 Task: Reply to email with the signature Gary Collins with the subject Request for advice from softage.1@softage.net with the message I would like to request an update on the implementation of the new system. with CC to softage.4@softage.net with an attached document Report.docx
Action: Mouse moved to (464, 586)
Screenshot: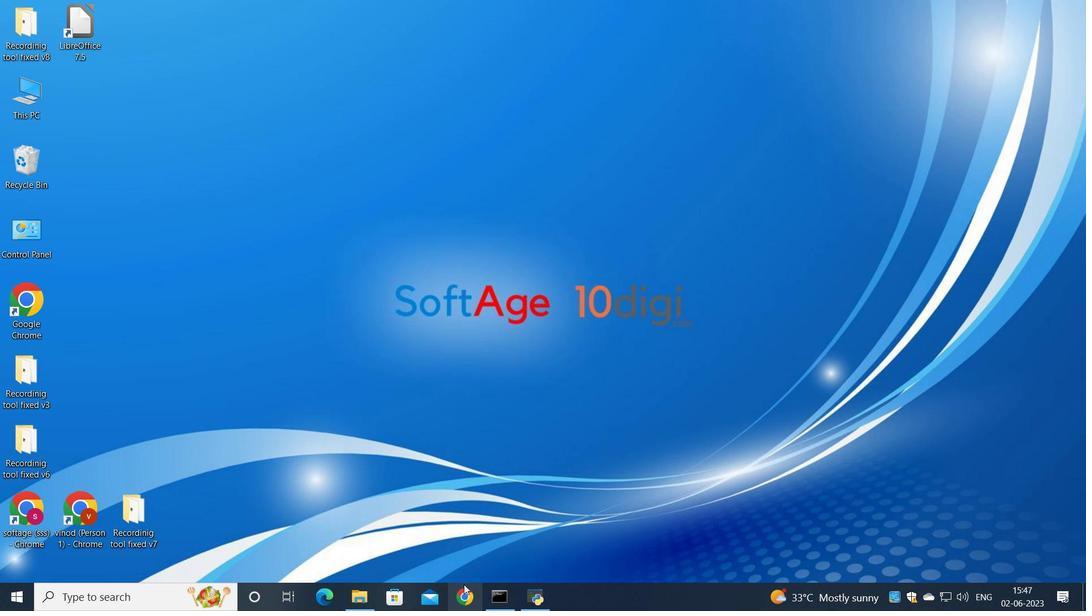 
Action: Mouse pressed left at (464, 586)
Screenshot: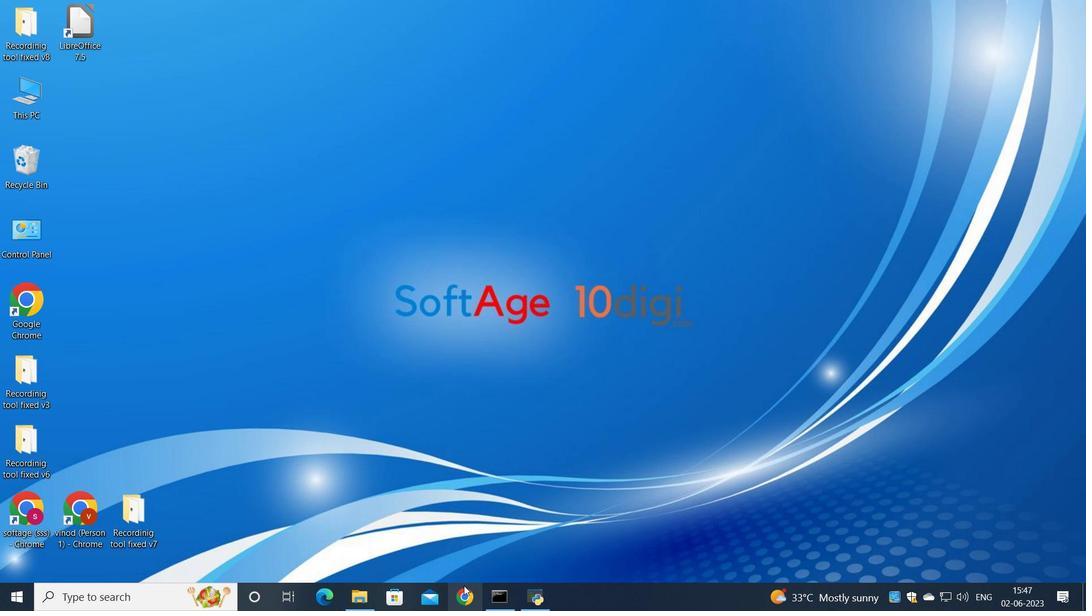 
Action: Mouse moved to (453, 380)
Screenshot: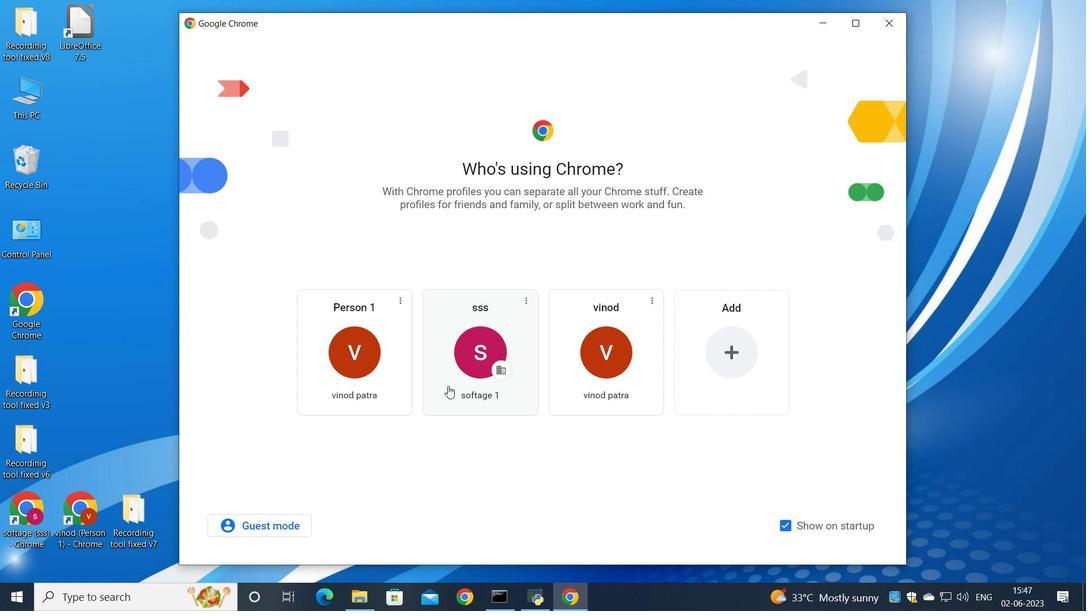 
Action: Mouse pressed left at (453, 380)
Screenshot: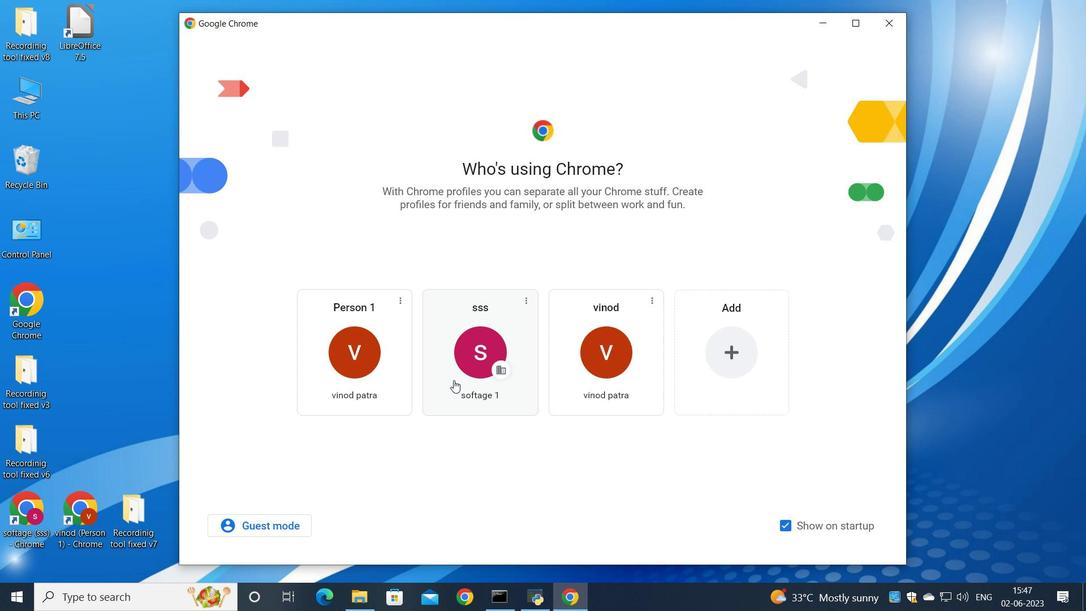 
Action: Mouse moved to (948, 93)
Screenshot: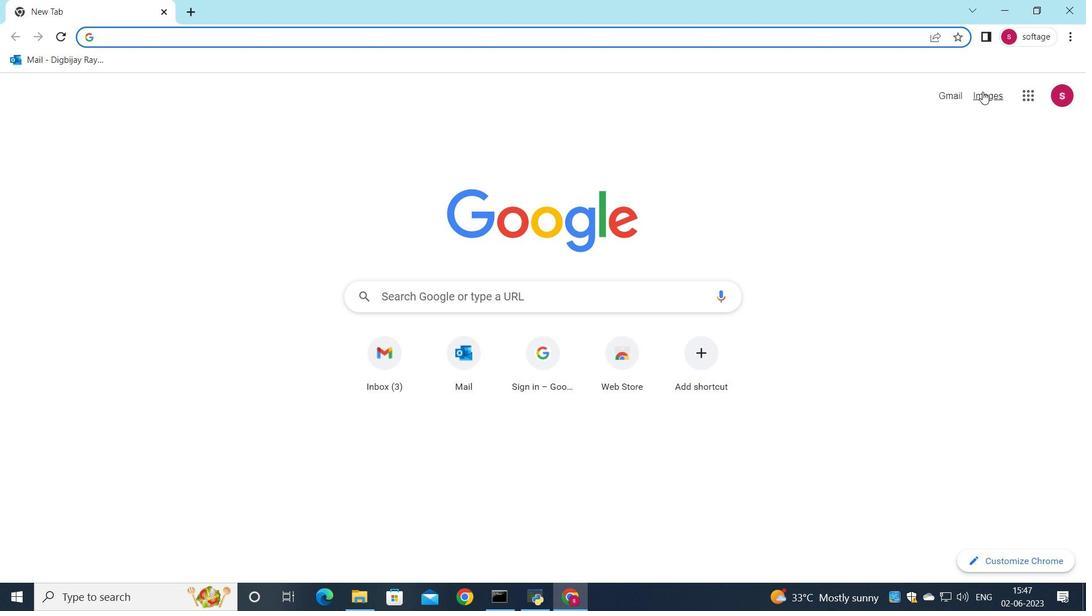 
Action: Mouse pressed left at (948, 93)
Screenshot: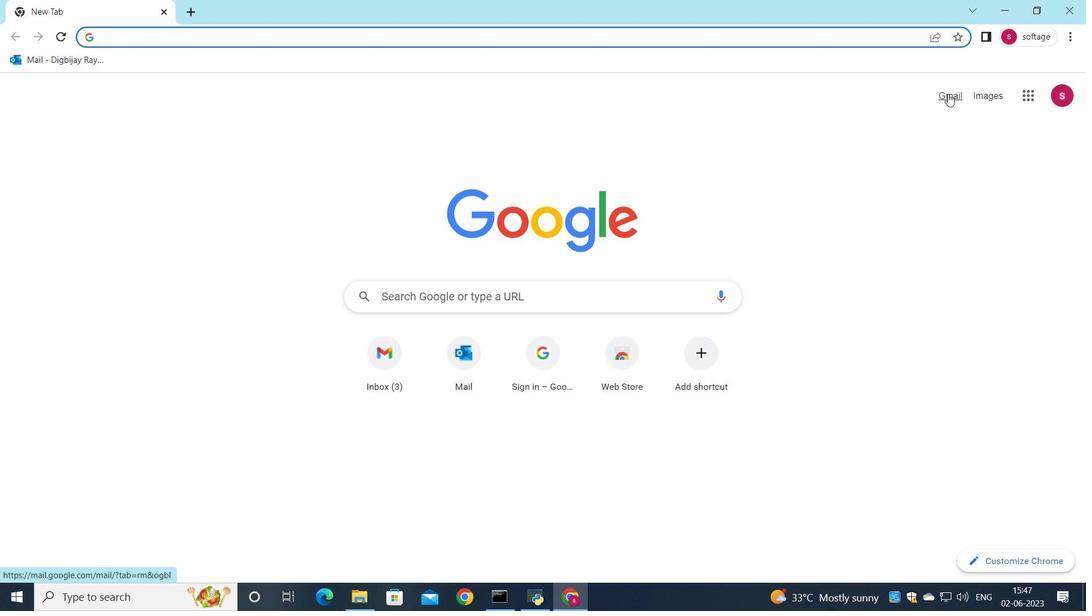 
Action: Mouse moved to (937, 95)
Screenshot: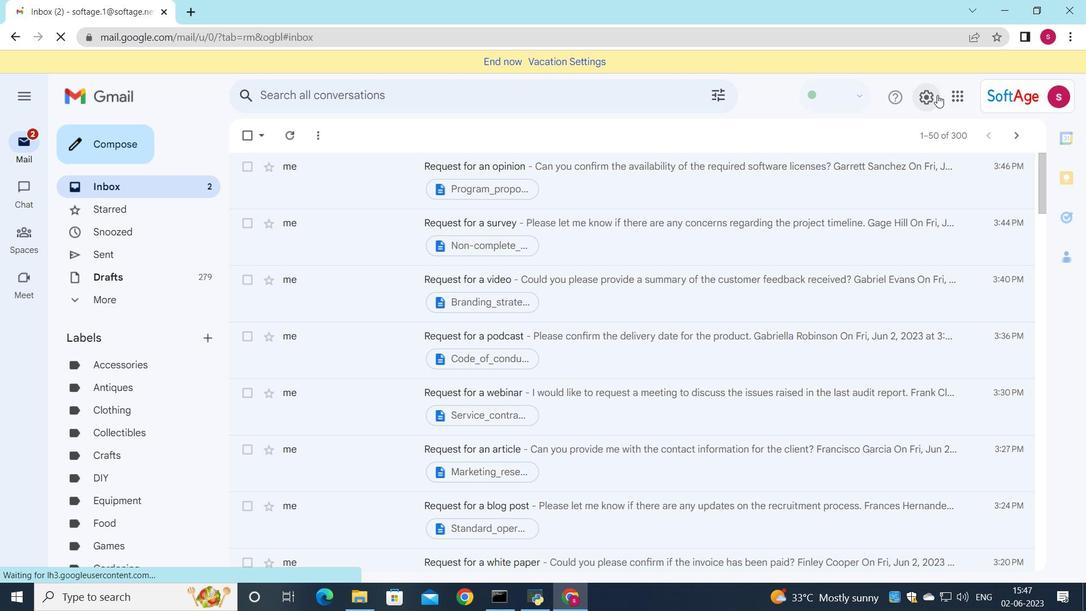 
Action: Mouse pressed left at (937, 95)
Screenshot: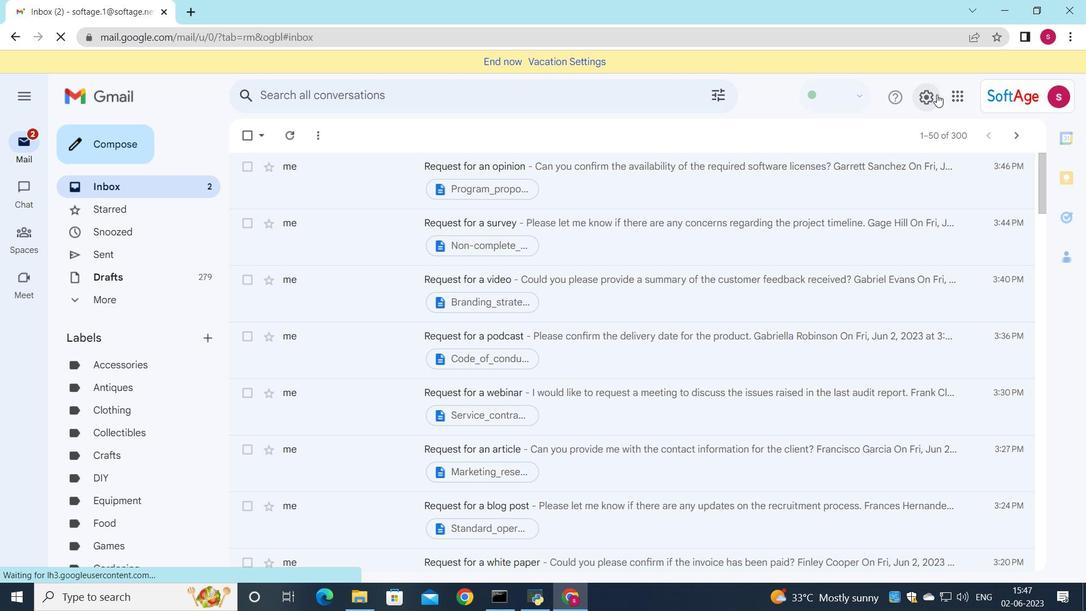 
Action: Mouse moved to (929, 162)
Screenshot: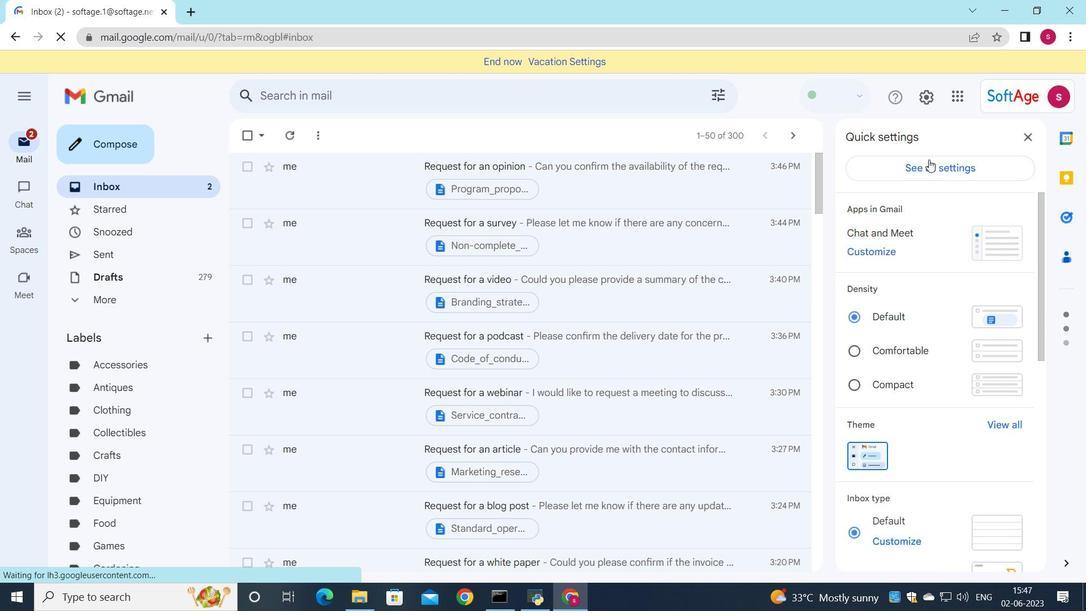 
Action: Mouse pressed left at (929, 162)
Screenshot: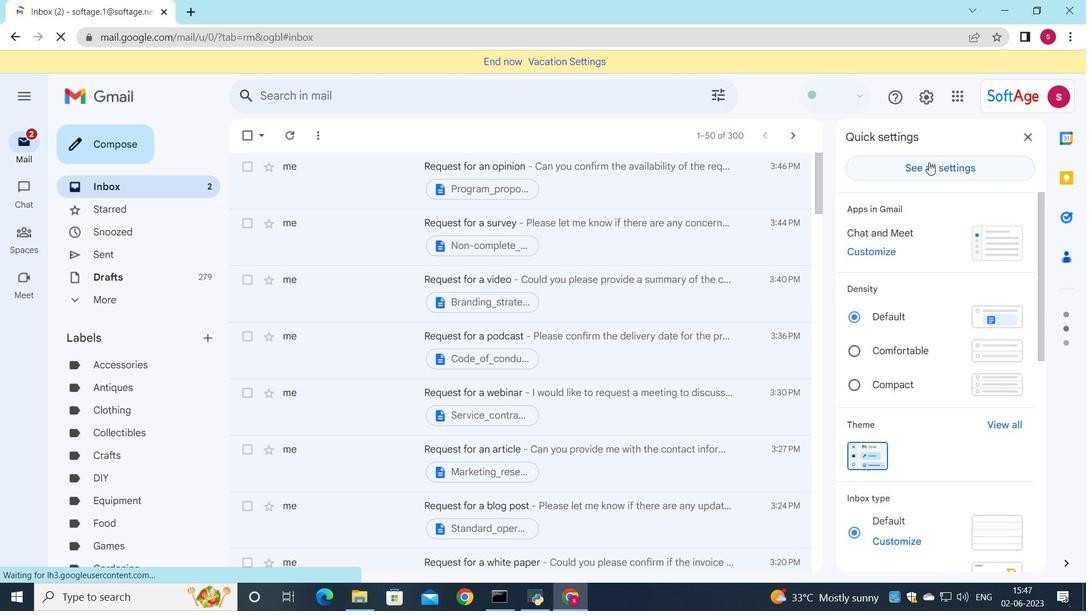 
Action: Mouse moved to (523, 253)
Screenshot: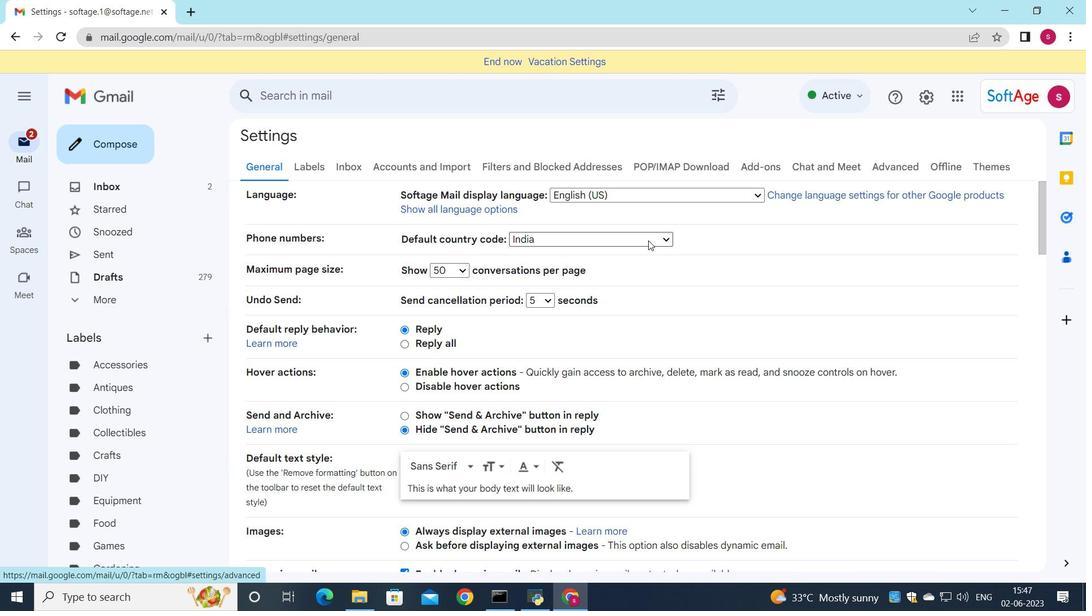 
Action: Mouse scrolled (523, 252) with delta (0, 0)
Screenshot: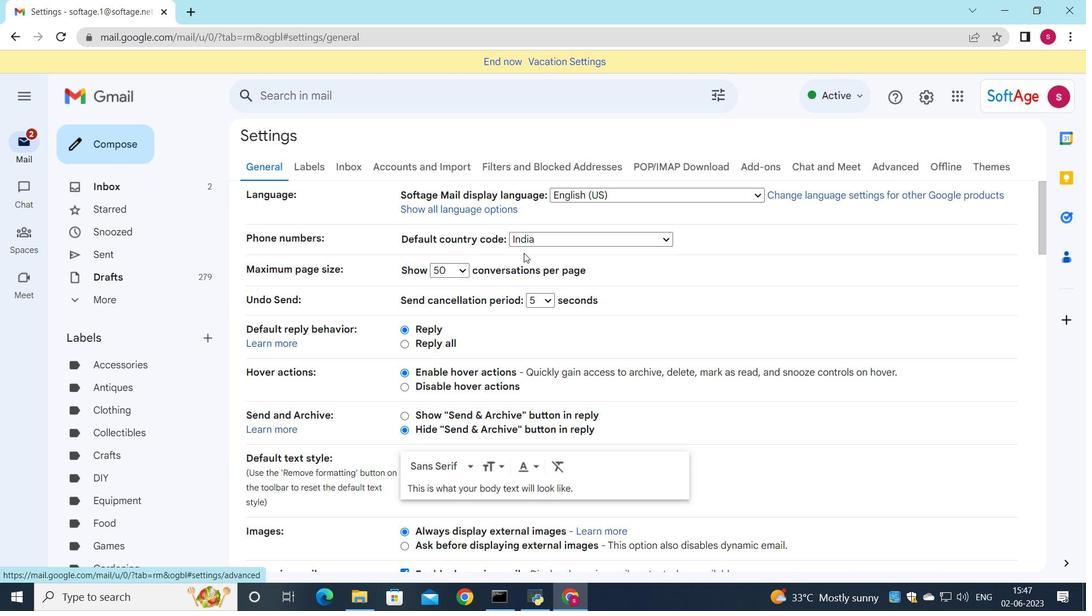 
Action: Mouse scrolled (523, 252) with delta (0, 0)
Screenshot: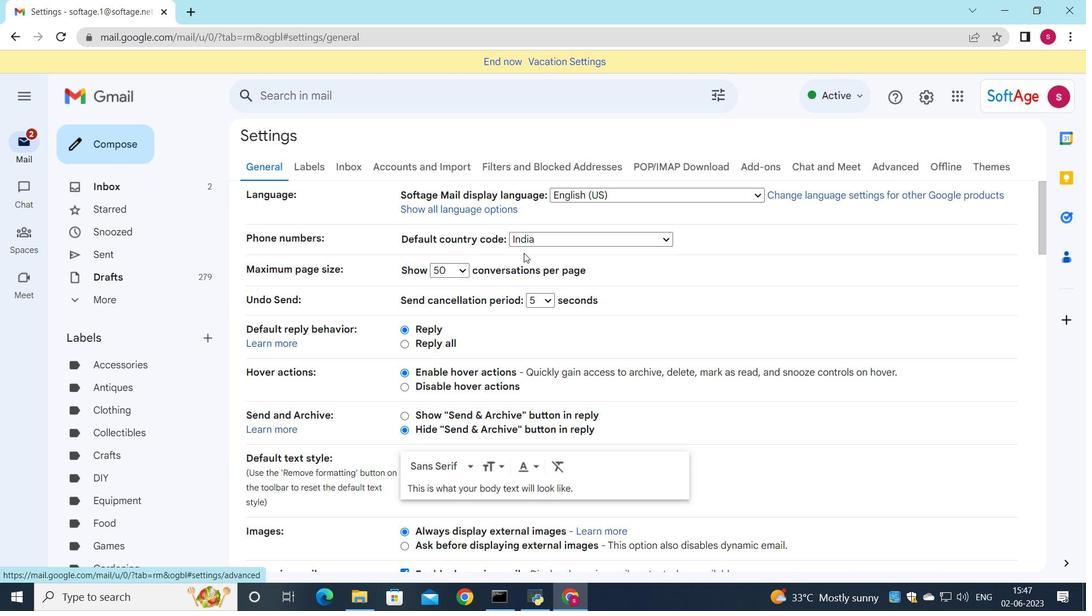 
Action: Mouse scrolled (523, 252) with delta (0, 0)
Screenshot: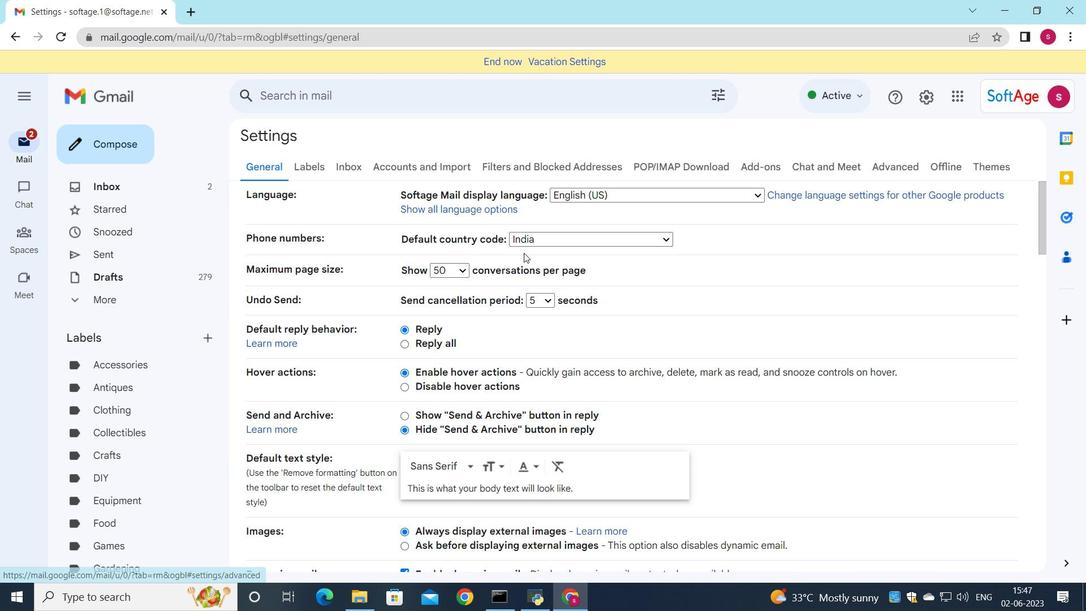 
Action: Mouse scrolled (523, 252) with delta (0, 0)
Screenshot: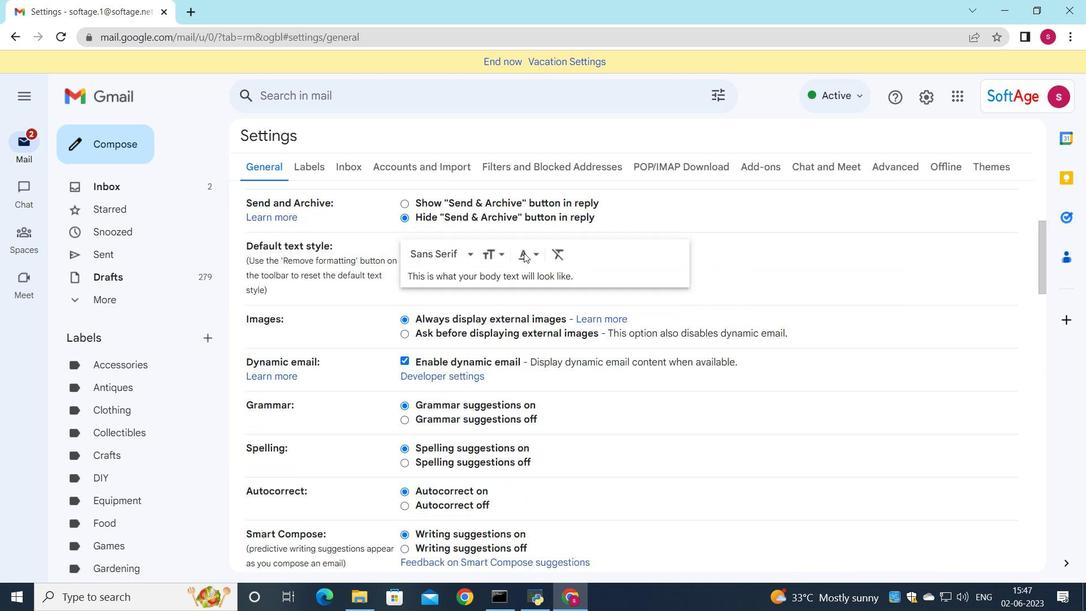 
Action: Mouse scrolled (523, 252) with delta (0, 0)
Screenshot: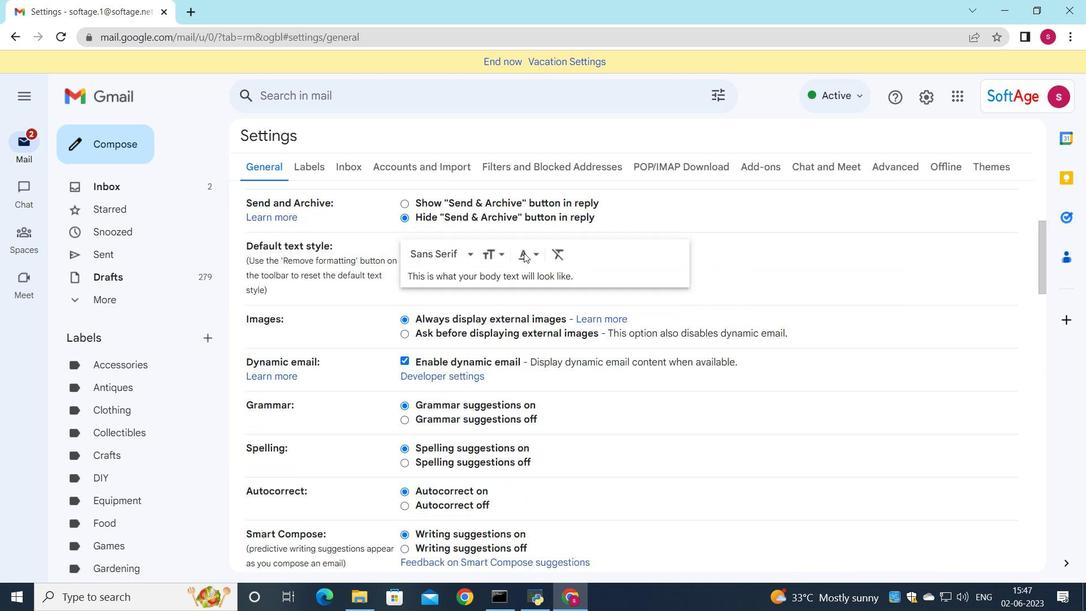 
Action: Mouse scrolled (523, 252) with delta (0, 0)
Screenshot: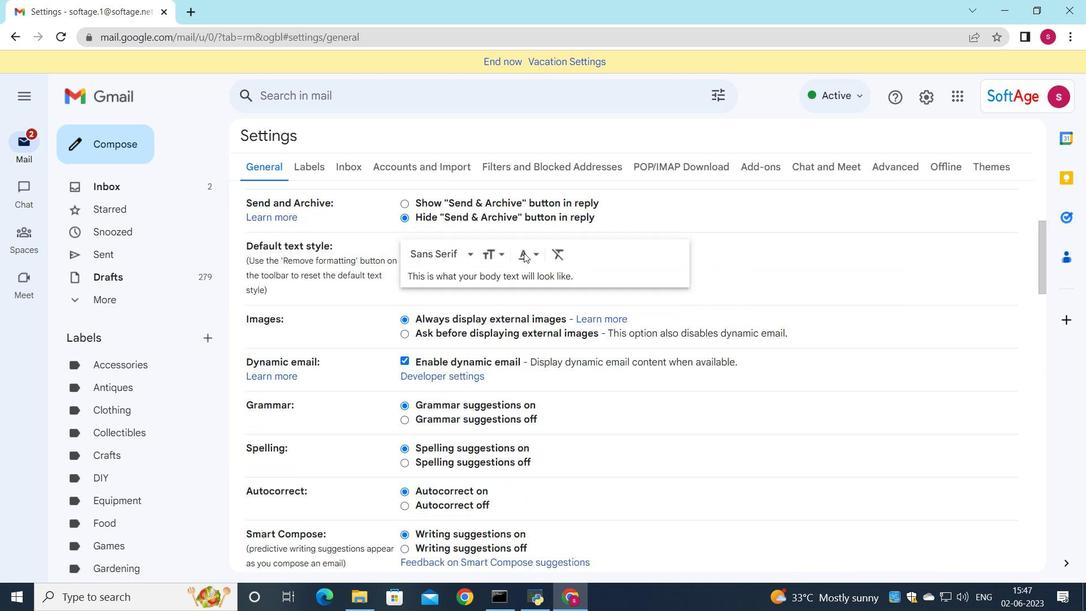 
Action: Mouse scrolled (523, 252) with delta (0, 0)
Screenshot: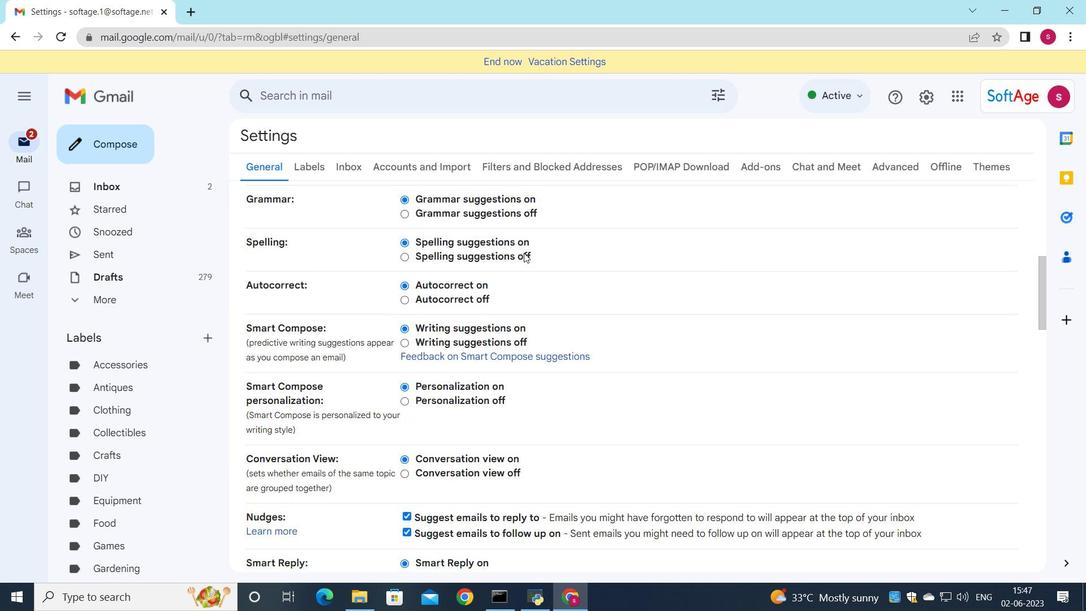
Action: Mouse scrolled (523, 252) with delta (0, 0)
Screenshot: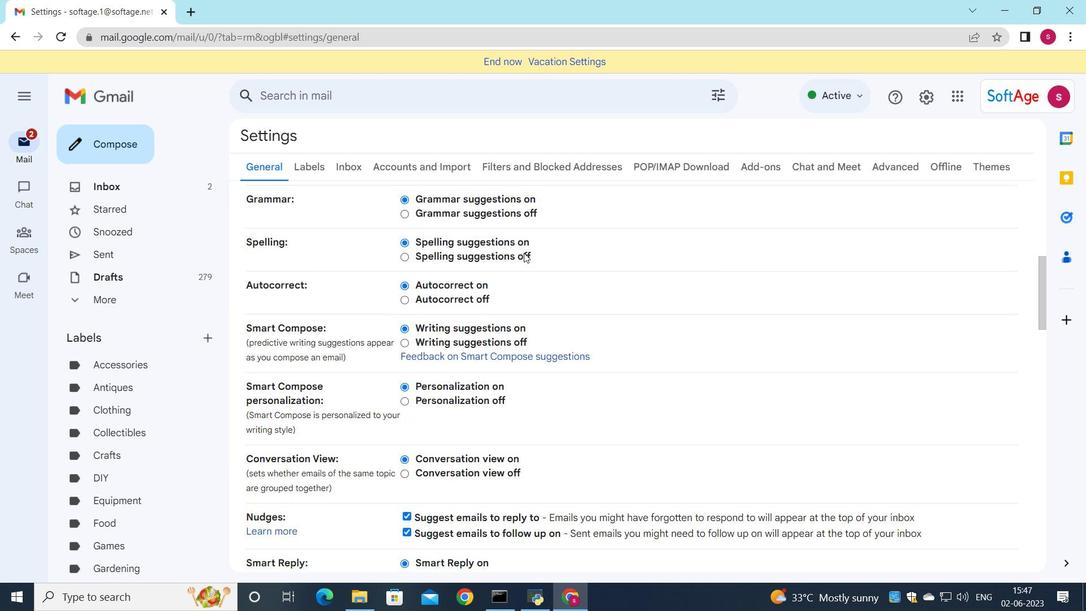 
Action: Mouse scrolled (523, 252) with delta (0, 0)
Screenshot: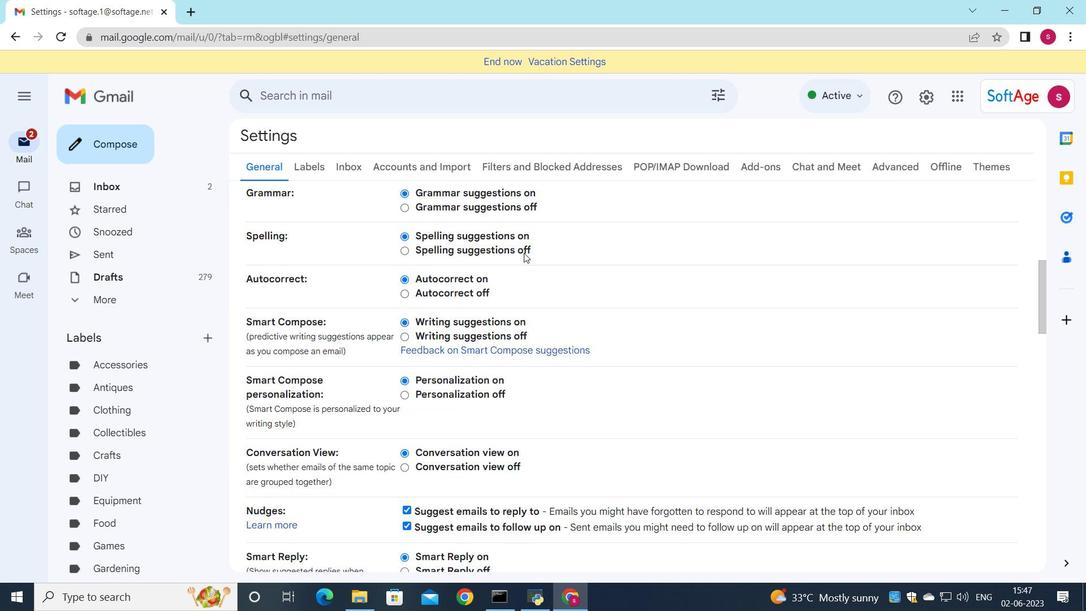 
Action: Mouse scrolled (523, 252) with delta (0, 0)
Screenshot: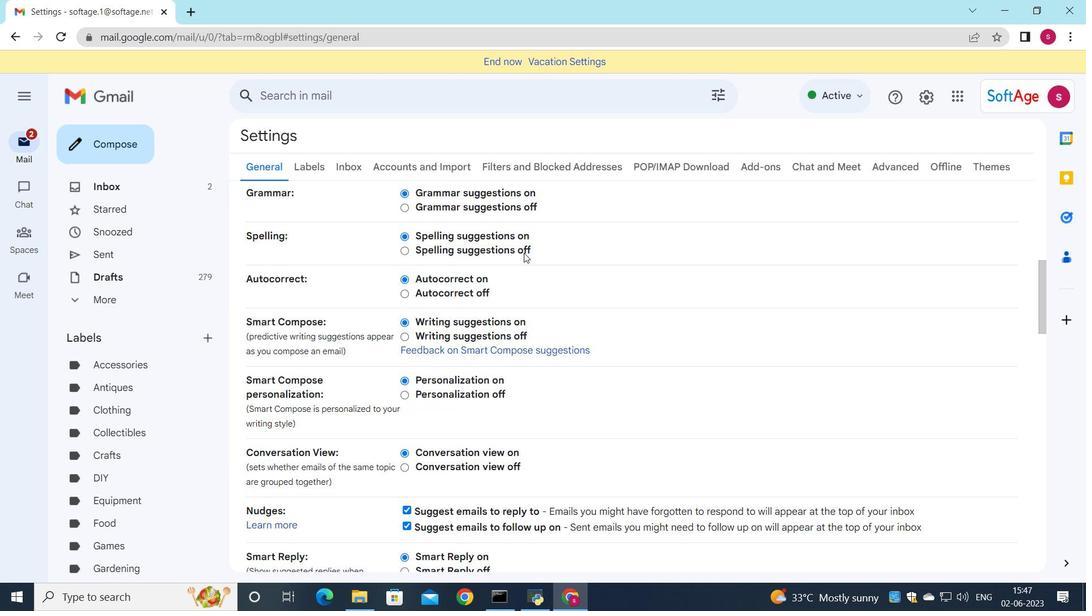 
Action: Mouse scrolled (523, 252) with delta (0, 0)
Screenshot: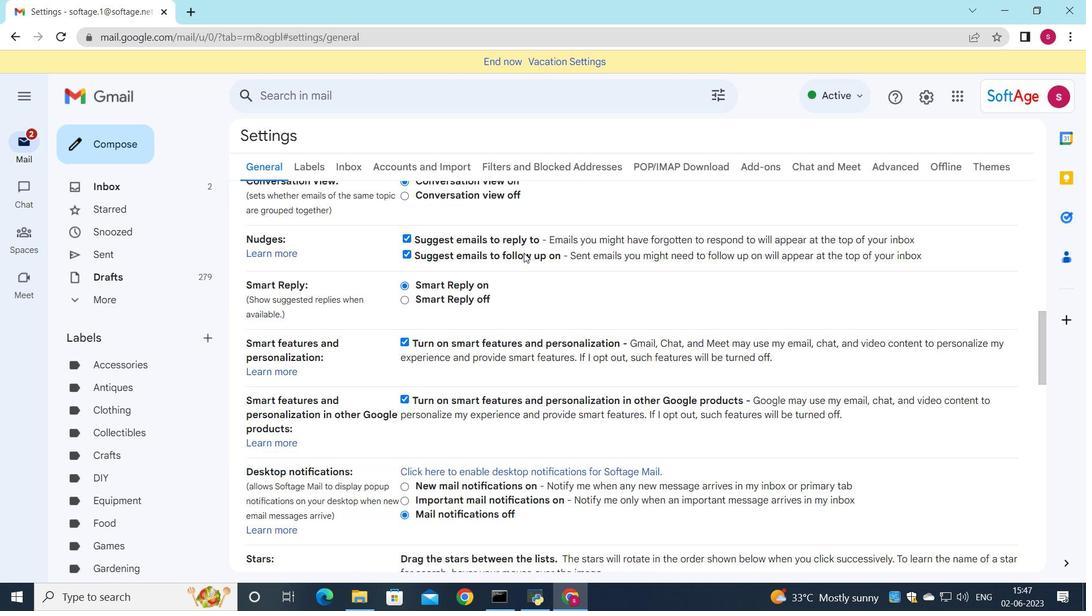 
Action: Mouse scrolled (523, 252) with delta (0, 0)
Screenshot: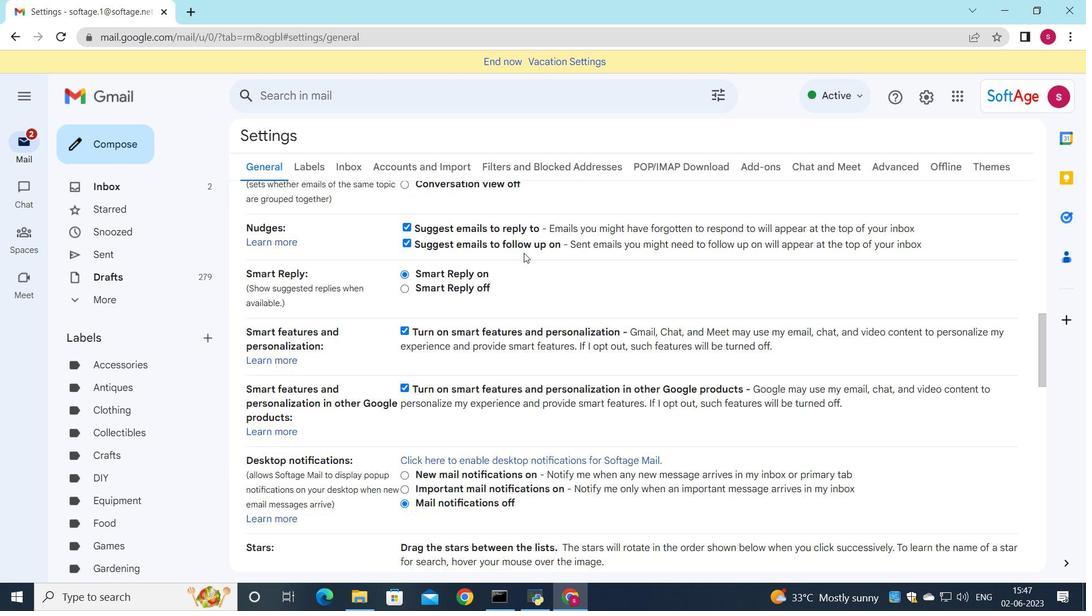 
Action: Mouse scrolled (523, 252) with delta (0, 0)
Screenshot: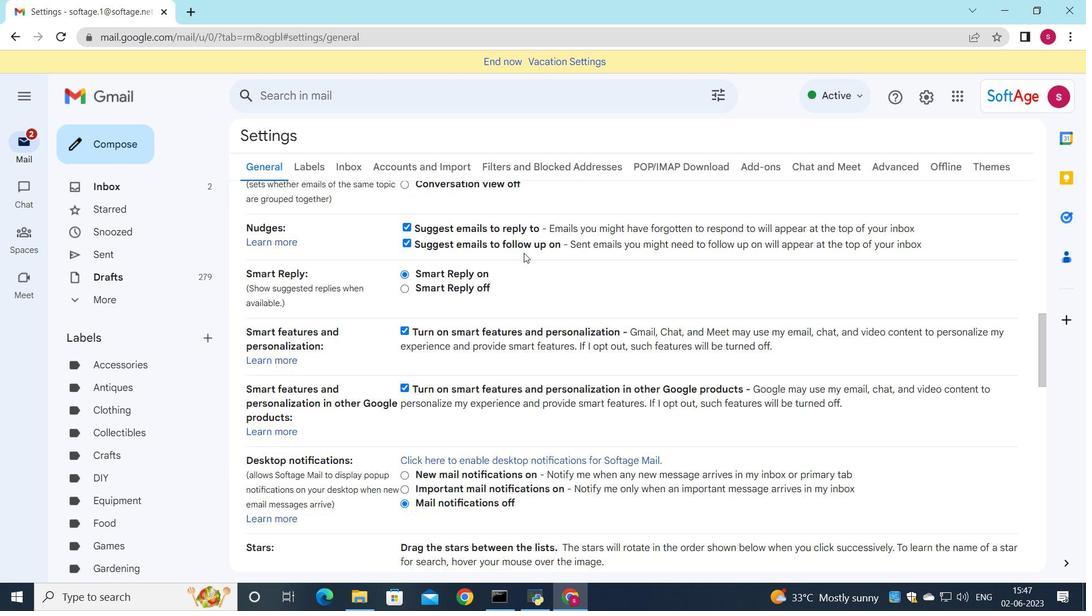 
Action: Mouse scrolled (523, 252) with delta (0, 0)
Screenshot: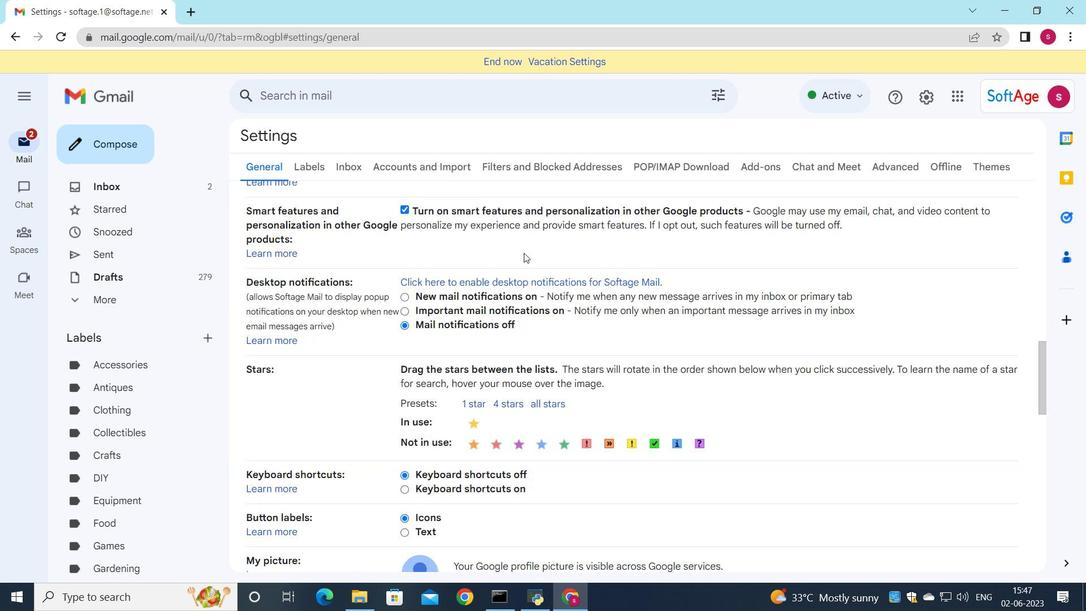 
Action: Mouse scrolled (523, 252) with delta (0, 0)
Screenshot: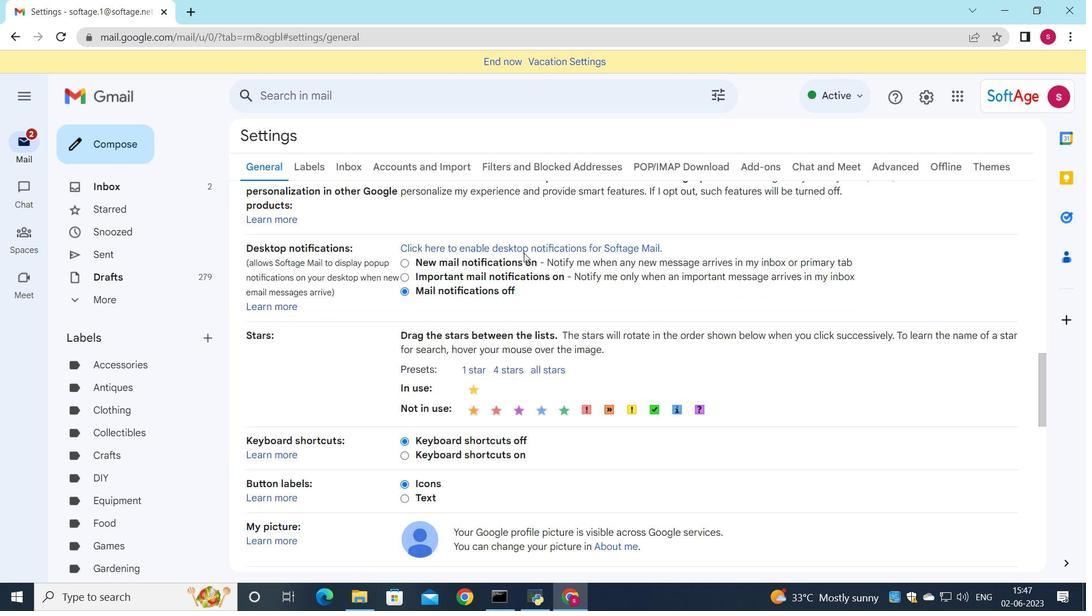
Action: Mouse scrolled (523, 252) with delta (0, 0)
Screenshot: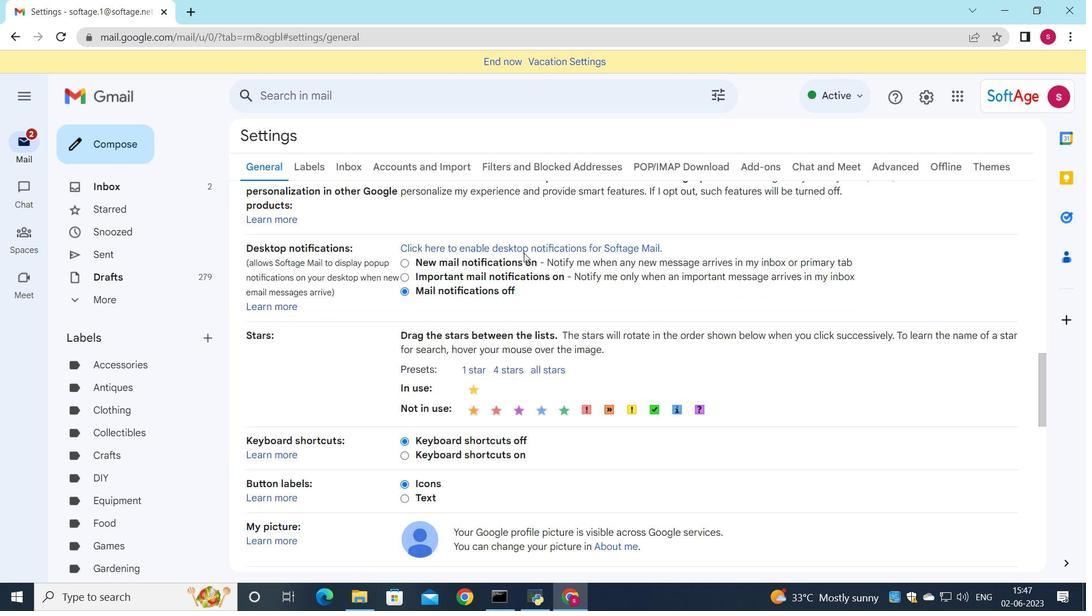 
Action: Mouse scrolled (523, 252) with delta (0, 0)
Screenshot: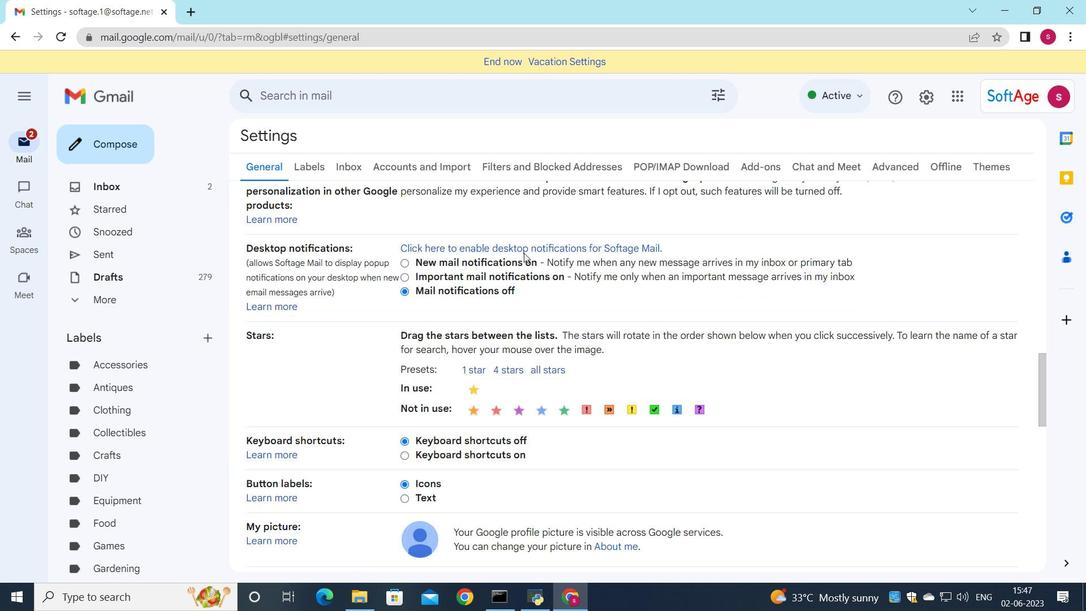 
Action: Mouse scrolled (523, 252) with delta (0, 0)
Screenshot: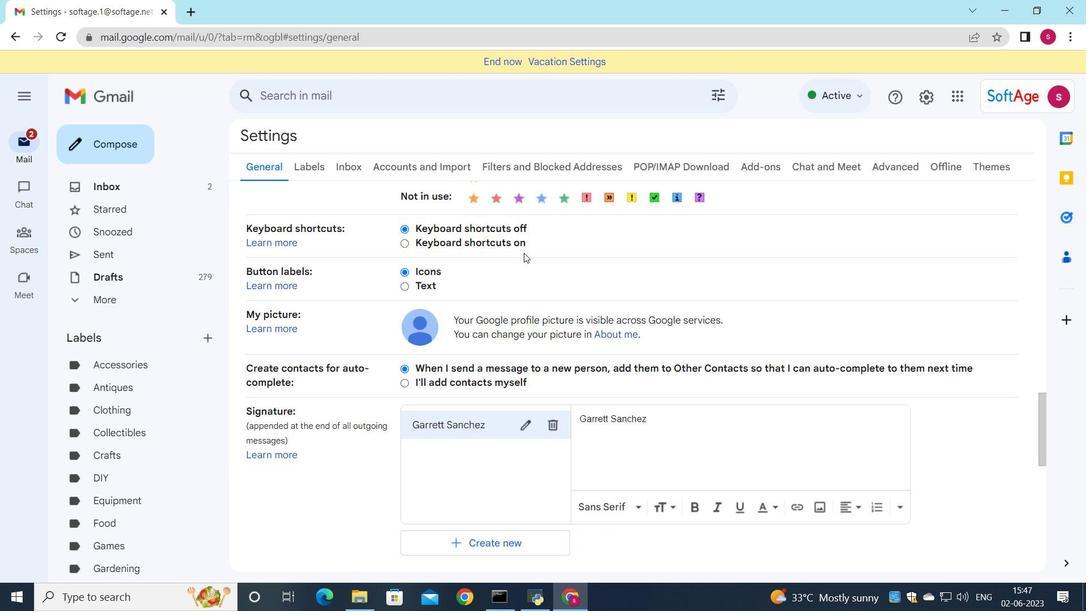 
Action: Mouse scrolled (523, 252) with delta (0, 0)
Screenshot: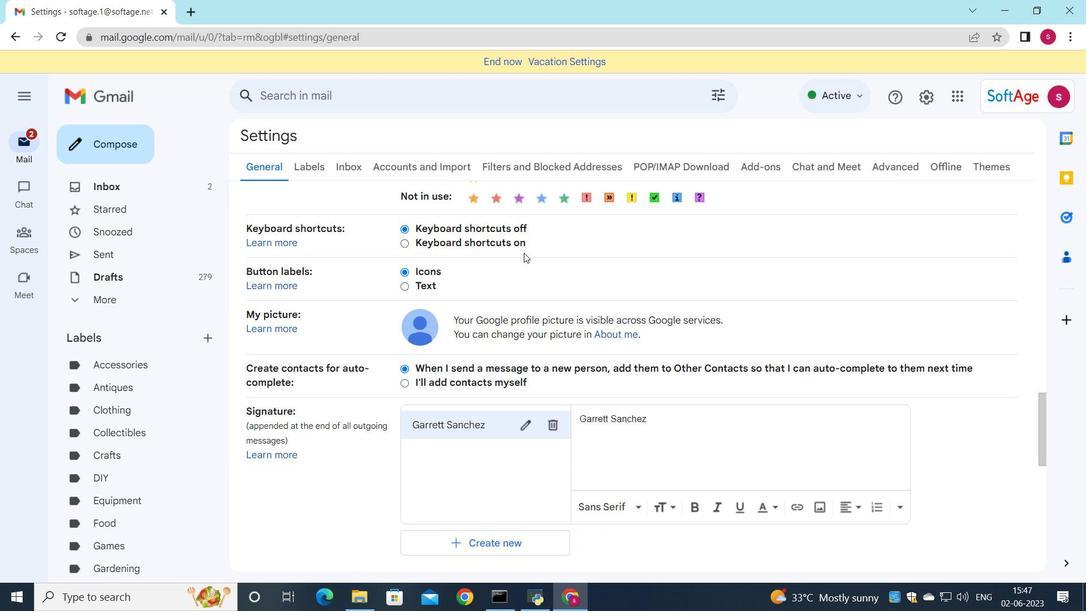 
Action: Mouse moved to (560, 215)
Screenshot: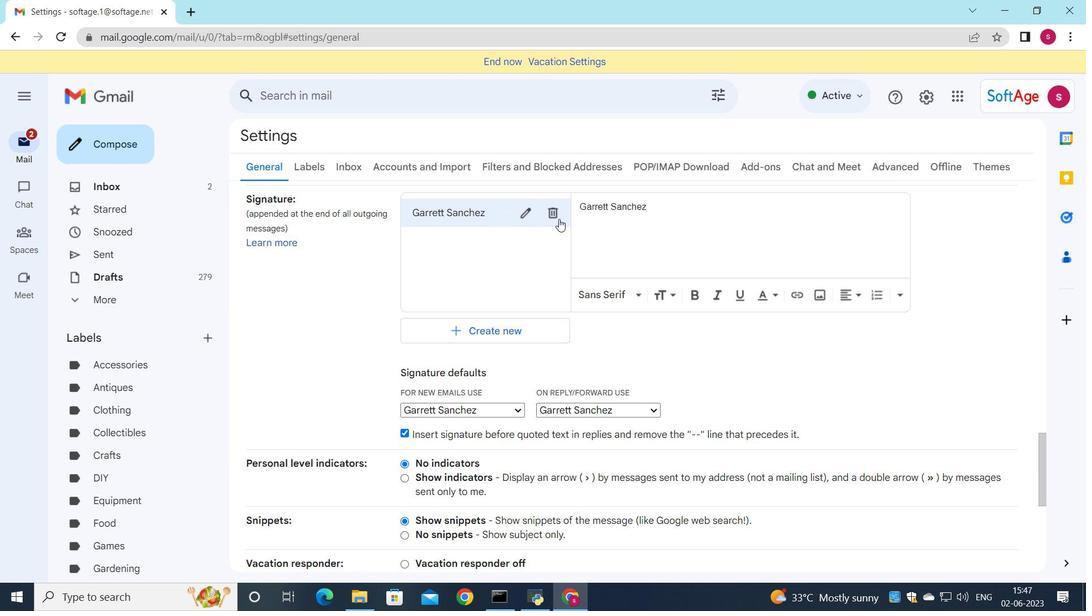 
Action: Mouse pressed left at (560, 215)
Screenshot: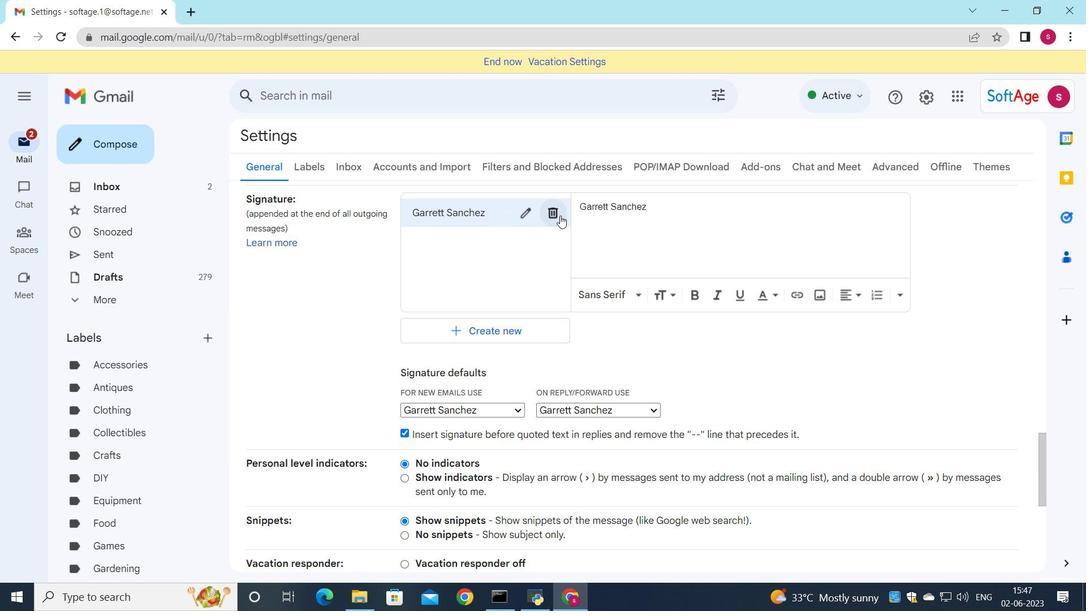 
Action: Mouse moved to (686, 345)
Screenshot: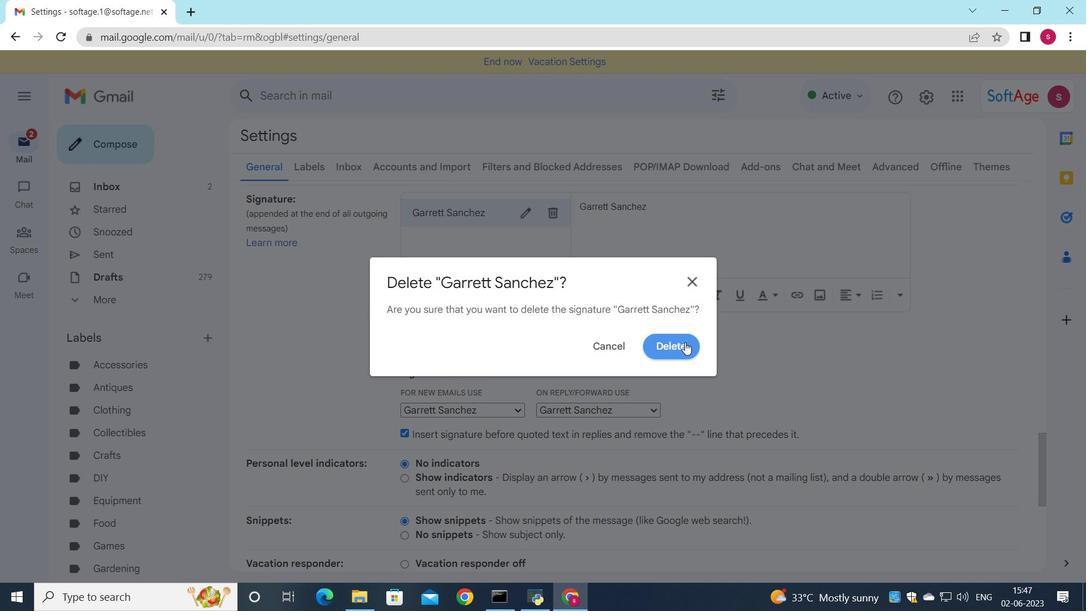 
Action: Mouse pressed left at (686, 345)
Screenshot: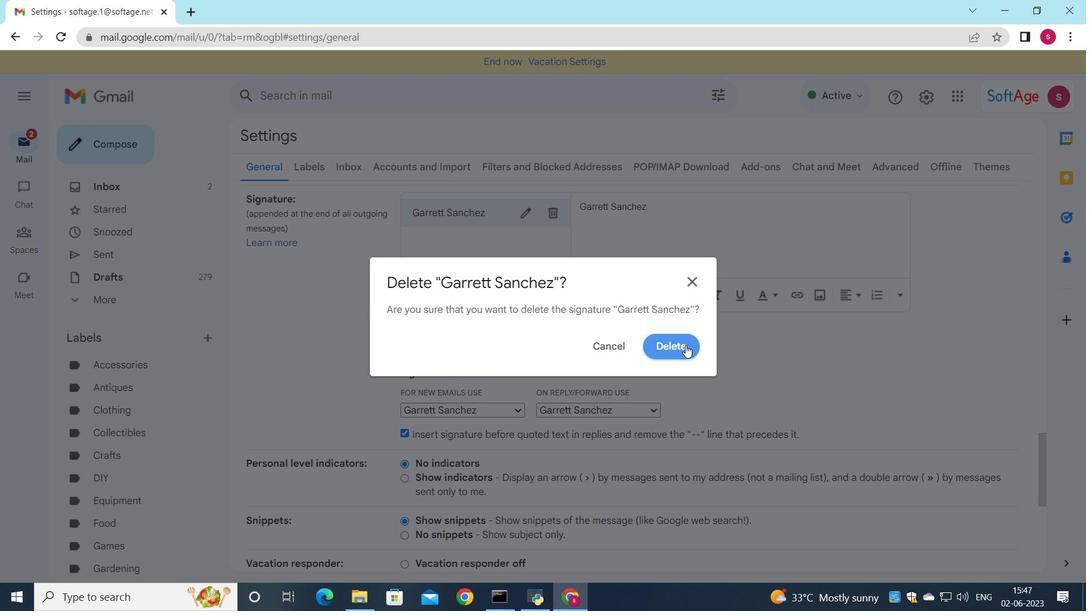 
Action: Mouse moved to (482, 225)
Screenshot: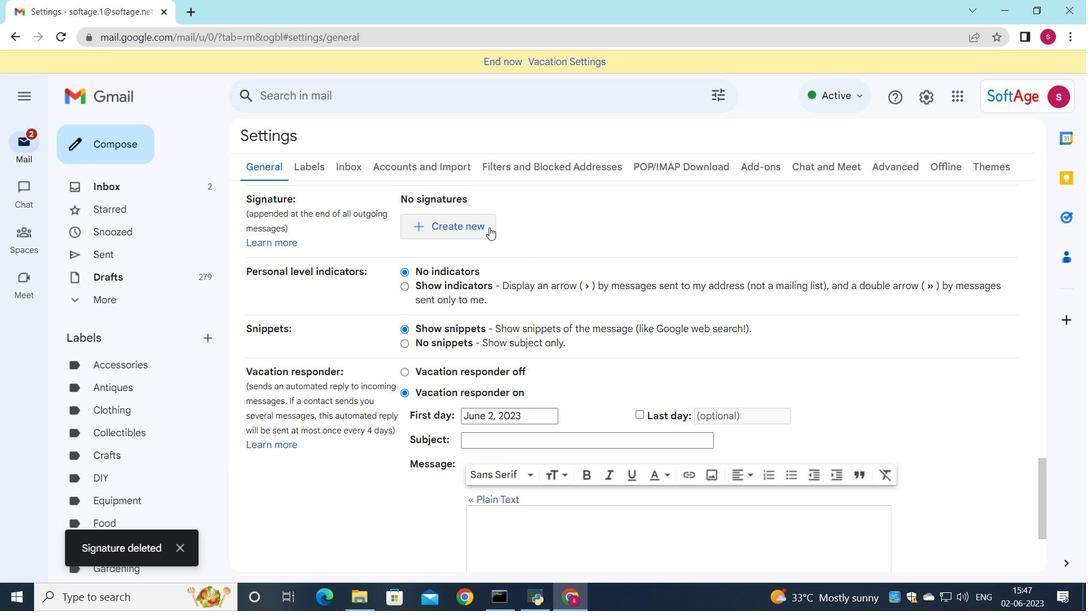 
Action: Mouse pressed left at (482, 225)
Screenshot: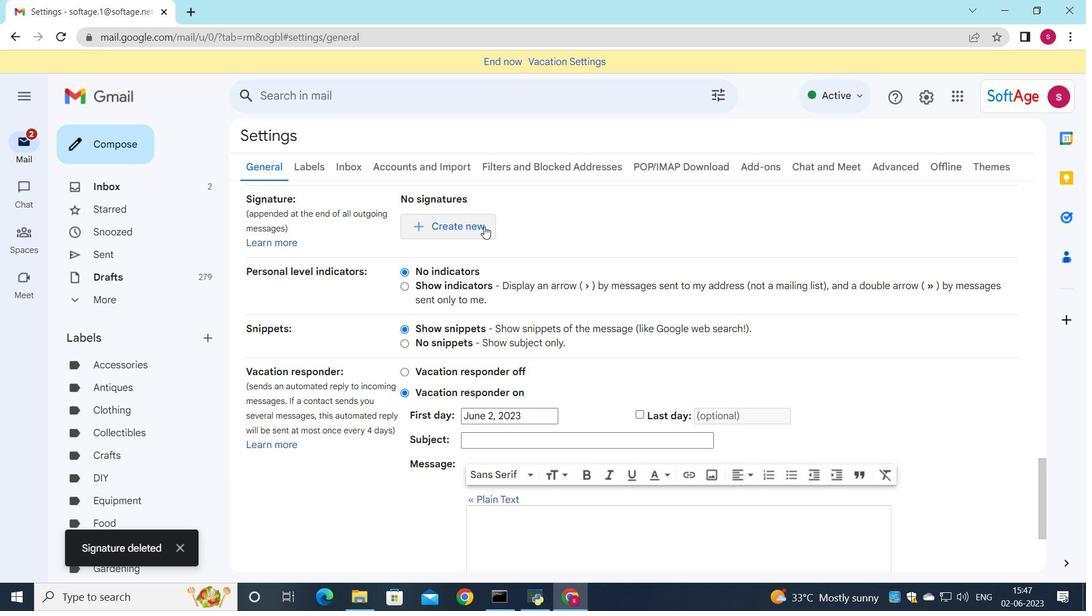 
Action: Mouse moved to (654, 237)
Screenshot: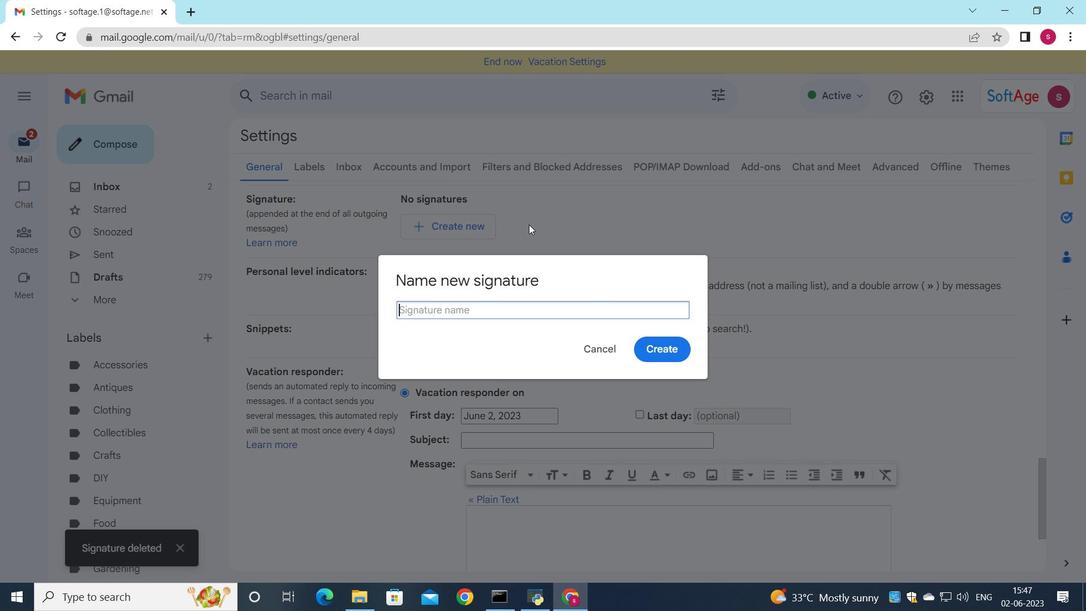 
Action: Key pressed <Key.shift>garu<Key.backspace>y<Key.backspace><Key.backspace><Key.backspace><Key.backspace><Key.backspace><Key.backspace><Key.backspace><Key.backspace><Key.backspace><Key.backspace><Key.shift><Key.shift>Gary<Key.space><Key.shift>Collins
Screenshot: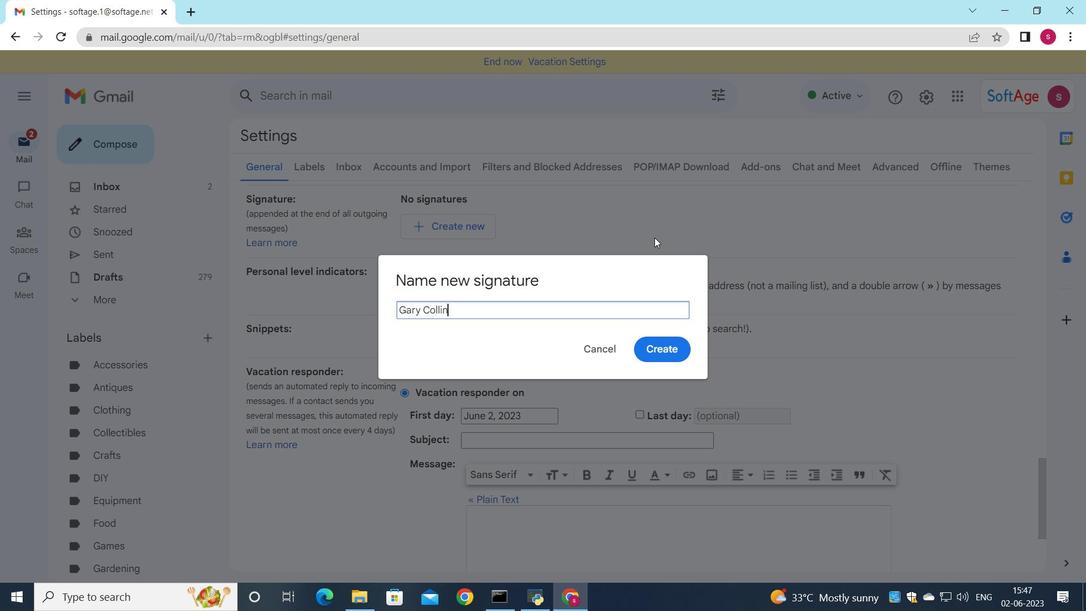 
Action: Mouse moved to (656, 347)
Screenshot: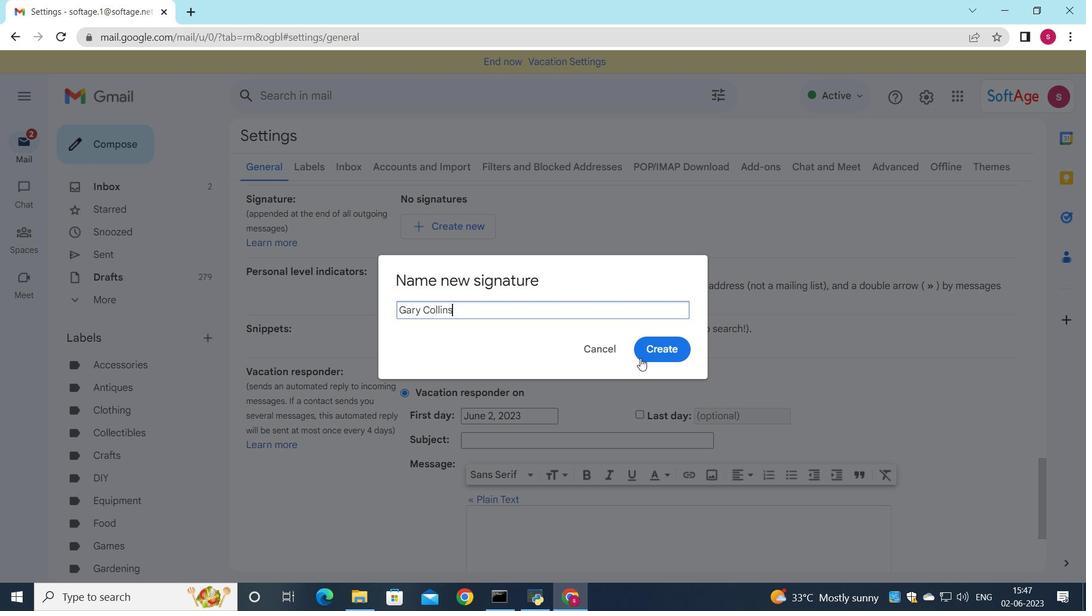 
Action: Mouse pressed left at (656, 347)
Screenshot: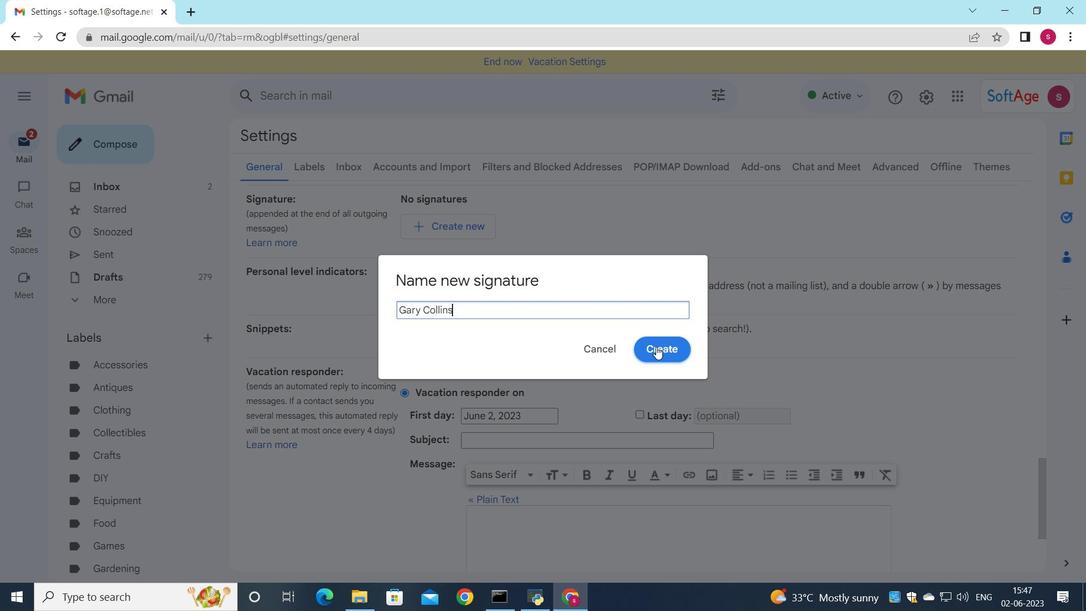 
Action: Mouse moved to (669, 229)
Screenshot: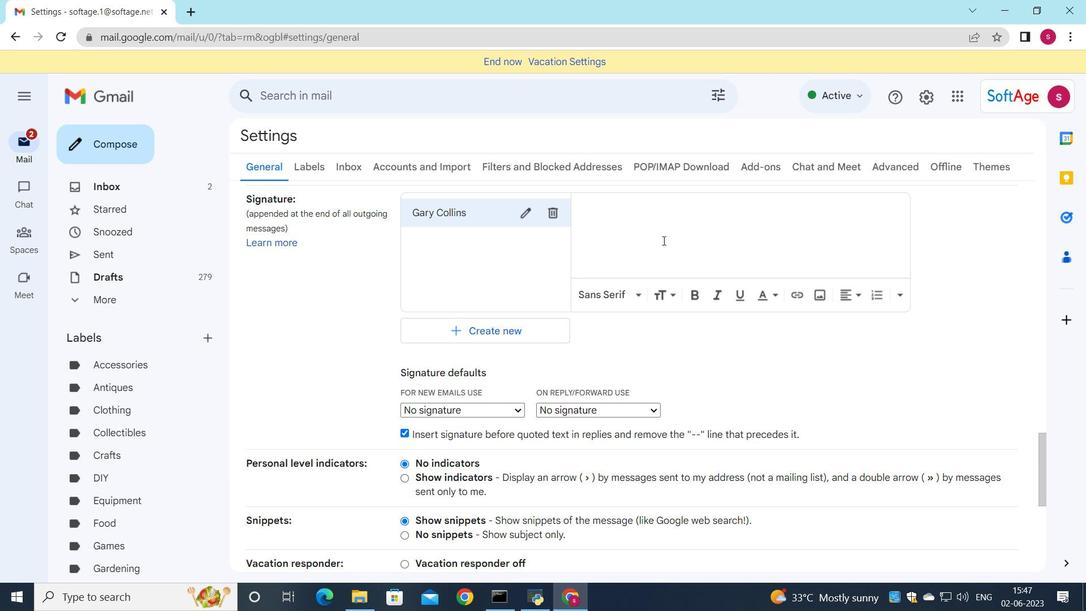 
Action: Mouse pressed left at (669, 229)
Screenshot: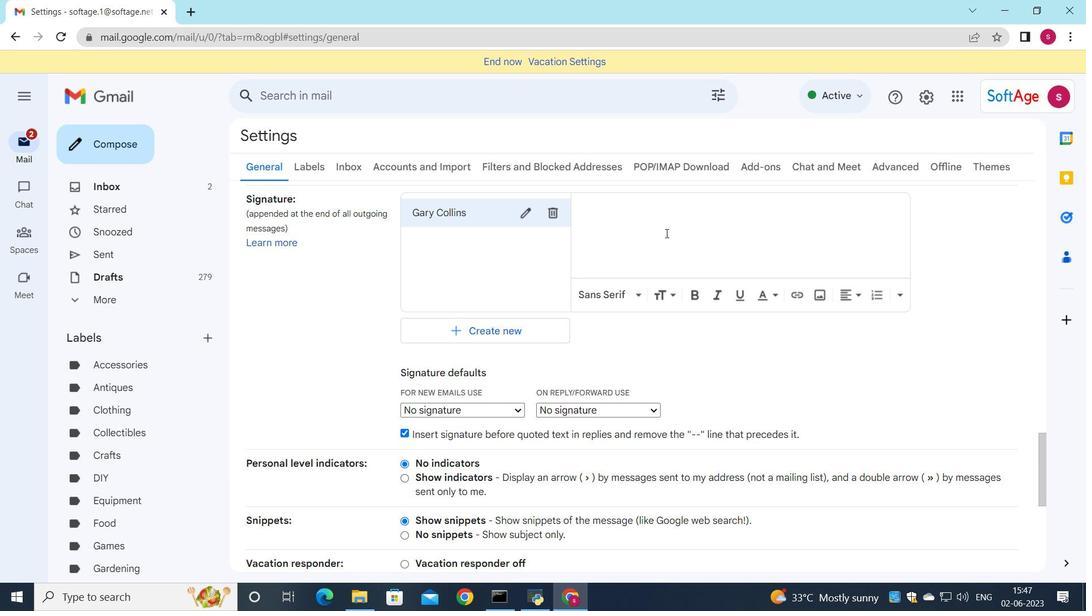 
Action: Key pressed <Key.shift><Key.shift><Key.shift><Key.shift><Key.shift><Key.shift>gary<Key.space><Key.backspace><Key.backspace><Key.backspace><Key.backspace><Key.backspace><Key.backspace><Key.backspace><Key.backspace><Key.backspace><Key.backspace><Key.shift>Gary<Key.space><Key.shift>Collins
Screenshot: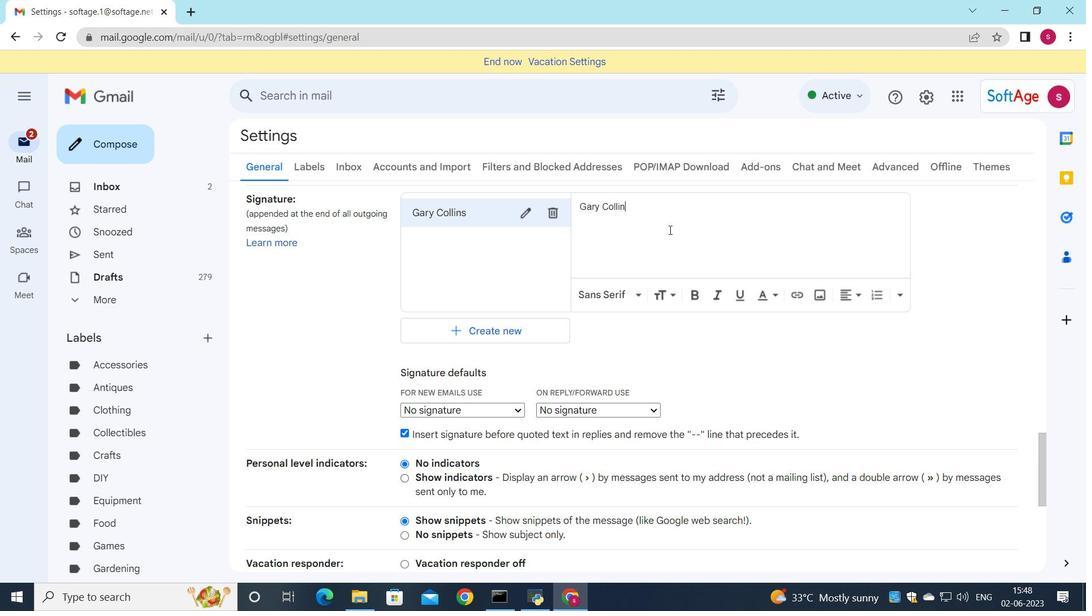 
Action: Mouse scrolled (669, 229) with delta (0, 0)
Screenshot: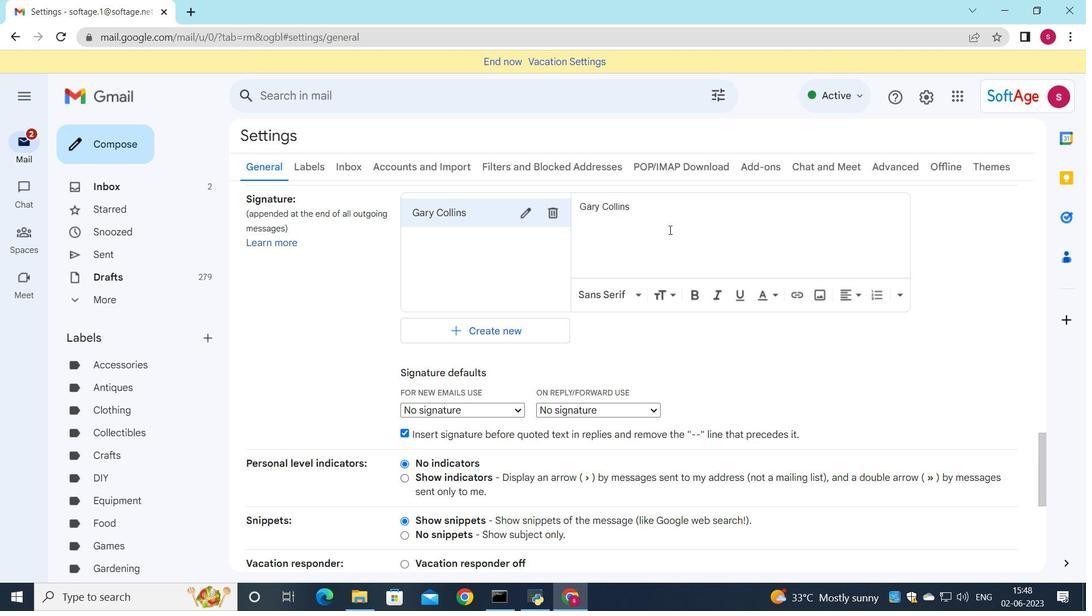 
Action: Mouse moved to (647, 260)
Screenshot: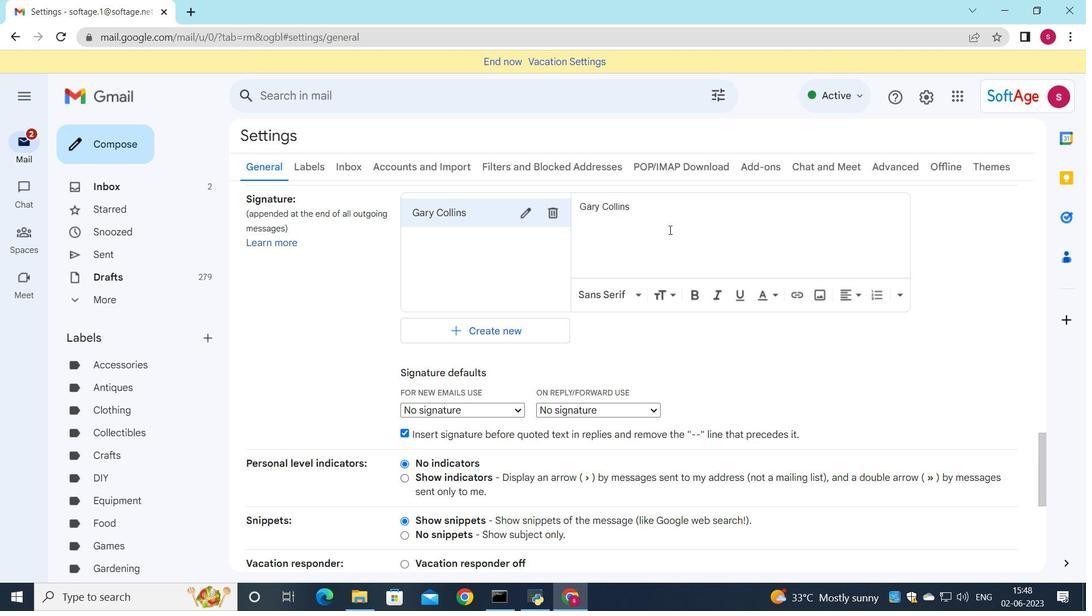 
Action: Mouse scrolled (647, 259) with delta (0, 0)
Screenshot: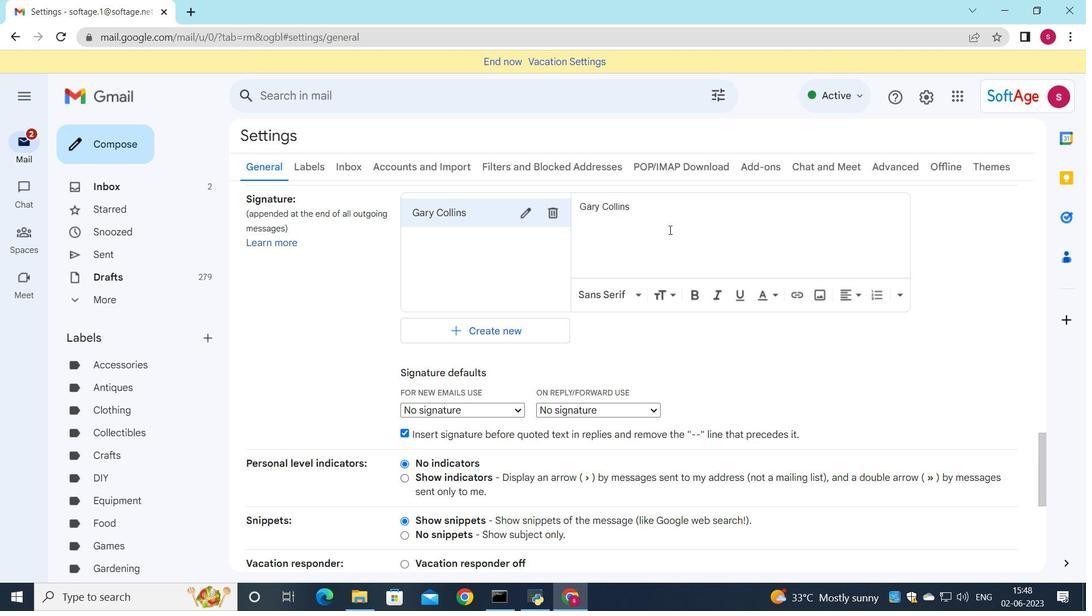 
Action: Mouse moved to (639, 269)
Screenshot: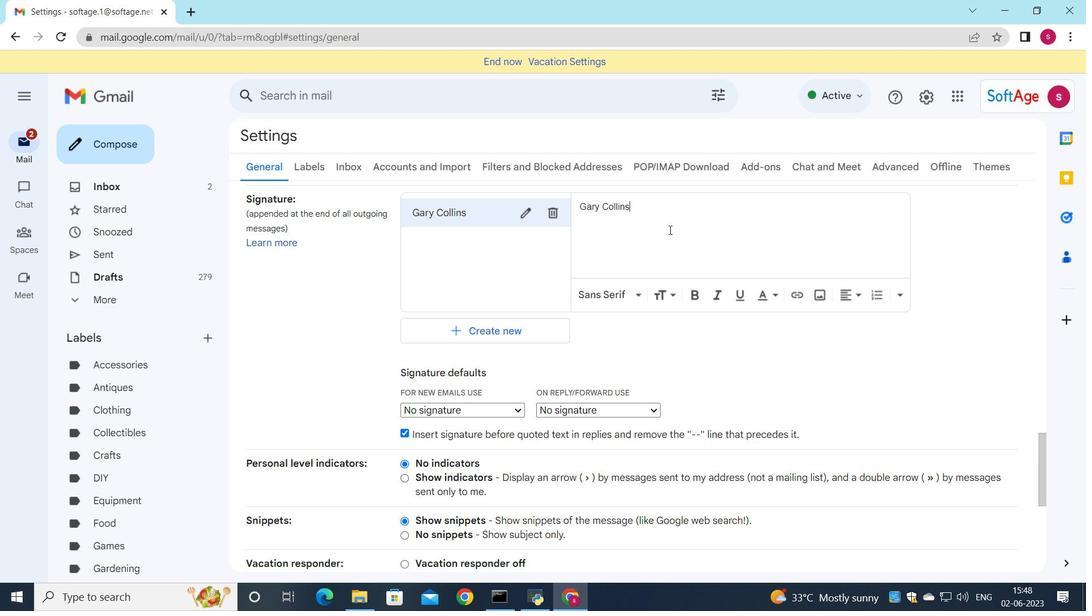 
Action: Mouse scrolled (639, 269) with delta (0, 0)
Screenshot: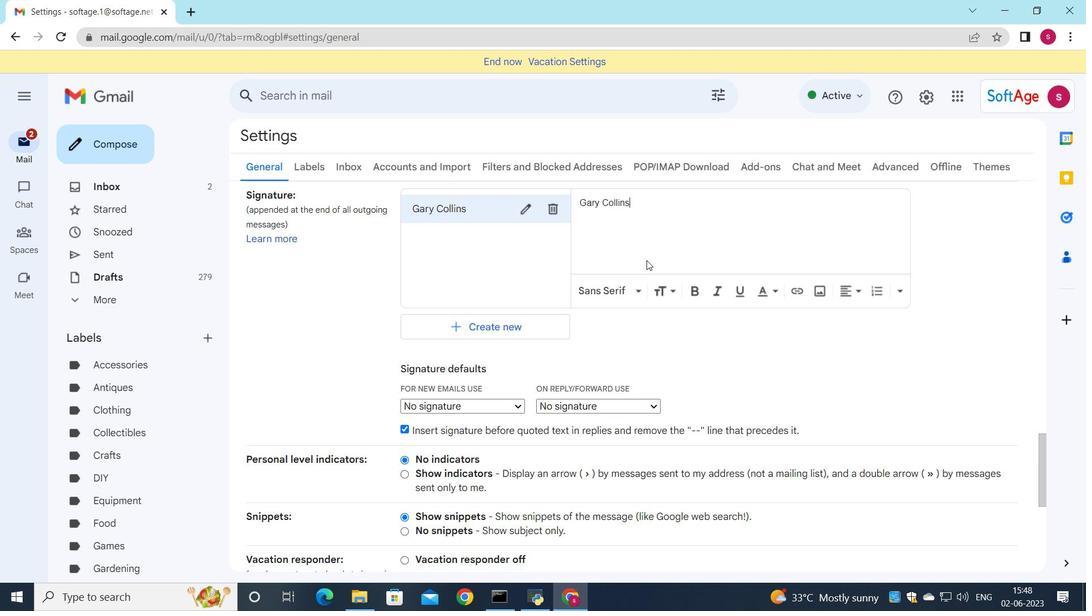 
Action: Mouse moved to (441, 194)
Screenshot: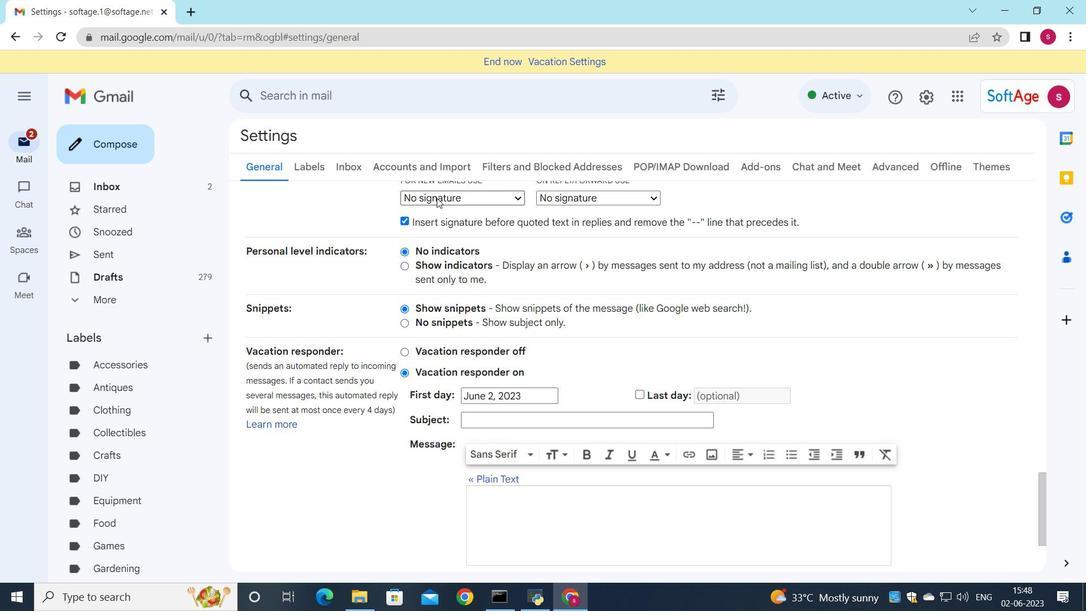 
Action: Mouse pressed left at (441, 194)
Screenshot: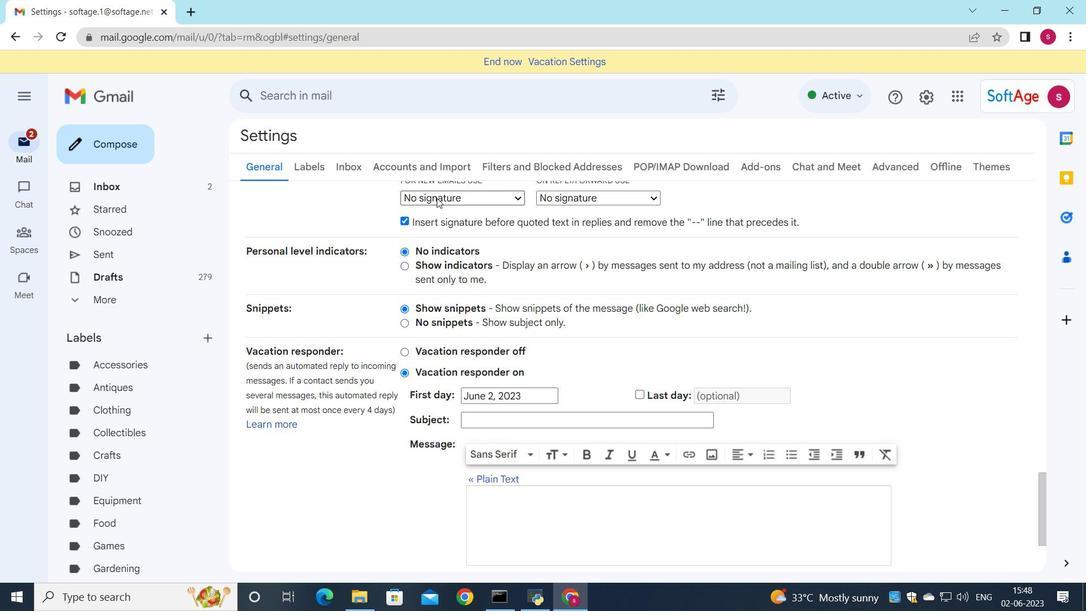 
Action: Mouse moved to (463, 226)
Screenshot: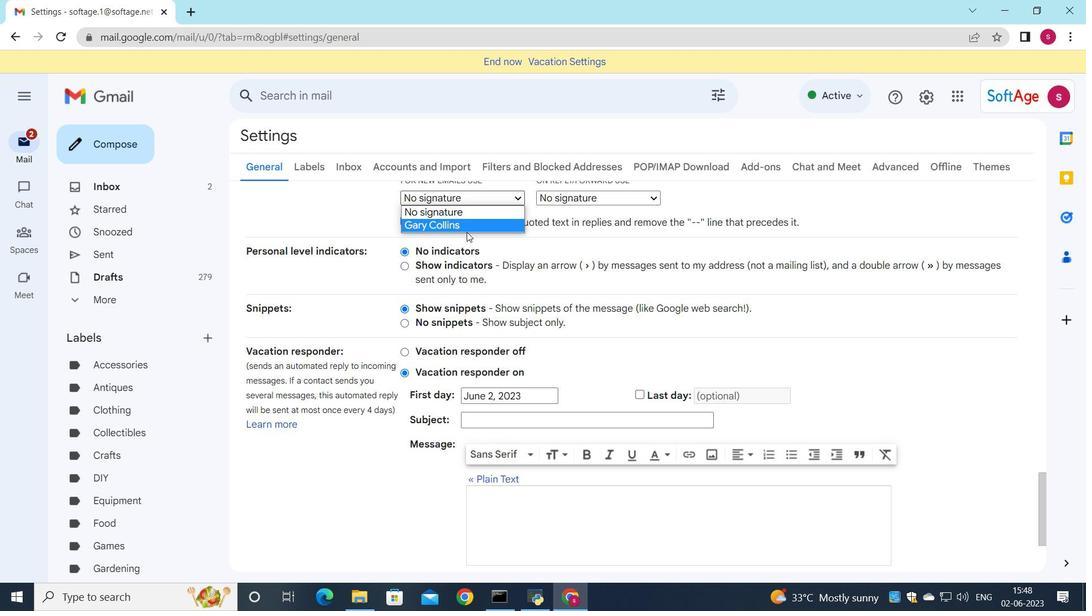 
Action: Mouse pressed left at (463, 226)
Screenshot: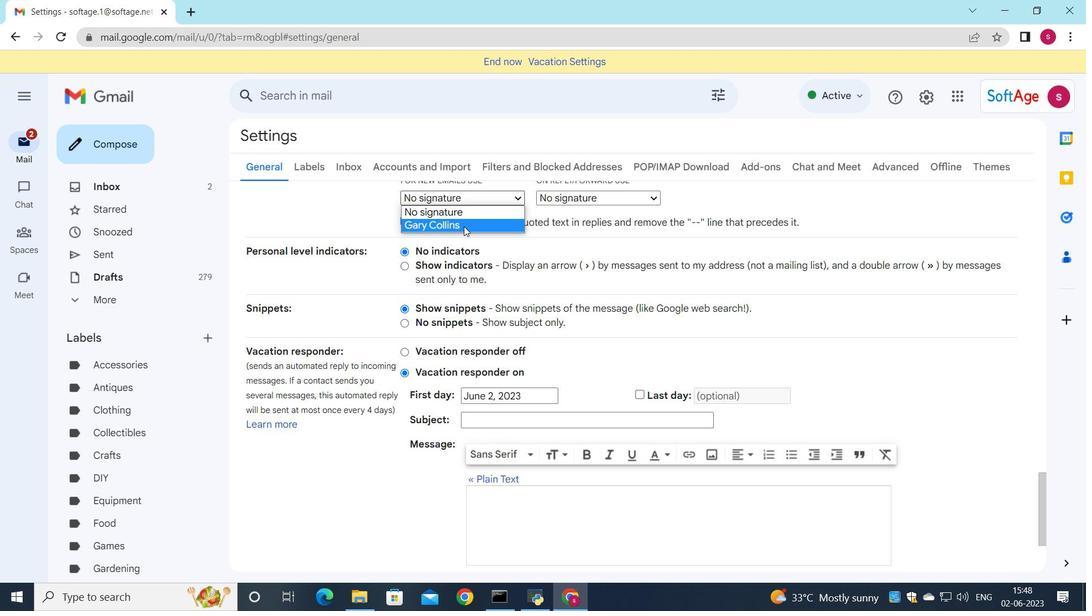 
Action: Mouse moved to (574, 199)
Screenshot: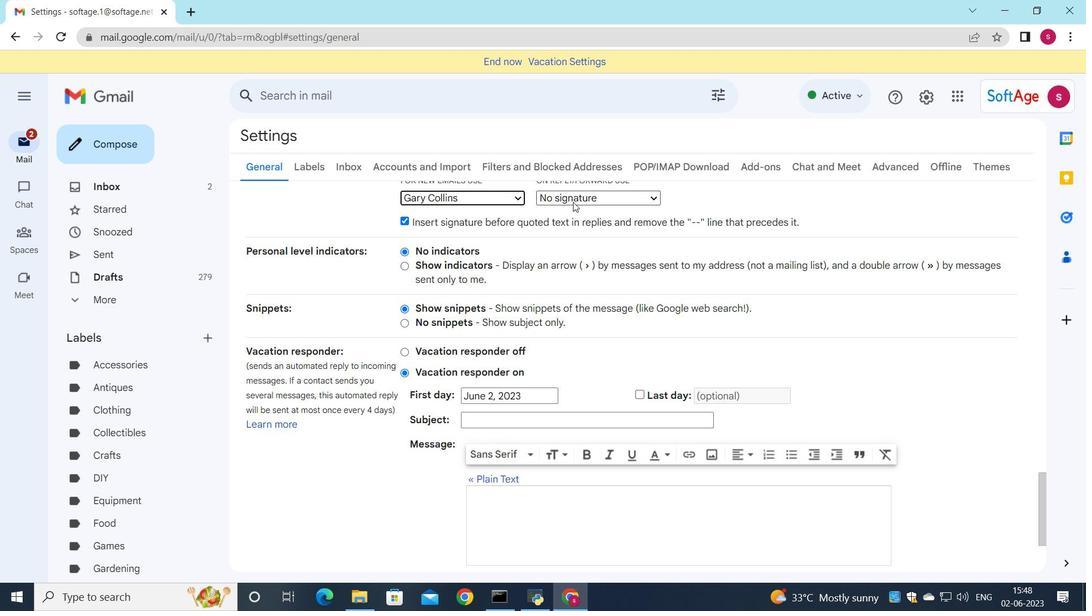 
Action: Mouse pressed left at (574, 199)
Screenshot: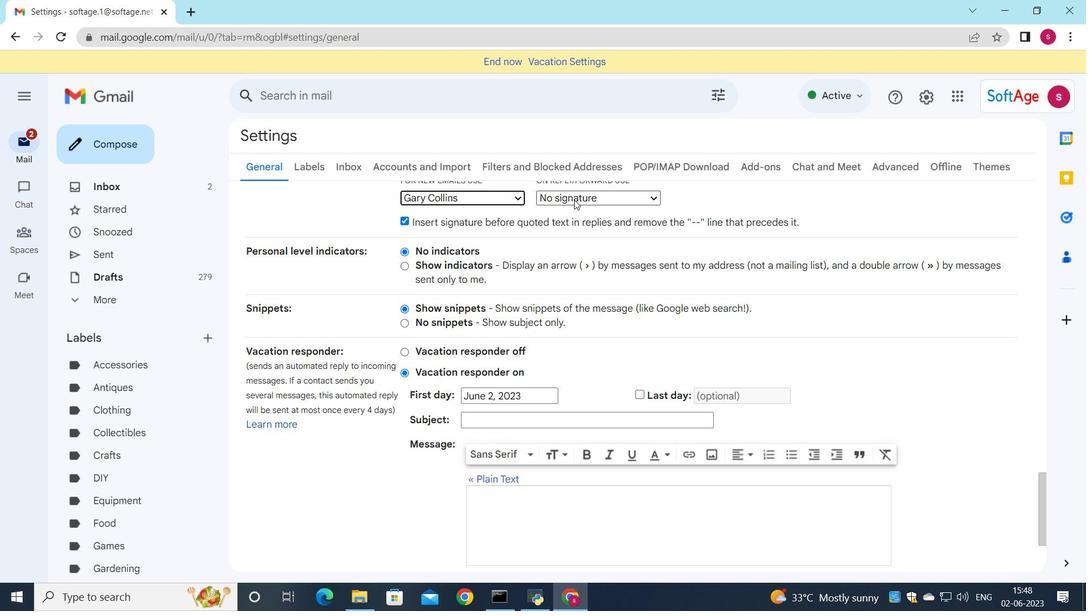 
Action: Mouse moved to (577, 222)
Screenshot: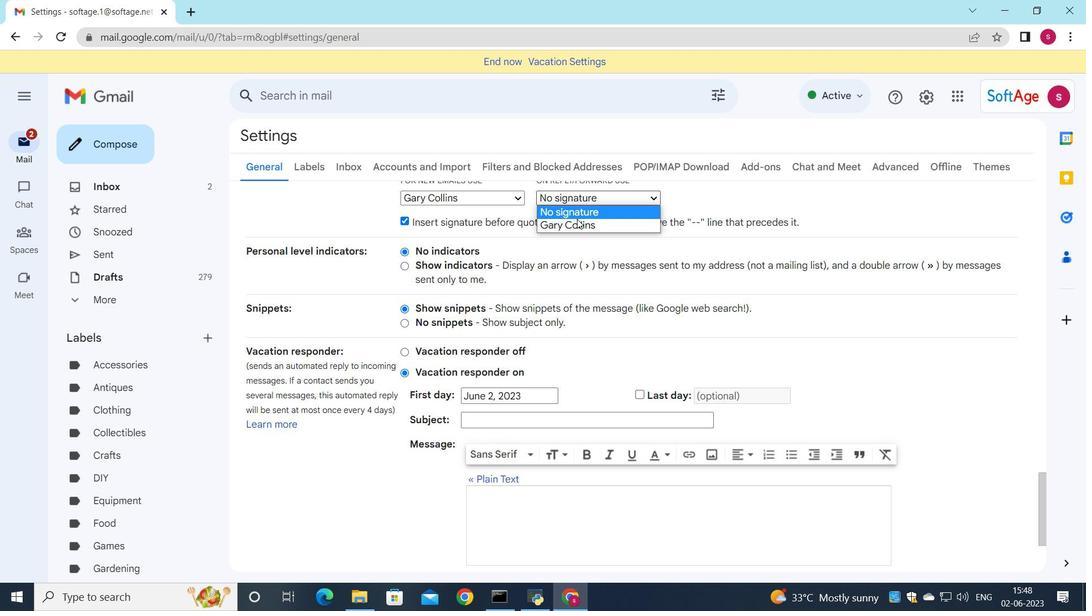 
Action: Mouse pressed left at (577, 222)
Screenshot: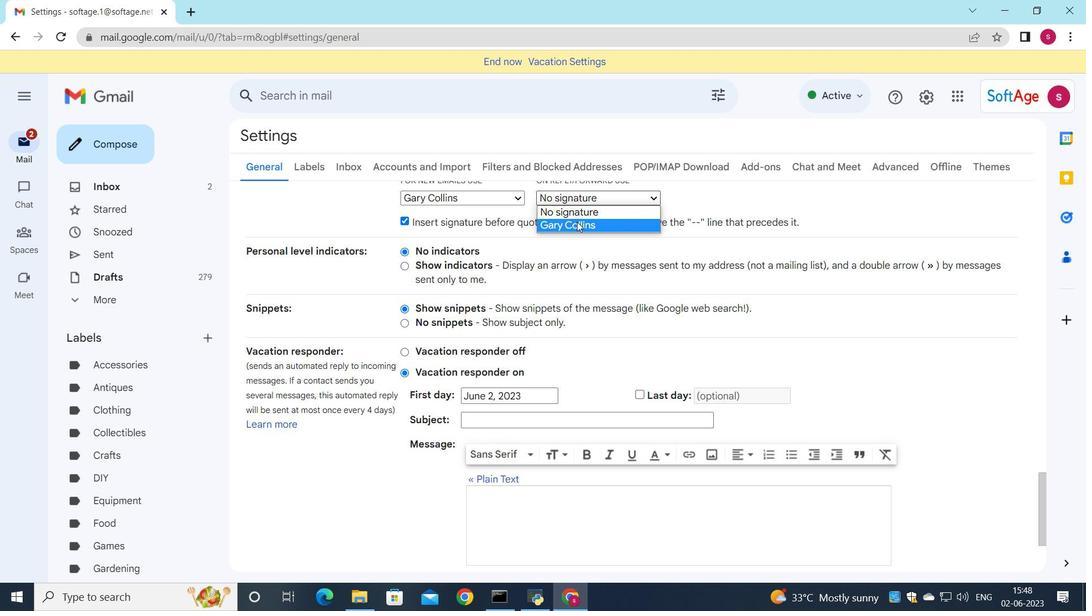 
Action: Mouse scrolled (577, 222) with delta (0, 0)
Screenshot: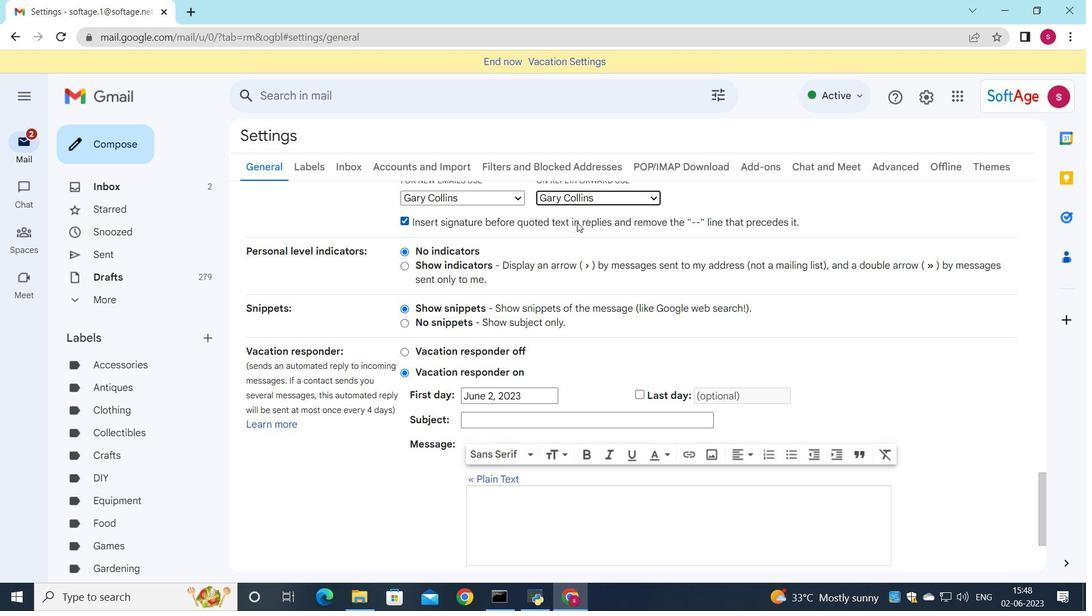 
Action: Mouse scrolled (577, 222) with delta (0, 0)
Screenshot: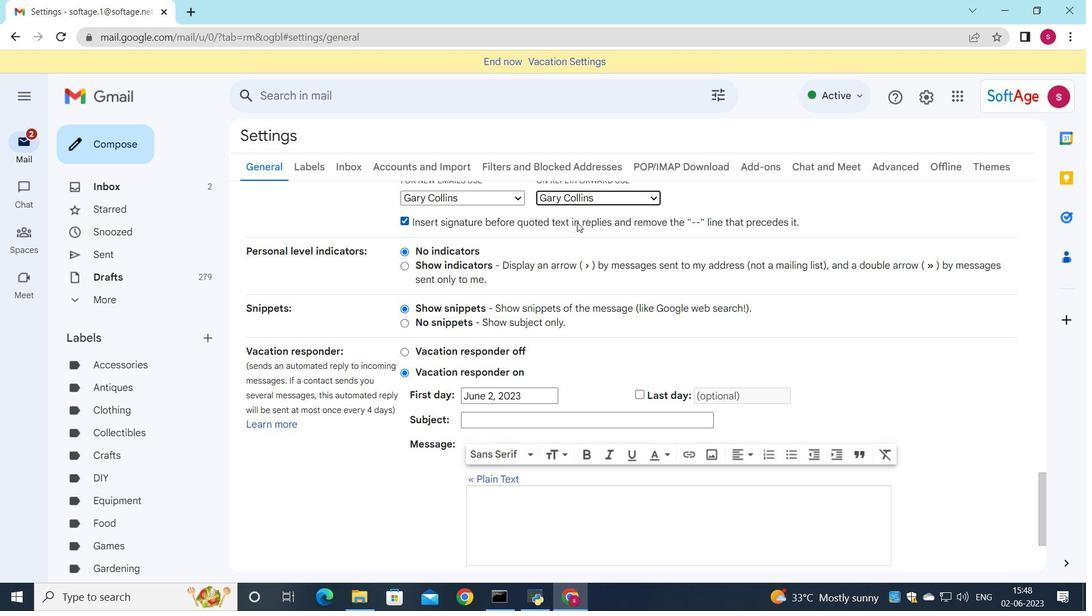 
Action: Mouse scrolled (577, 222) with delta (0, 0)
Screenshot: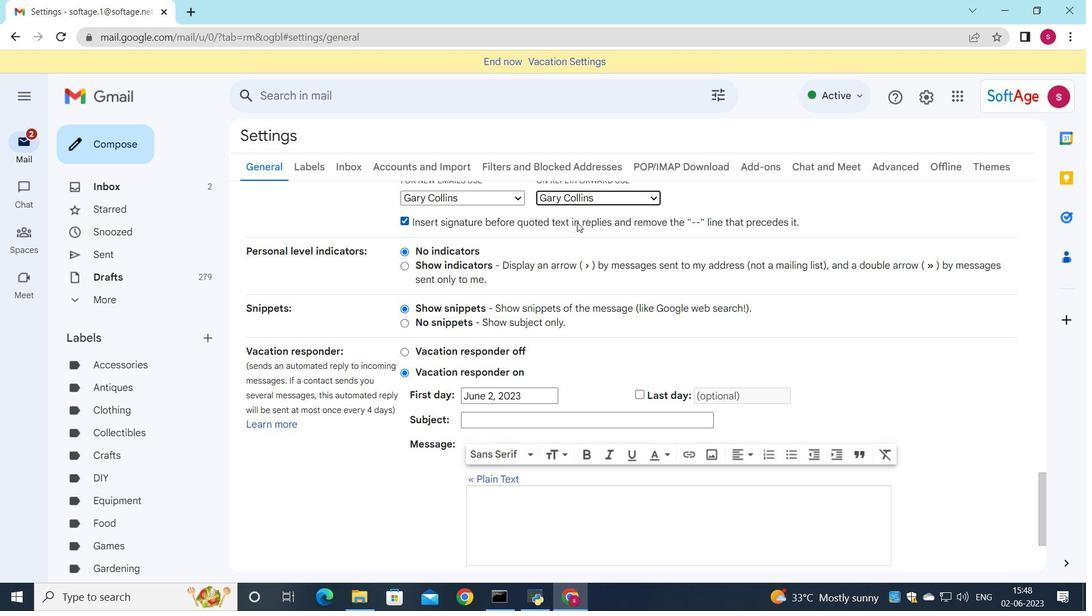 
Action: Mouse scrolled (577, 222) with delta (0, 0)
Screenshot: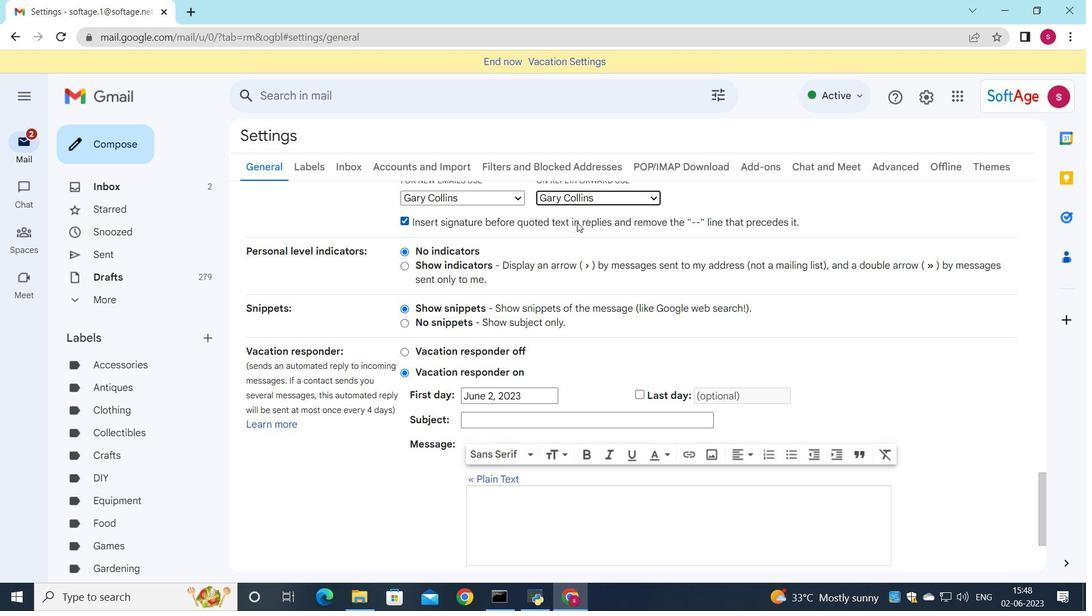 
Action: Mouse scrolled (577, 222) with delta (0, 0)
Screenshot: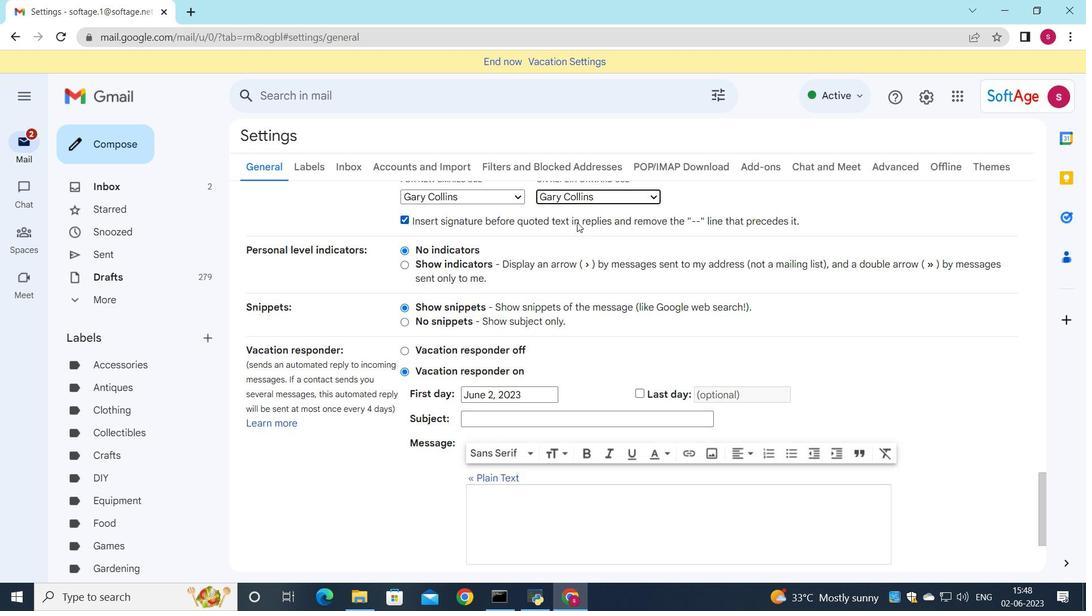 
Action: Mouse moved to (596, 488)
Screenshot: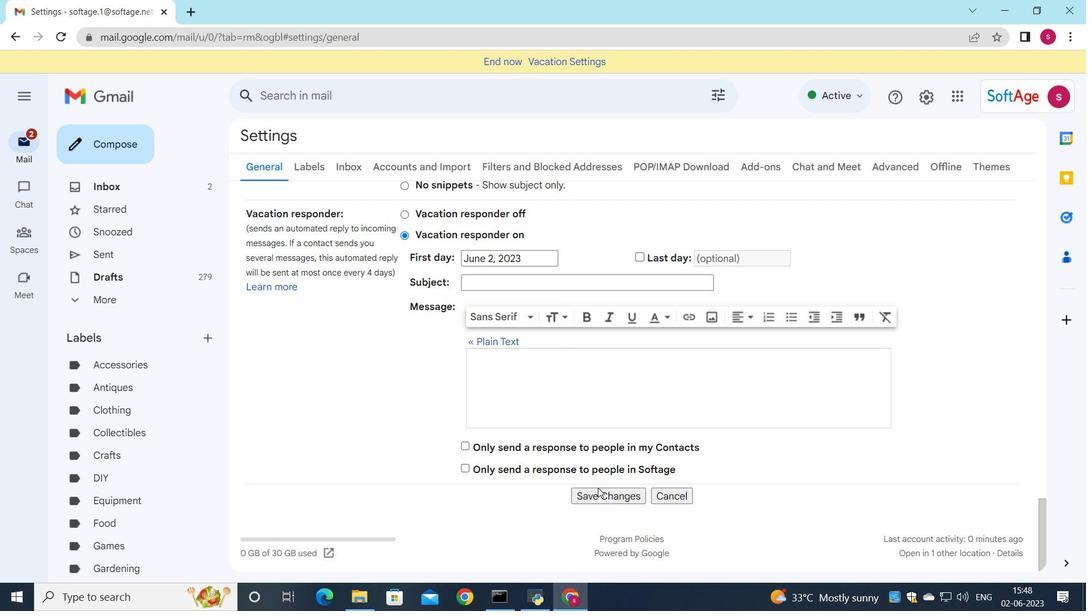 
Action: Mouse pressed left at (596, 488)
Screenshot: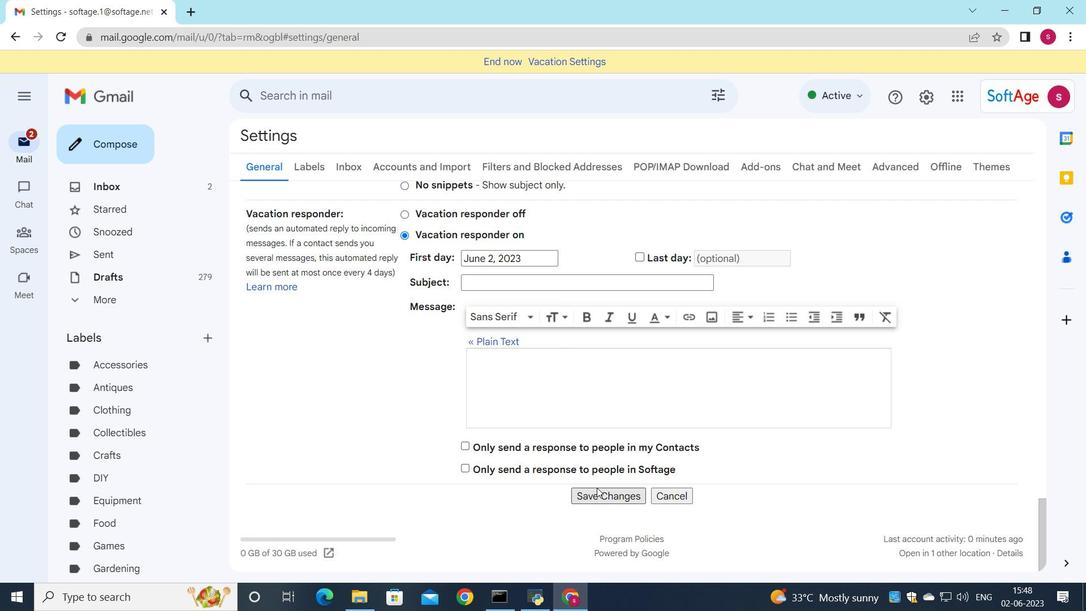 
Action: Mouse moved to (602, 372)
Screenshot: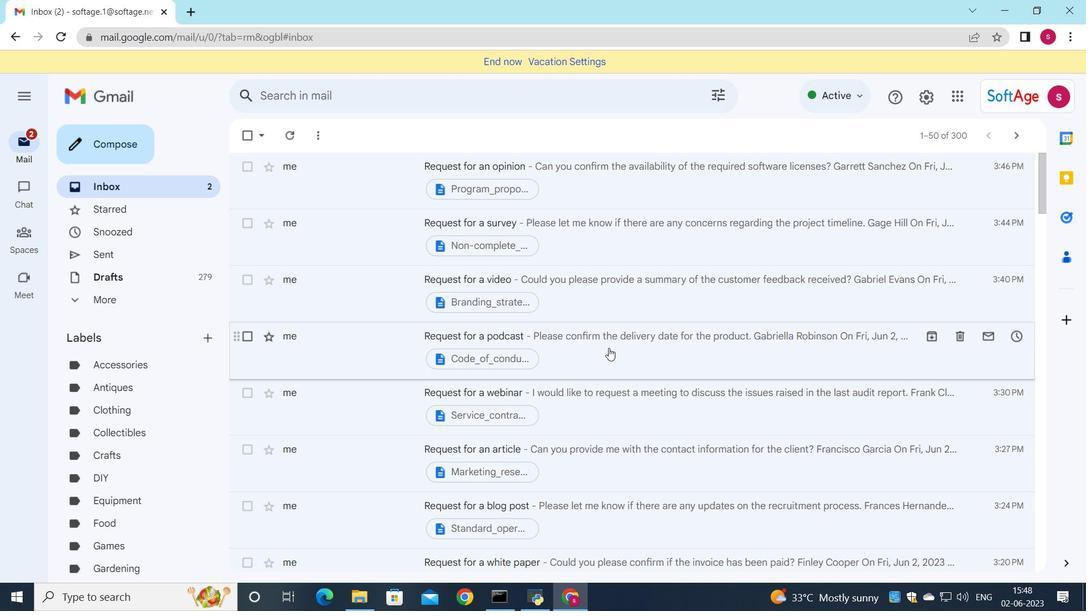 
Action: Mouse pressed left at (602, 372)
Screenshot: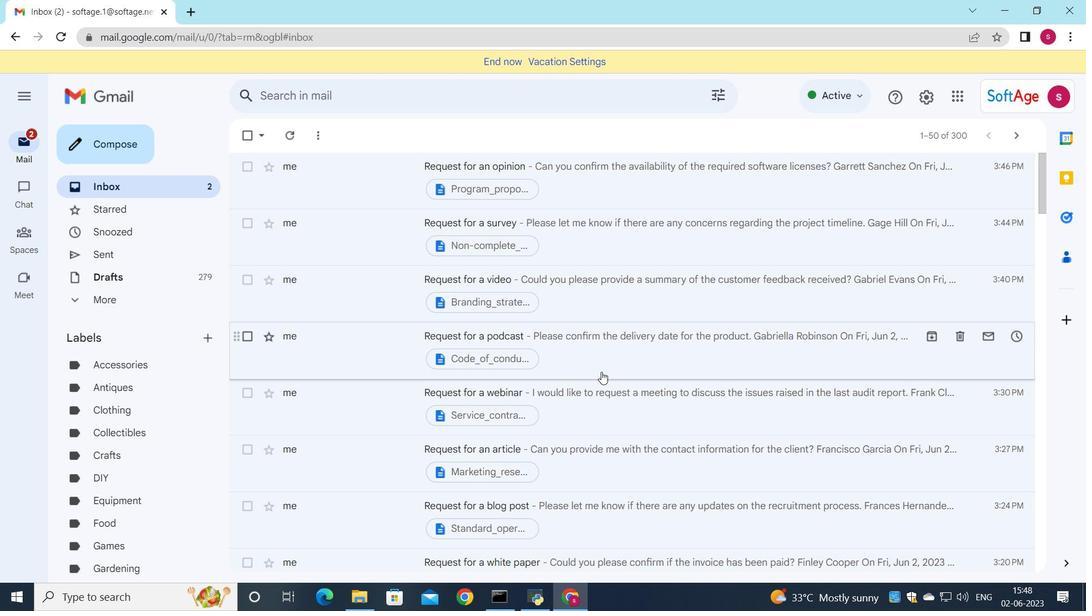 
Action: Mouse moved to (567, 357)
Screenshot: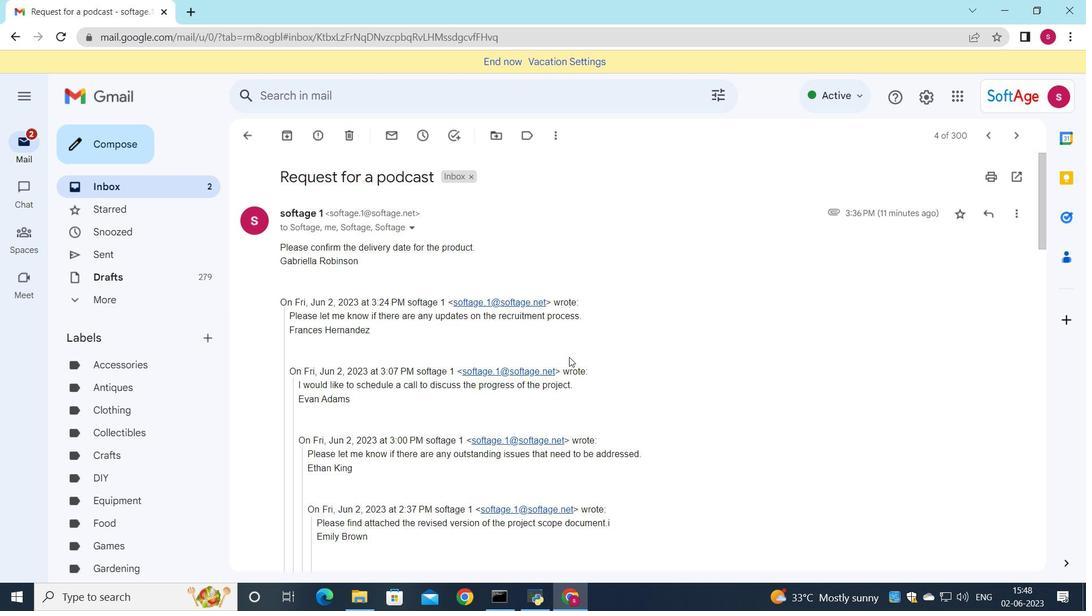 
Action: Mouse scrolled (567, 356) with delta (0, 0)
Screenshot: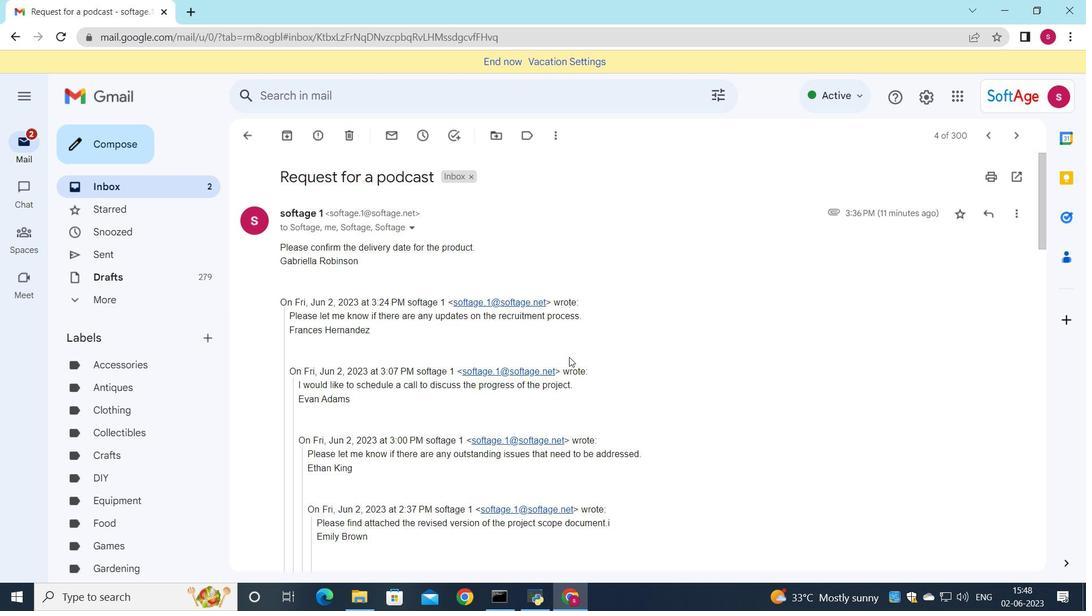
Action: Mouse moved to (566, 357)
Screenshot: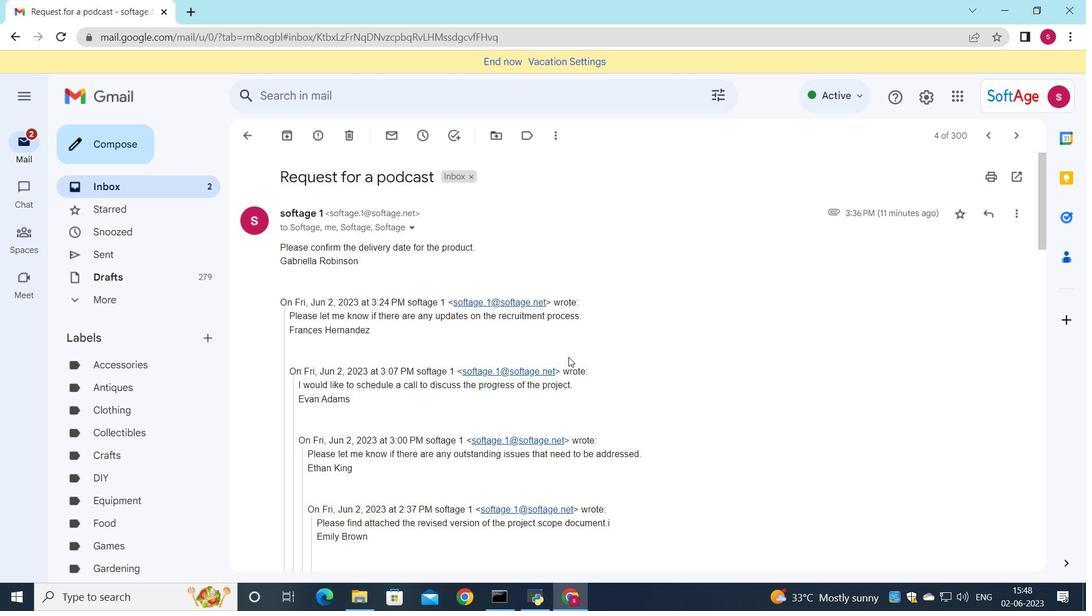 
Action: Mouse scrolled (566, 357) with delta (0, 0)
Screenshot: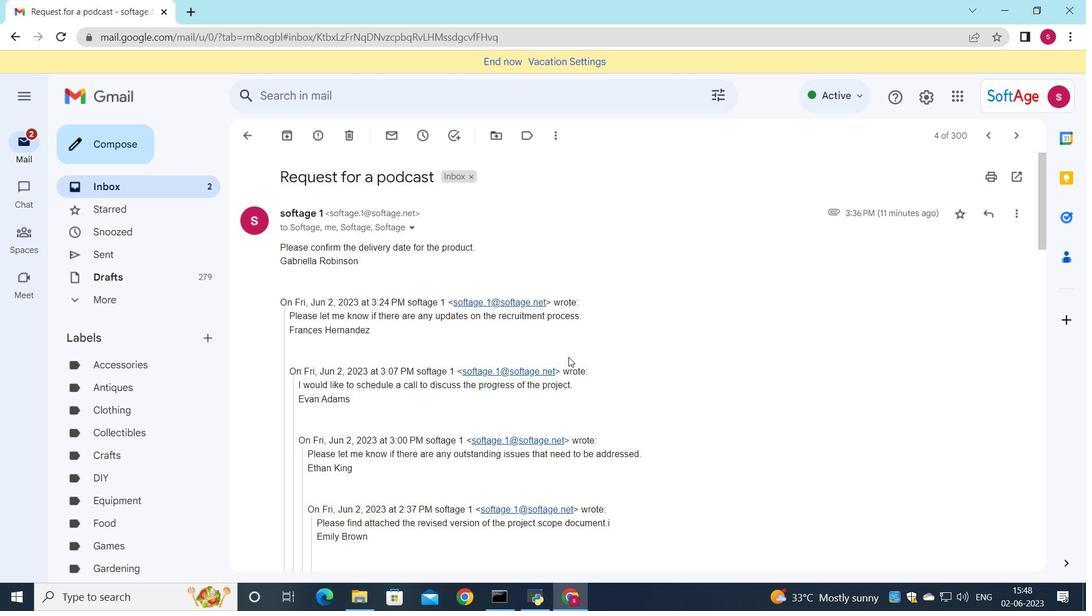 
Action: Mouse moved to (565, 358)
Screenshot: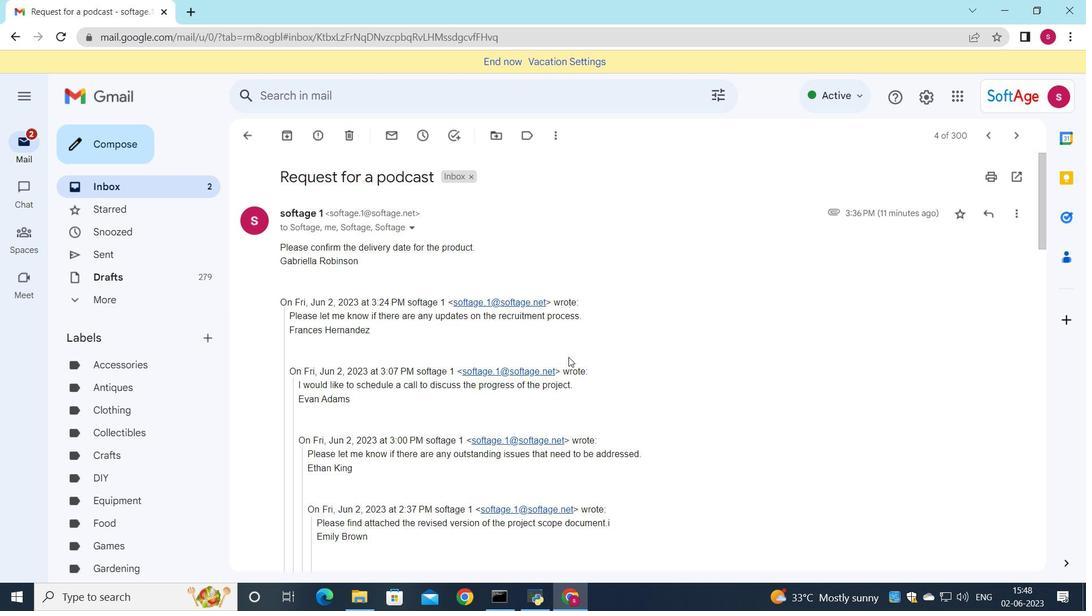 
Action: Mouse scrolled (565, 357) with delta (0, 0)
Screenshot: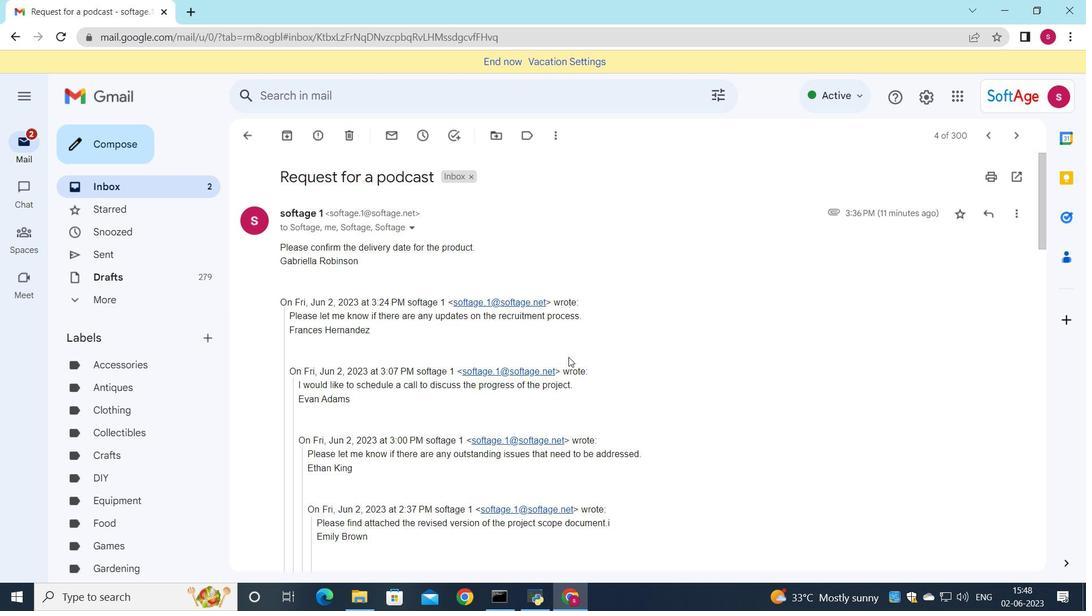 
Action: Mouse moved to (564, 358)
Screenshot: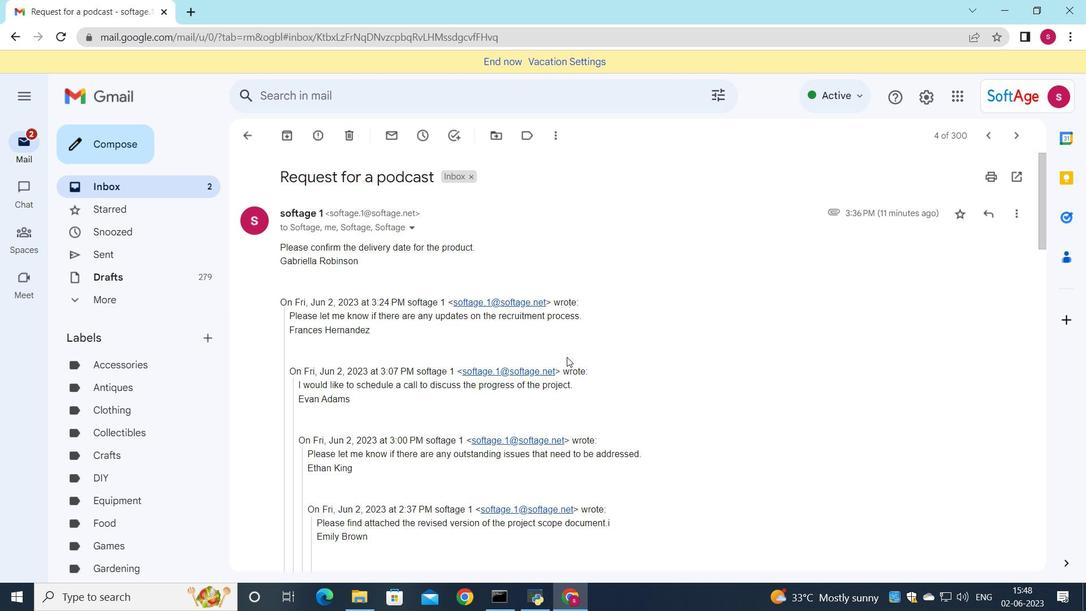 
Action: Mouse scrolled (564, 358) with delta (0, 0)
Screenshot: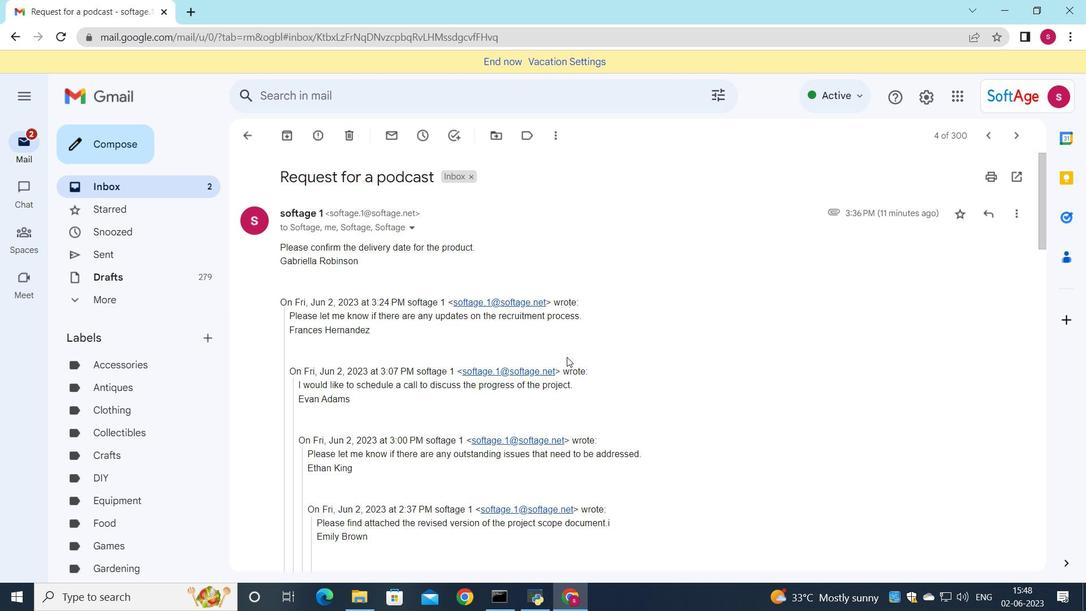 
Action: Mouse moved to (532, 367)
Screenshot: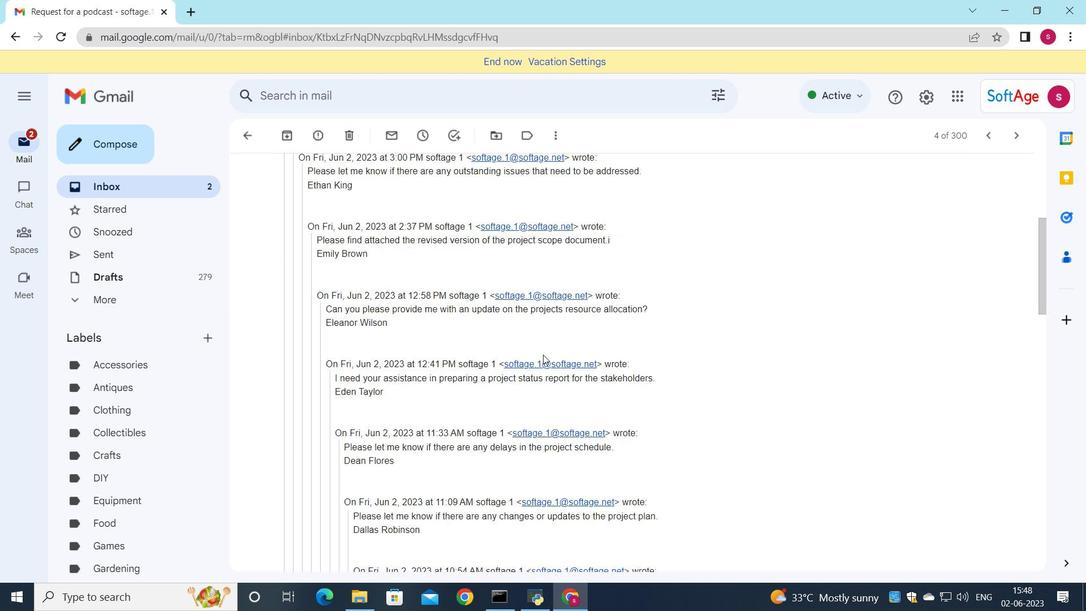 
Action: Mouse scrolled (532, 366) with delta (0, 0)
Screenshot: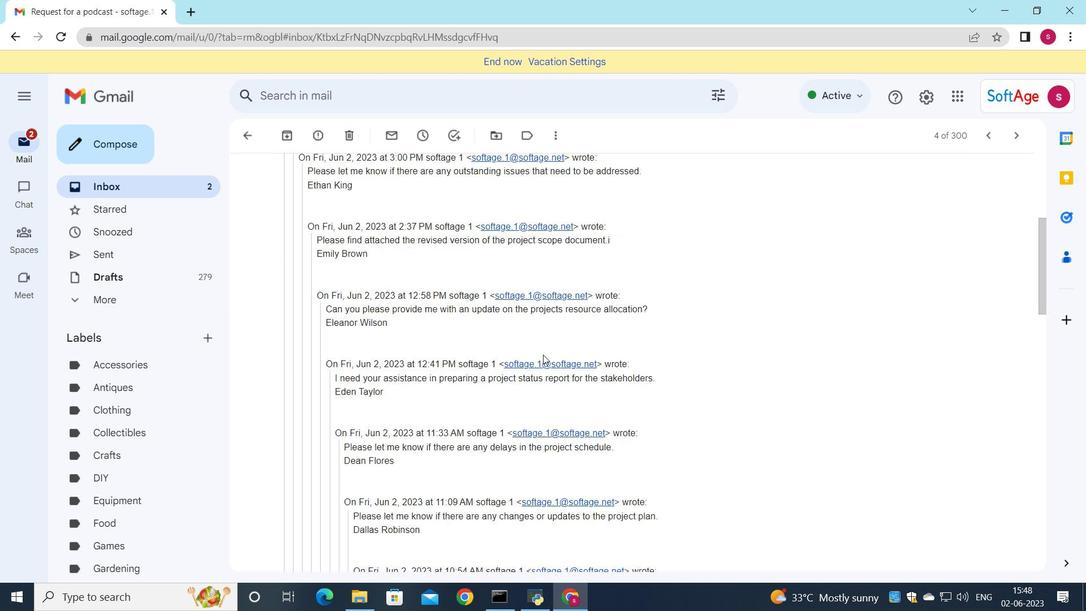 
Action: Mouse moved to (531, 369)
Screenshot: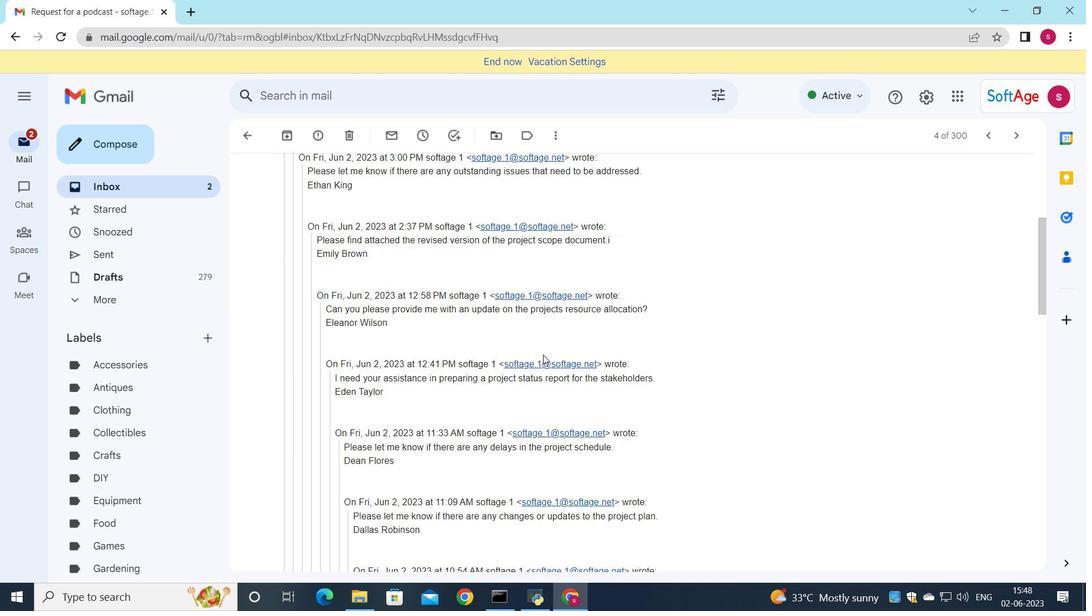 
Action: Mouse scrolled (531, 368) with delta (0, 0)
Screenshot: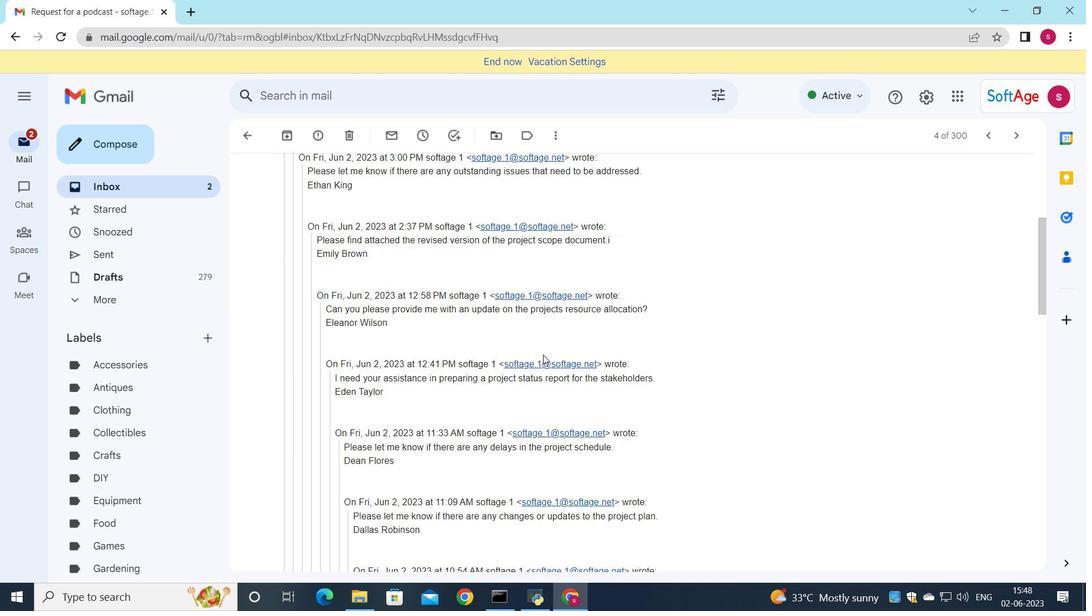 
Action: Mouse moved to (531, 370)
Screenshot: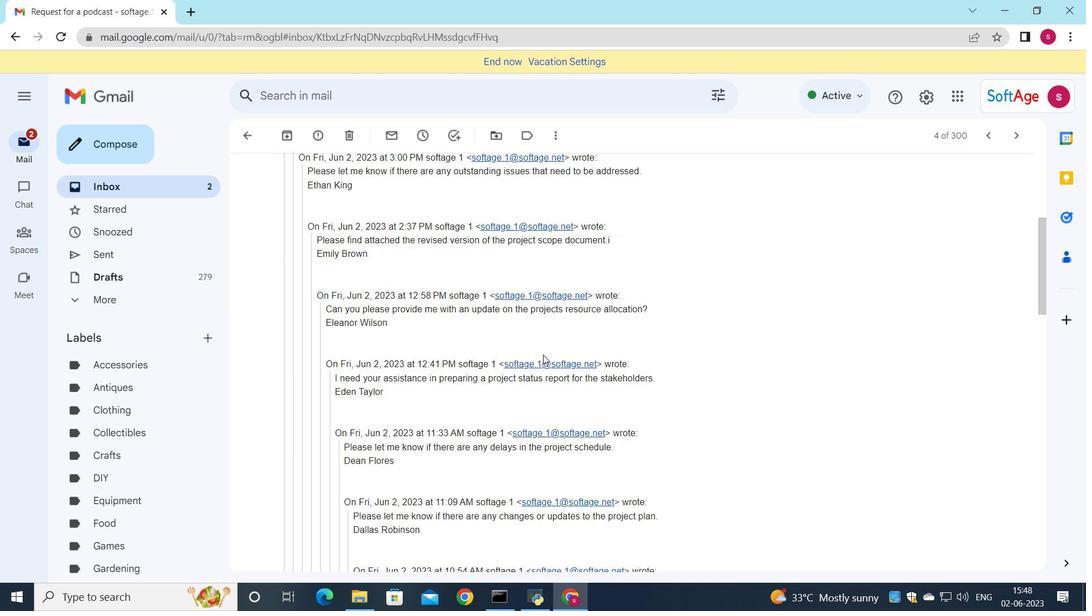 
Action: Mouse scrolled (531, 369) with delta (0, 0)
Screenshot: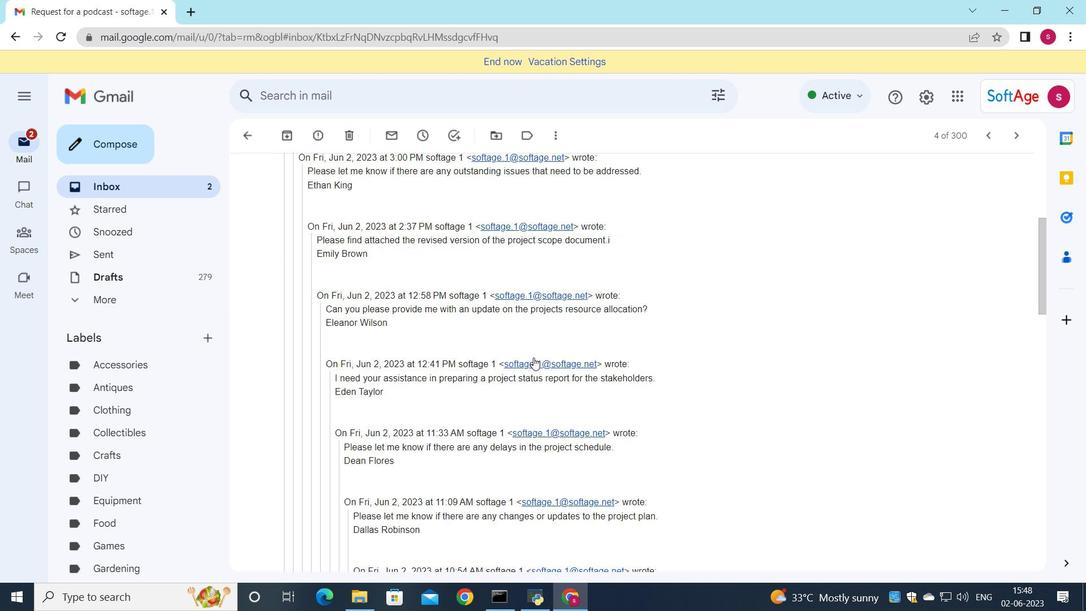 
Action: Mouse moved to (530, 372)
Screenshot: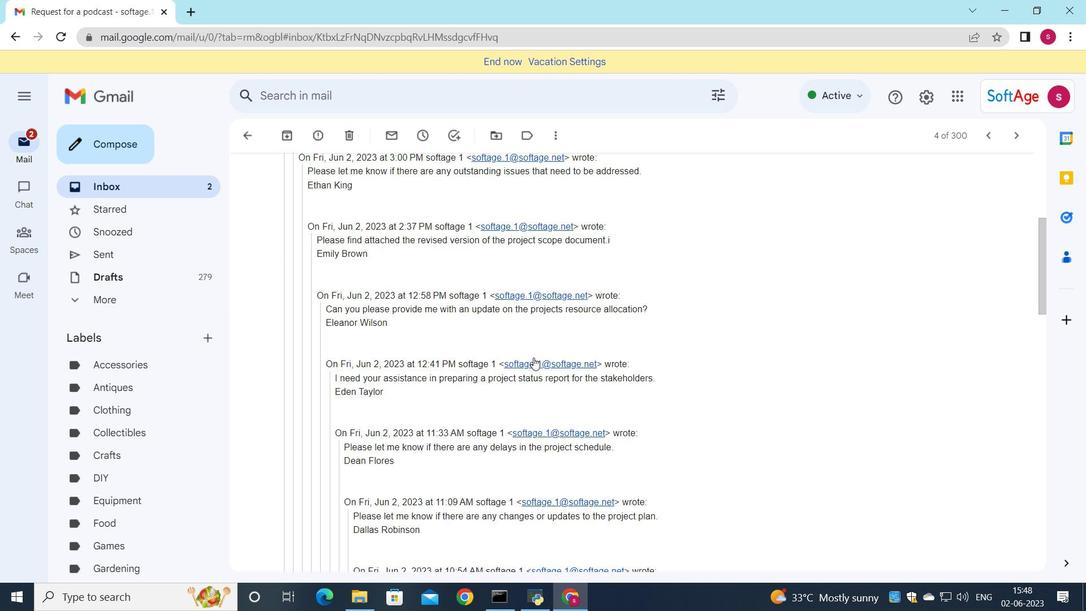 
Action: Mouse scrolled (530, 371) with delta (0, 0)
Screenshot: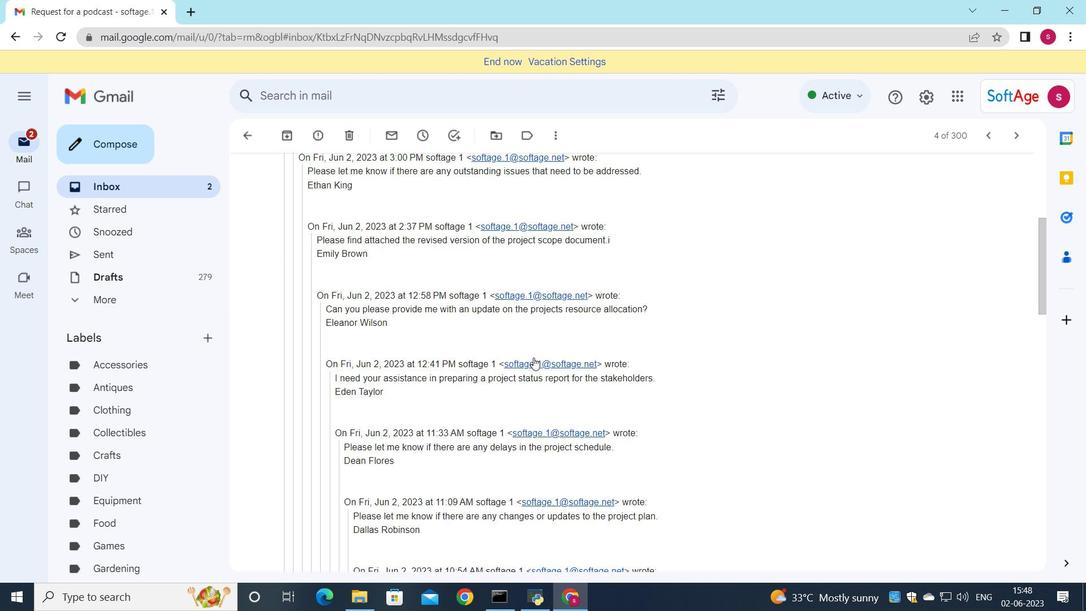 
Action: Mouse moved to (516, 374)
Screenshot: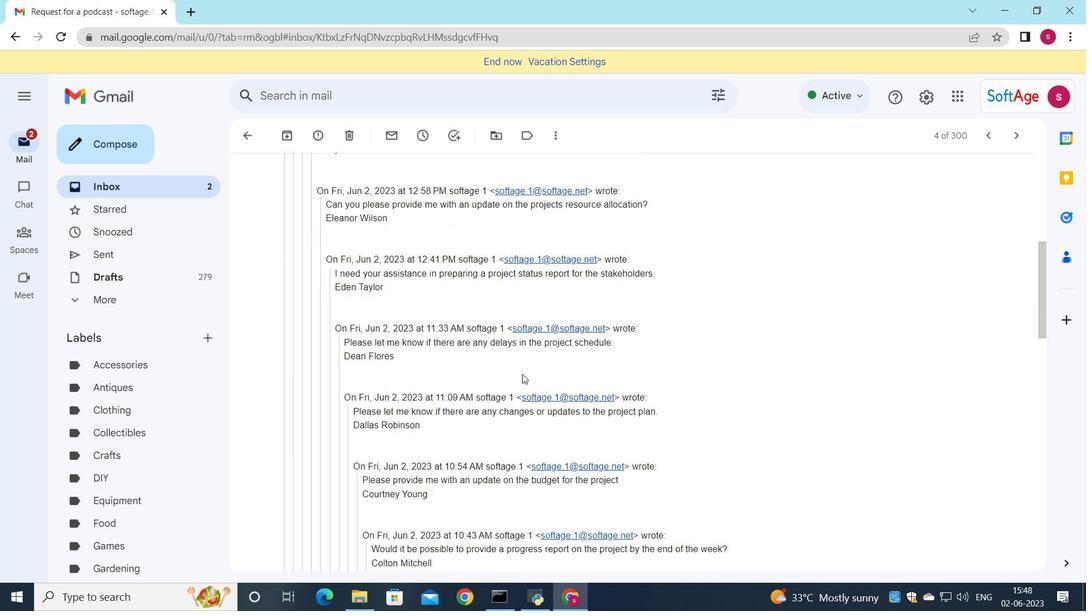 
Action: Mouse scrolled (516, 373) with delta (0, 0)
Screenshot: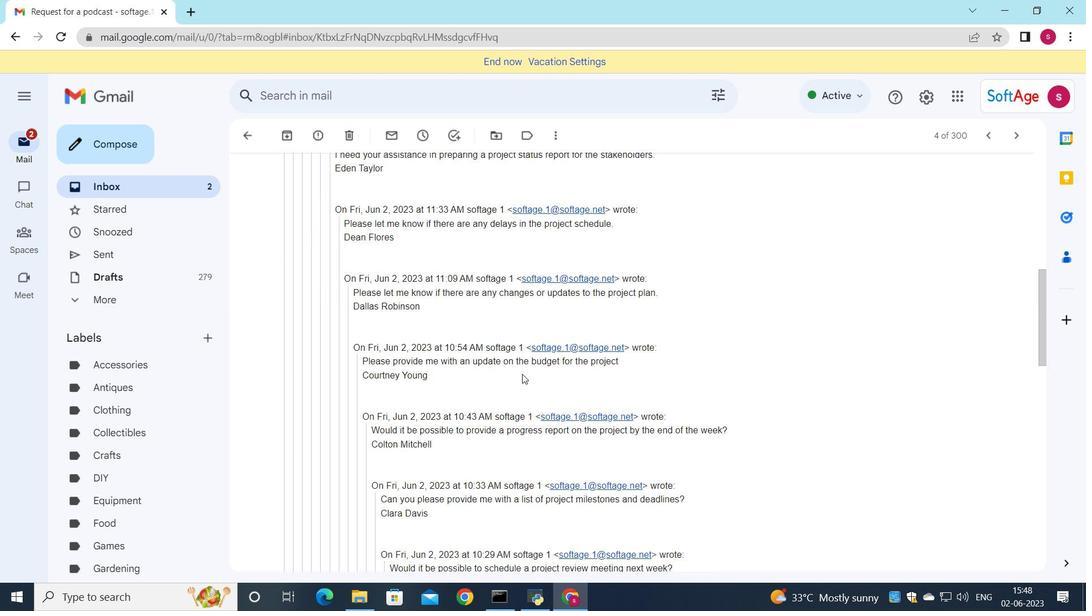 
Action: Mouse scrolled (516, 373) with delta (0, 0)
Screenshot: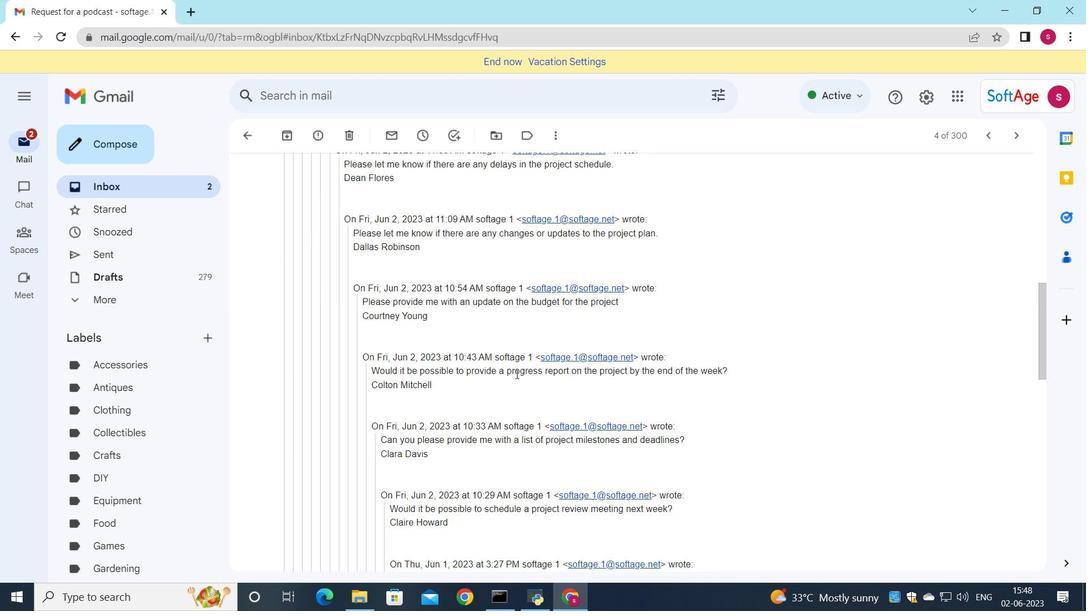 
Action: Mouse scrolled (516, 373) with delta (0, 0)
Screenshot: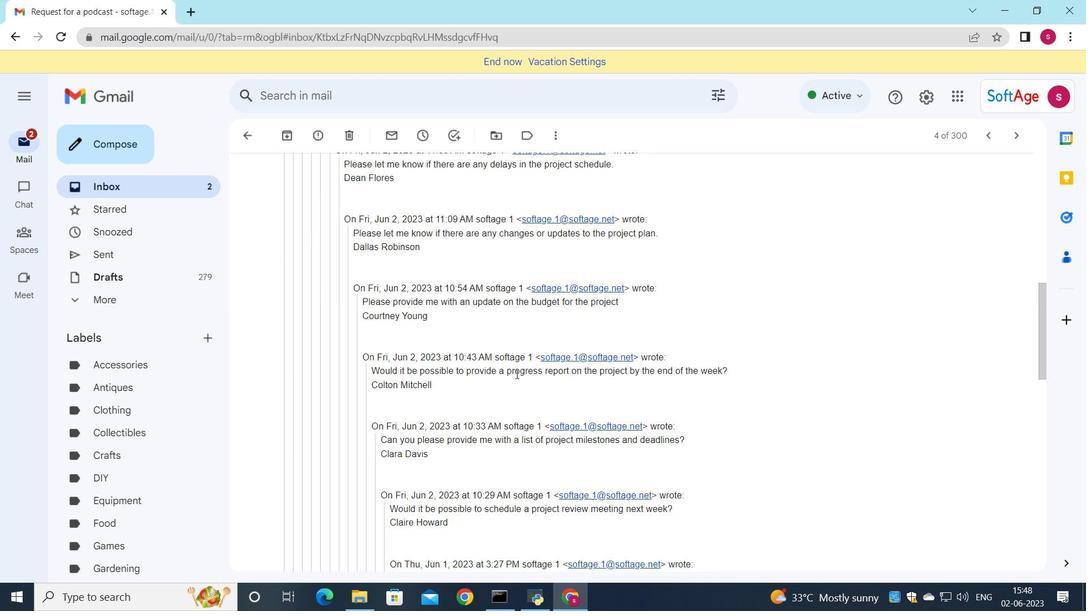
Action: Mouse scrolled (516, 373) with delta (0, 0)
Screenshot: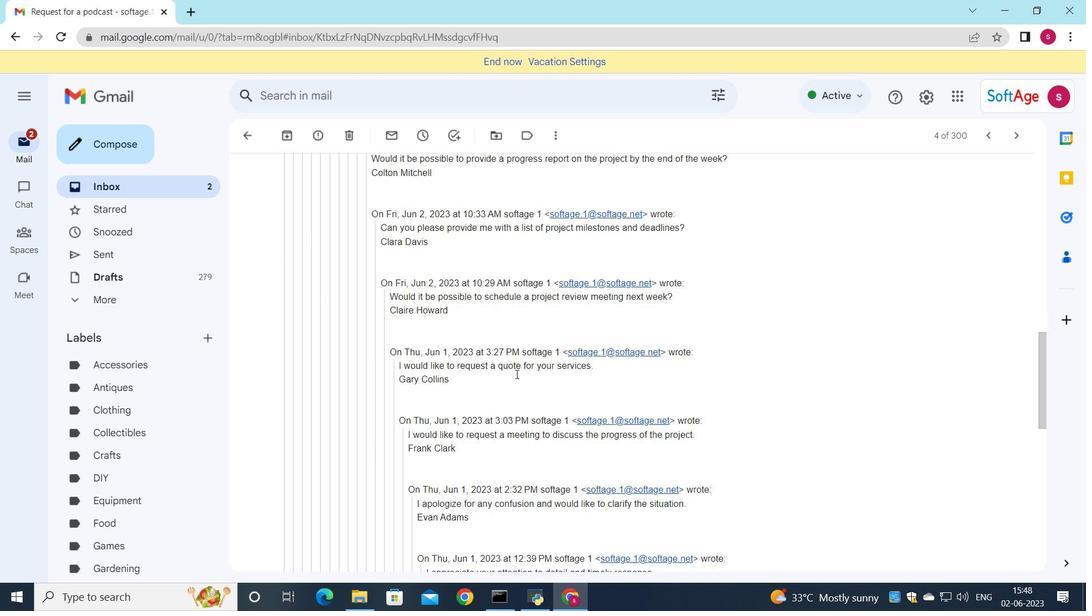 
Action: Mouse scrolled (516, 373) with delta (0, 0)
Screenshot: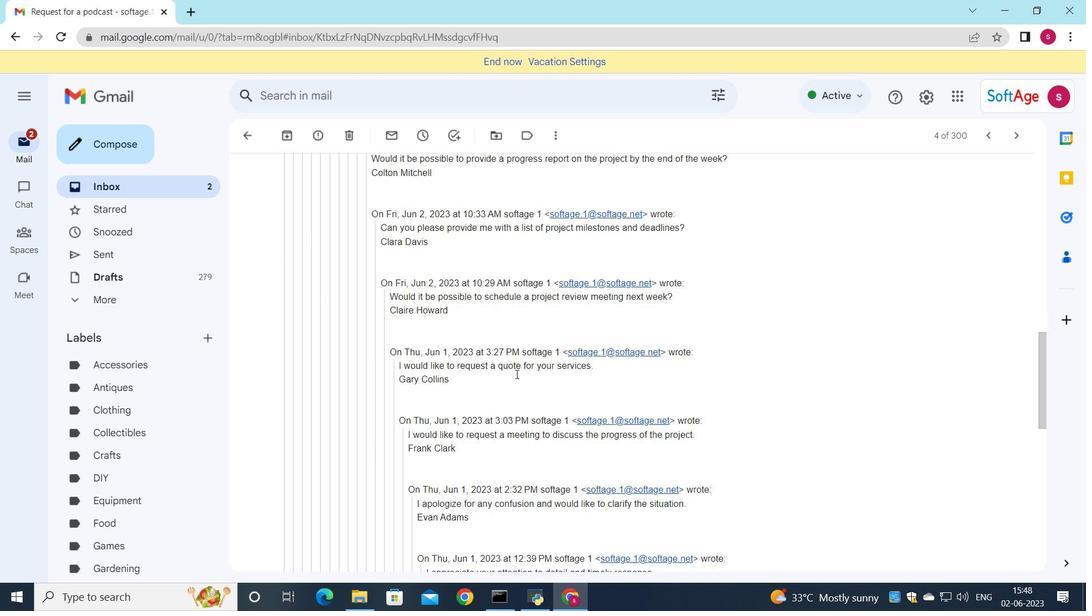 
Action: Mouse scrolled (516, 373) with delta (0, 0)
Screenshot: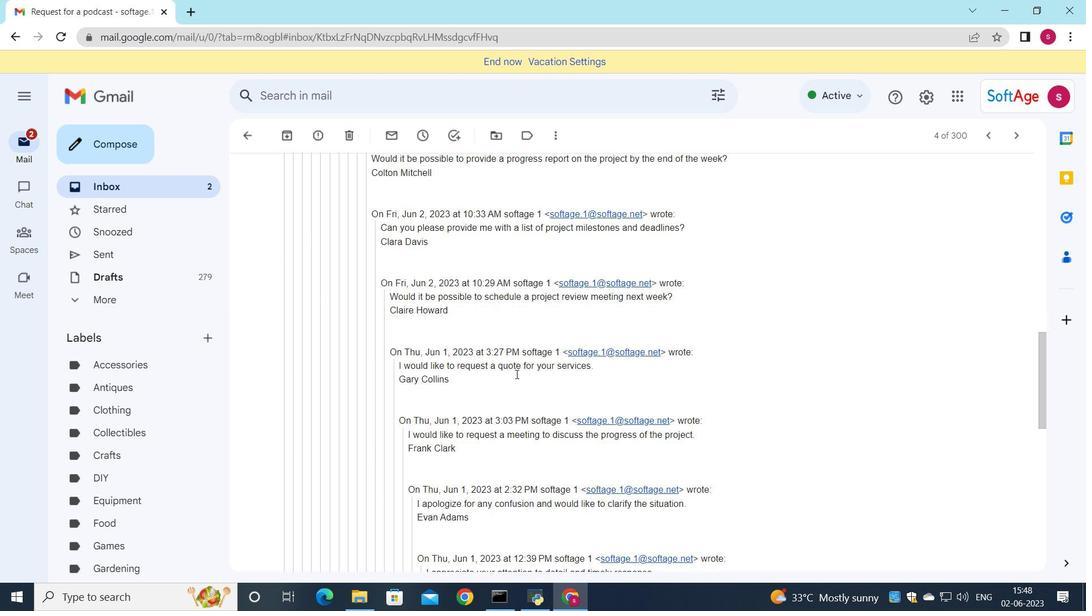 
Action: Mouse scrolled (516, 373) with delta (0, 0)
Screenshot: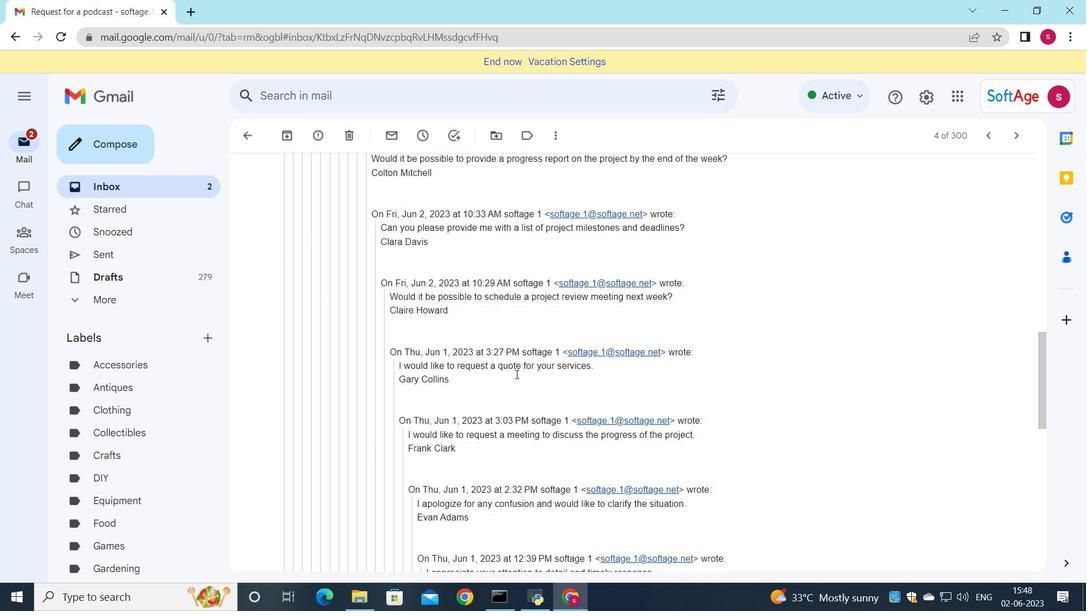 
Action: Mouse scrolled (516, 373) with delta (0, 0)
Screenshot: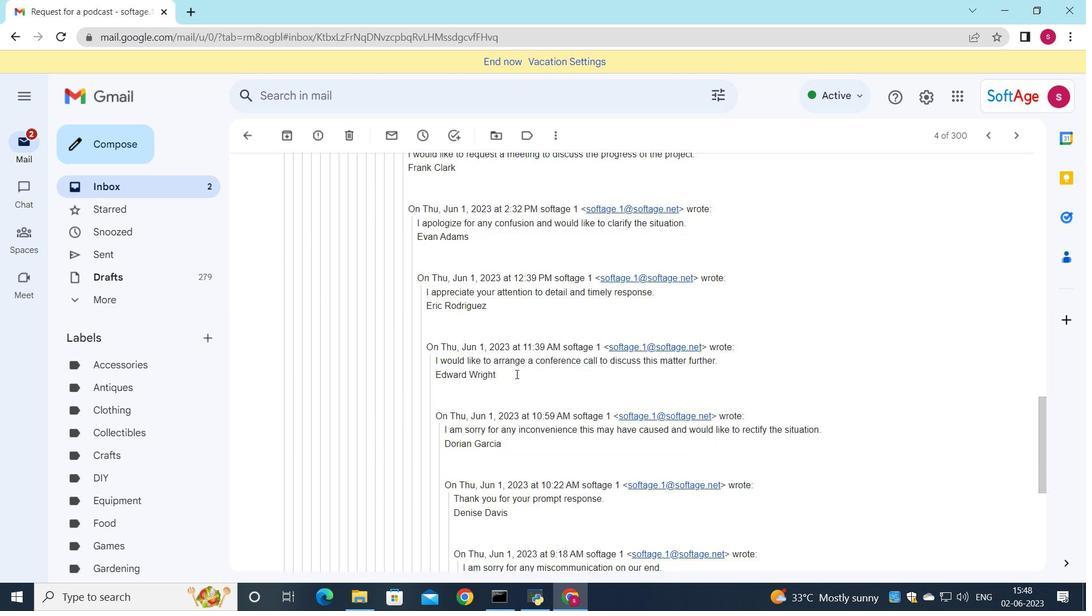 
Action: Mouse scrolled (516, 373) with delta (0, 0)
Screenshot: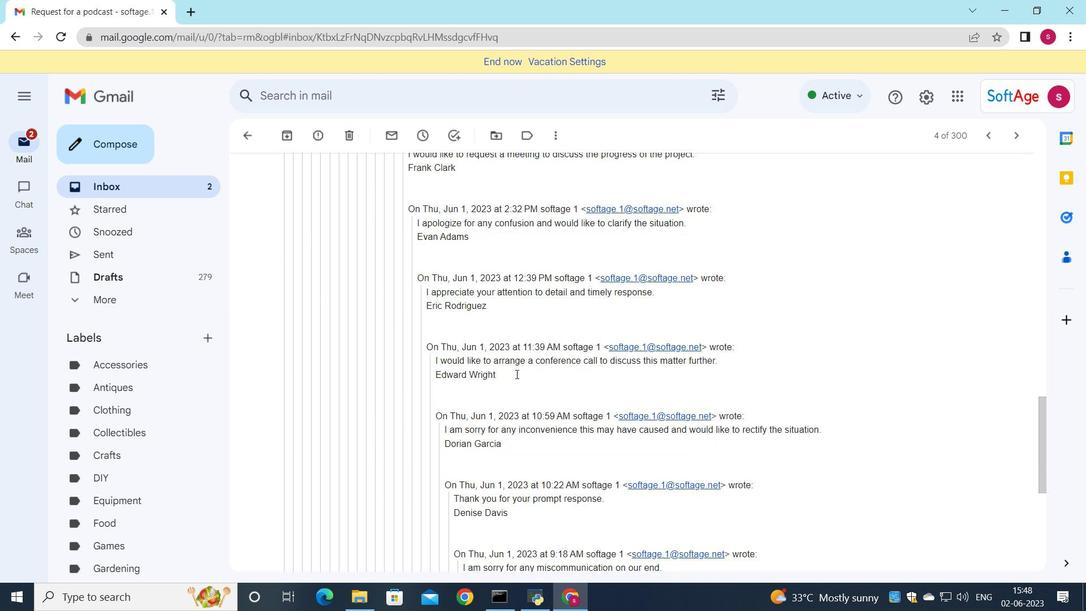 
Action: Mouse scrolled (516, 373) with delta (0, 0)
Screenshot: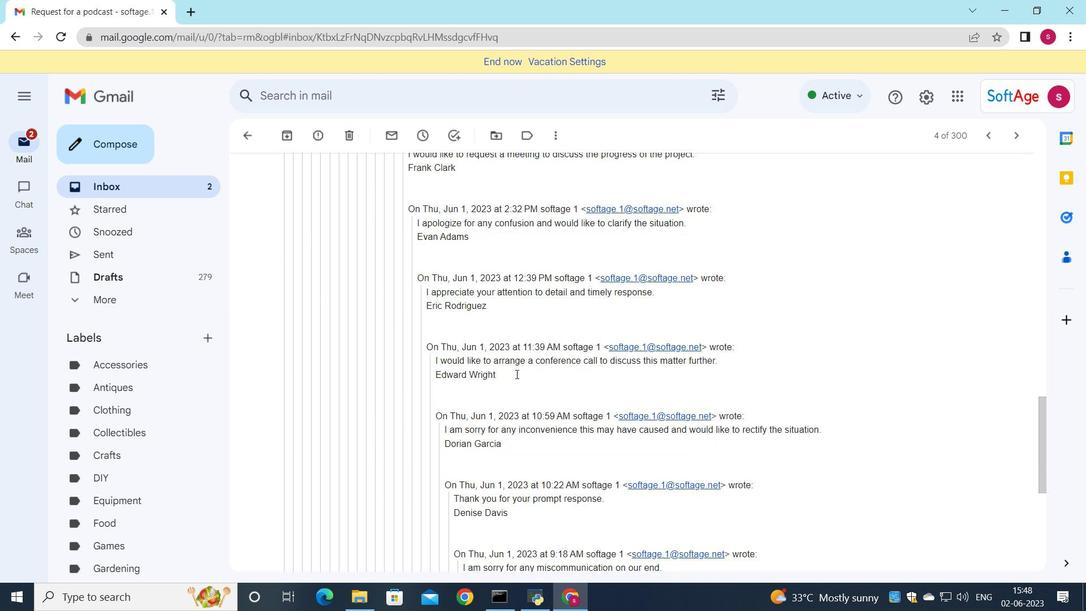 
Action: Mouse scrolled (516, 373) with delta (0, 0)
Screenshot: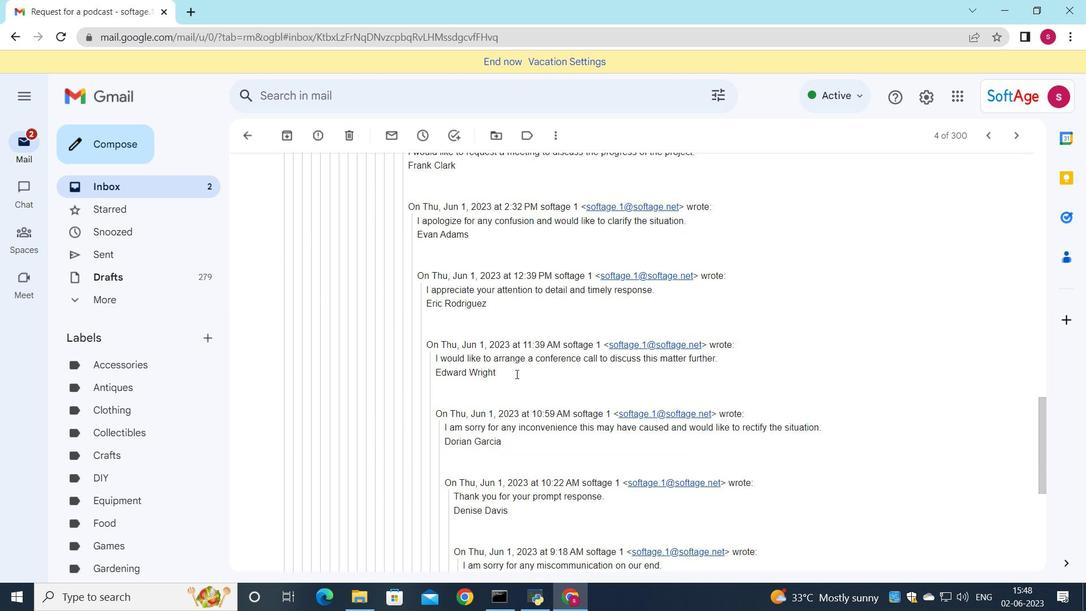 
Action: Mouse scrolled (516, 373) with delta (0, 0)
Screenshot: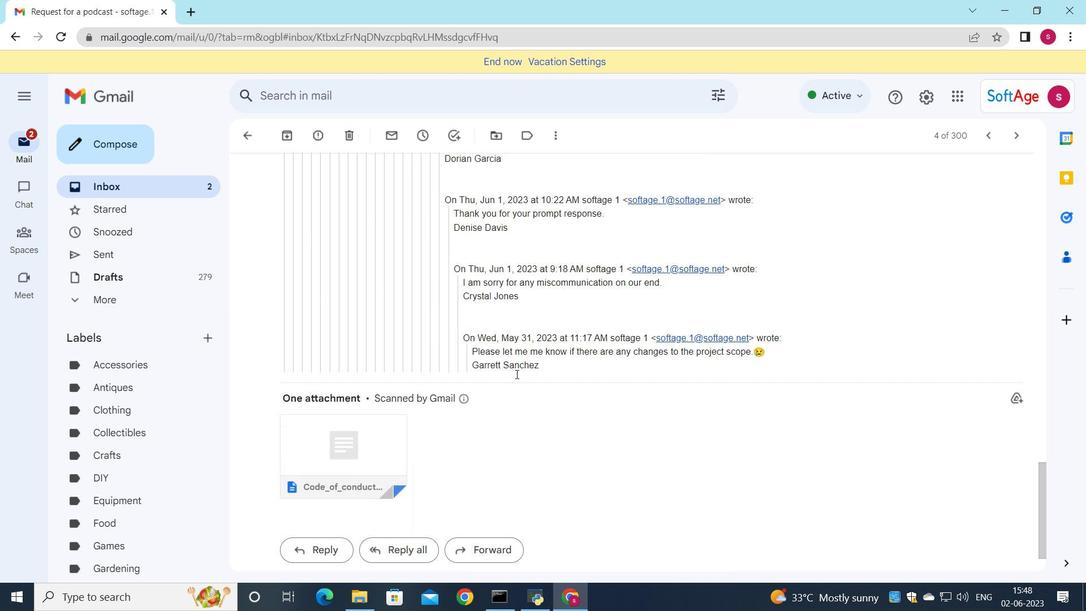 
Action: Mouse scrolled (516, 373) with delta (0, 0)
Screenshot: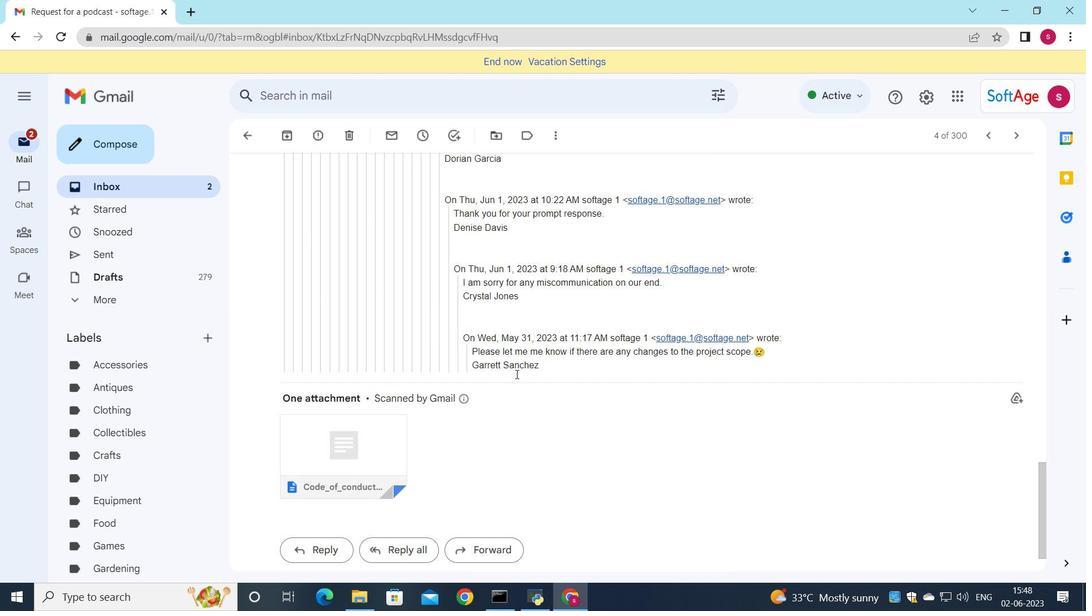 
Action: Mouse scrolled (516, 373) with delta (0, 0)
Screenshot: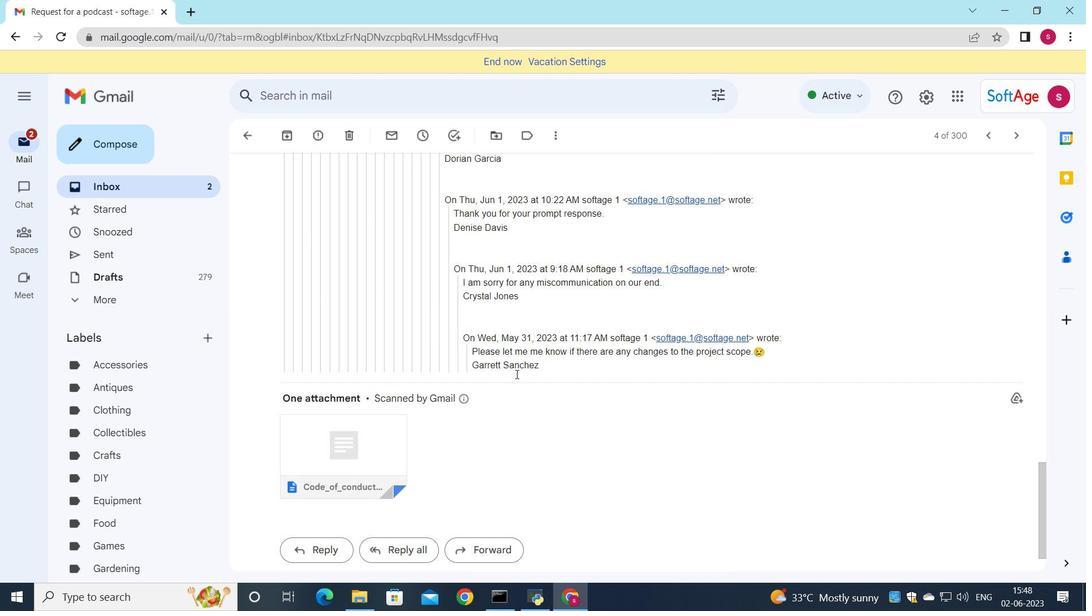 
Action: Mouse scrolled (516, 373) with delta (0, 0)
Screenshot: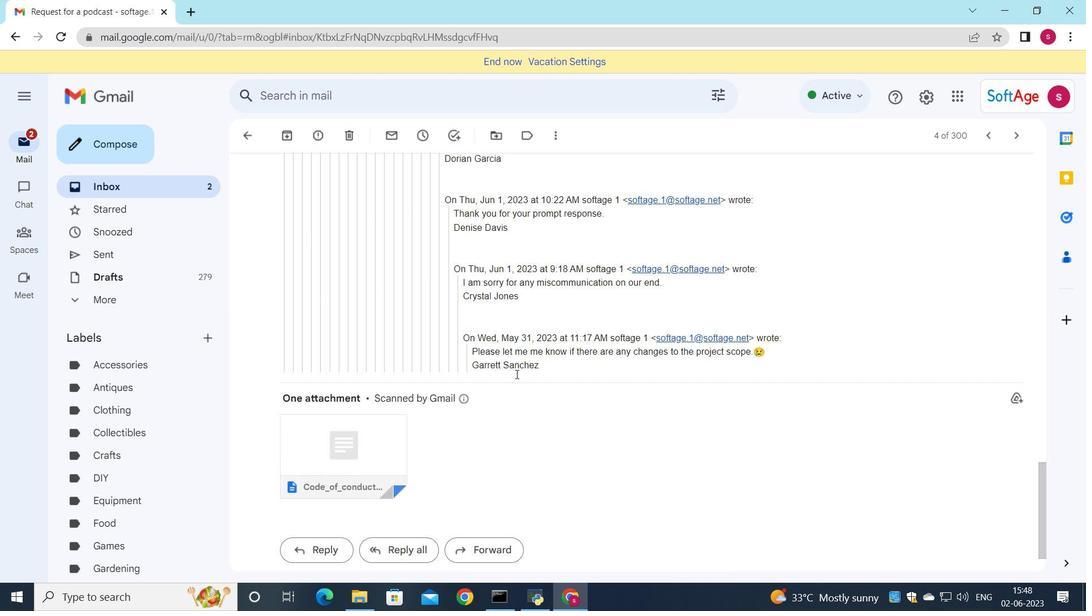
Action: Mouse moved to (332, 492)
Screenshot: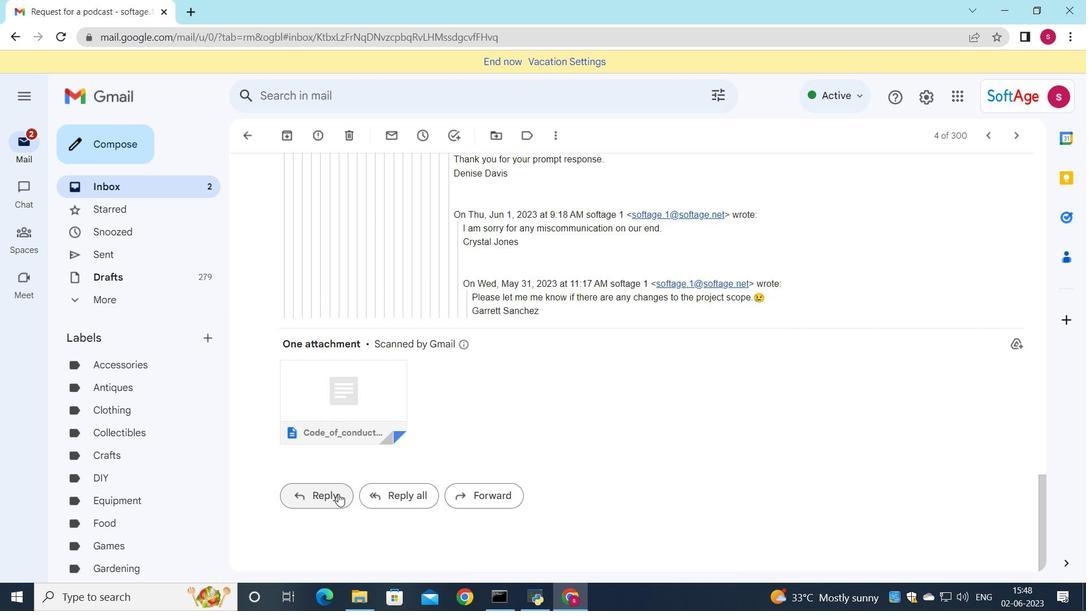 
Action: Mouse pressed left at (332, 492)
Screenshot: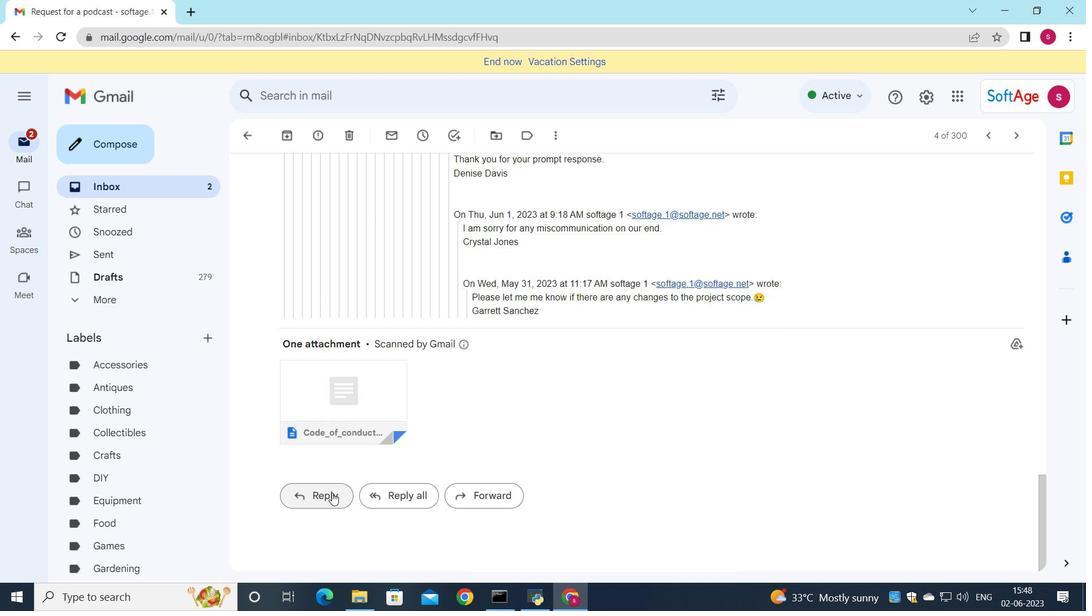 
Action: Mouse moved to (420, 441)
Screenshot: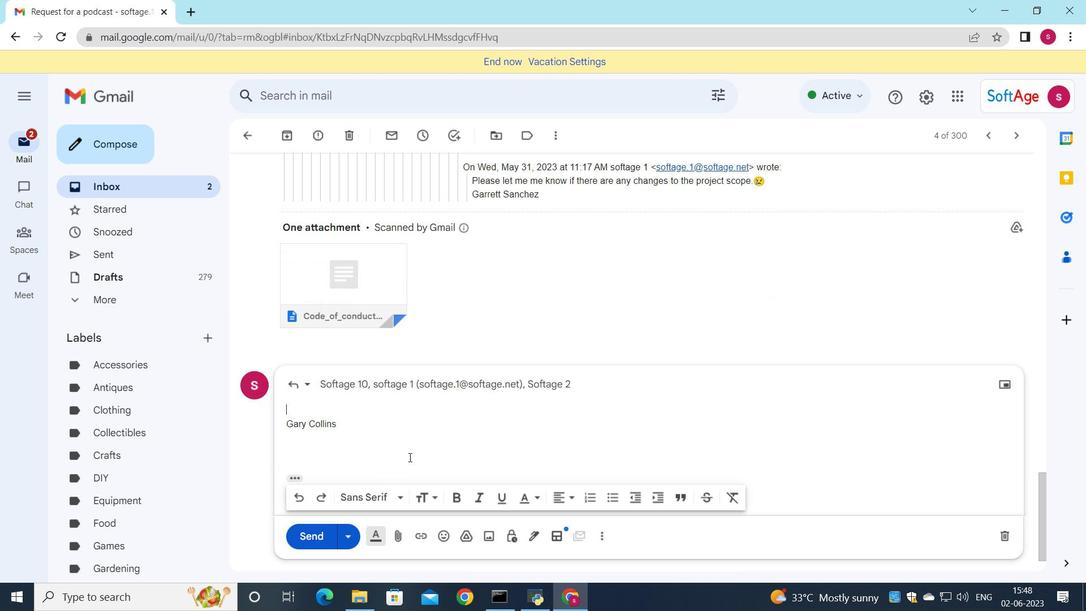 
Action: Mouse scrolled (420, 441) with delta (0, 0)
Screenshot: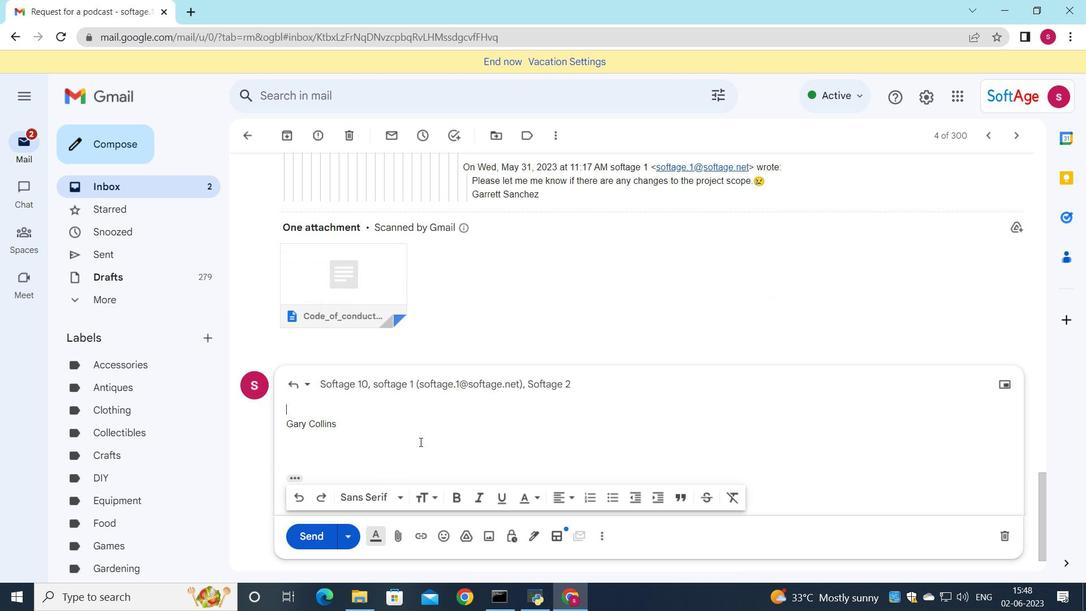 
Action: Mouse scrolled (420, 441) with delta (0, 0)
Screenshot: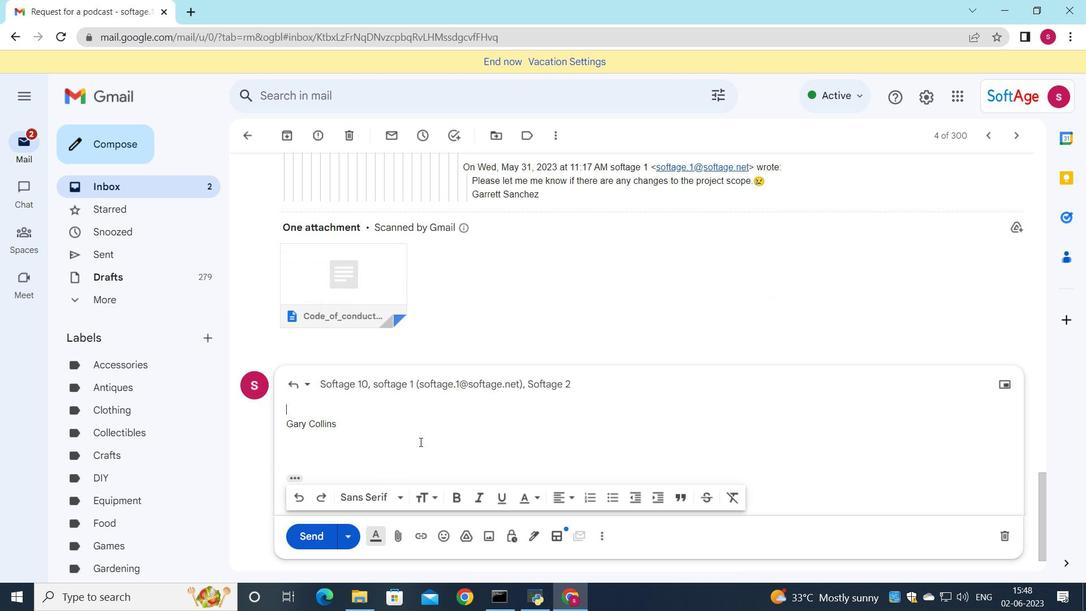 
Action: Mouse scrolled (420, 441) with delta (0, 0)
Screenshot: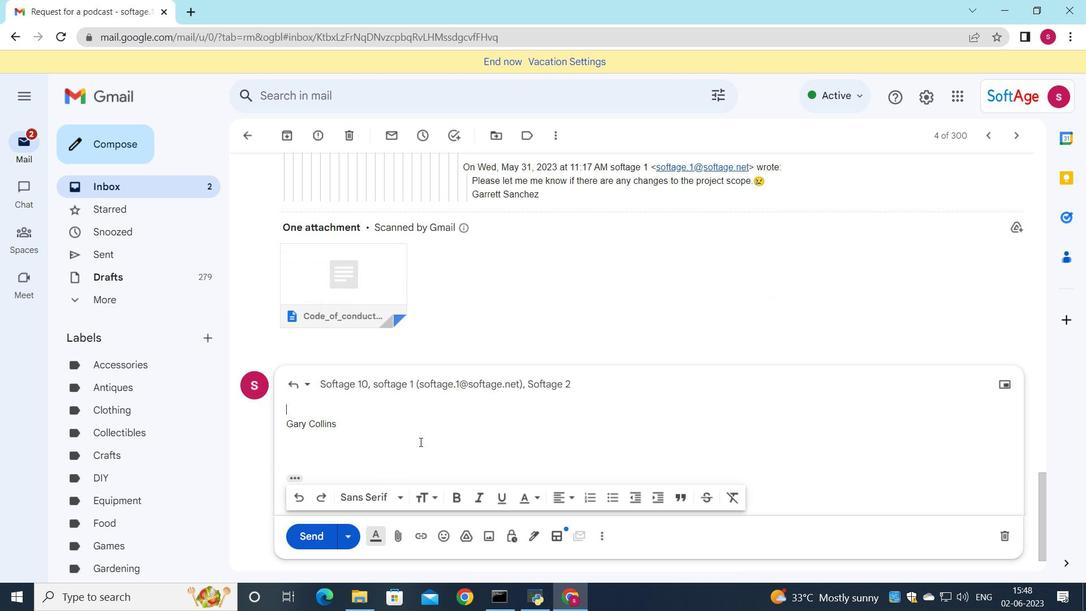 
Action: Mouse scrolled (420, 441) with delta (0, 0)
Screenshot: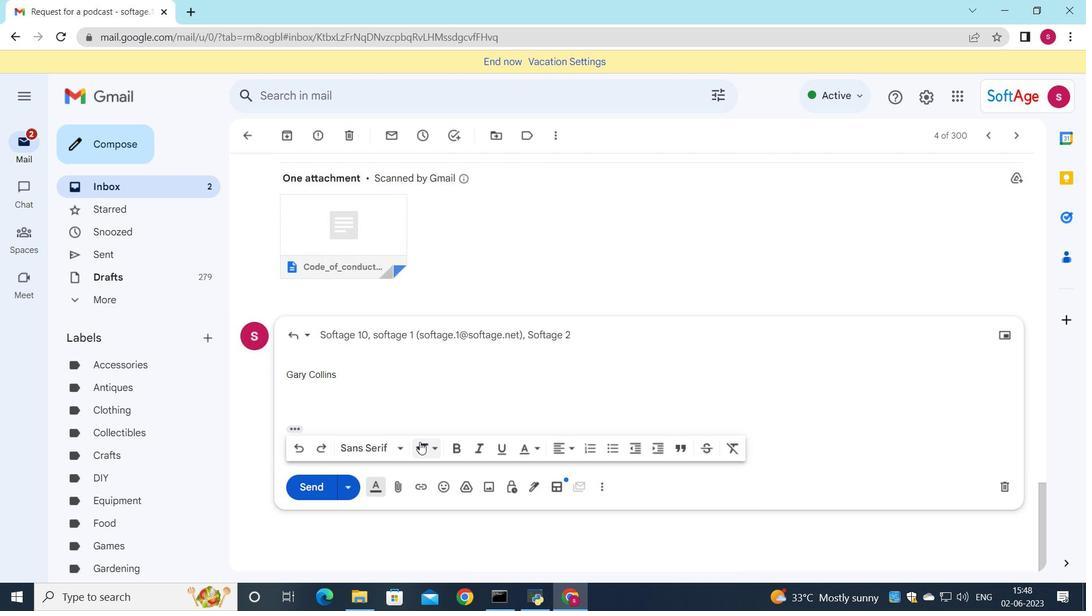 
Action: Mouse moved to (312, 336)
Screenshot: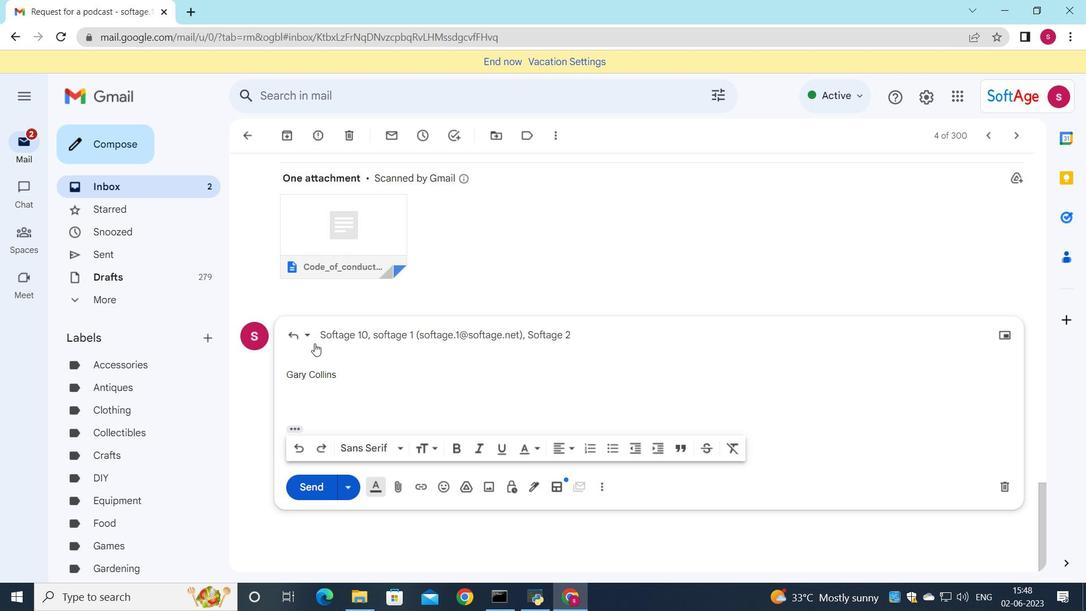 
Action: Mouse pressed left at (312, 336)
Screenshot: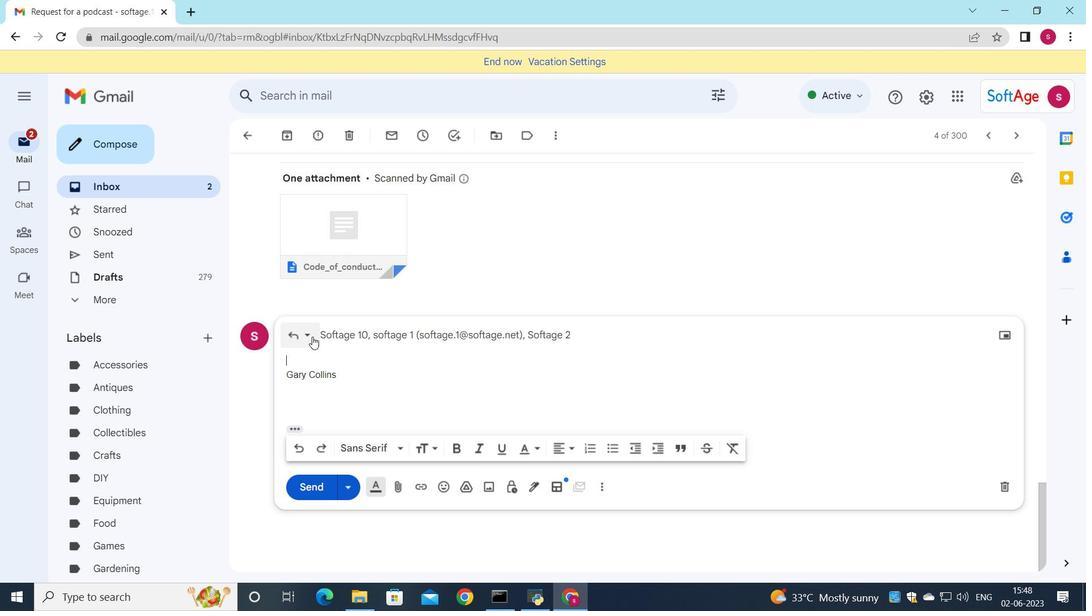 
Action: Mouse moved to (332, 436)
Screenshot: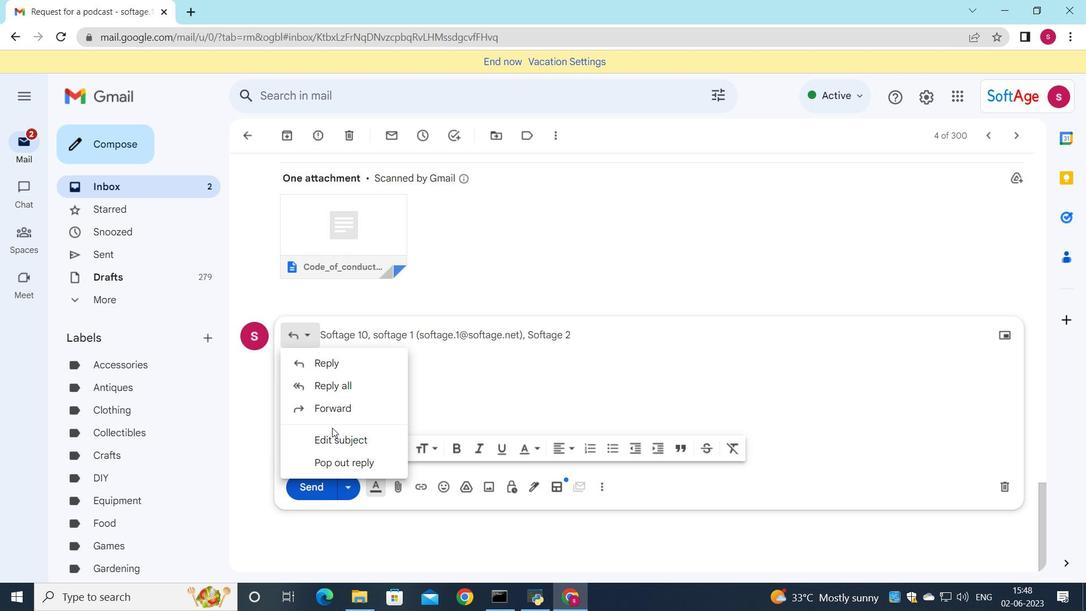 
Action: Mouse pressed left at (332, 436)
Screenshot: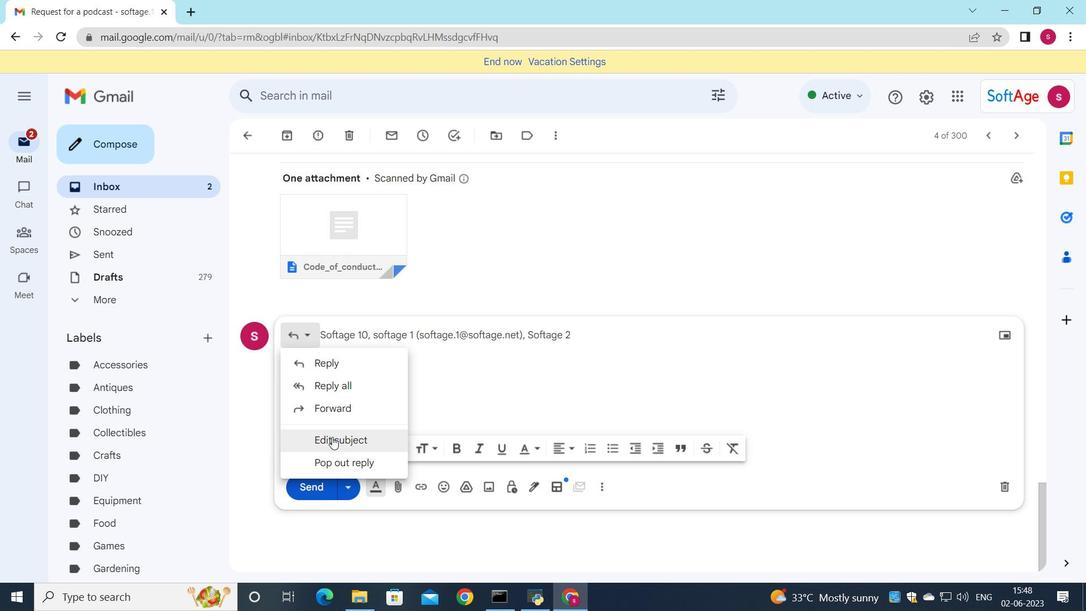 
Action: Mouse moved to (785, 267)
Screenshot: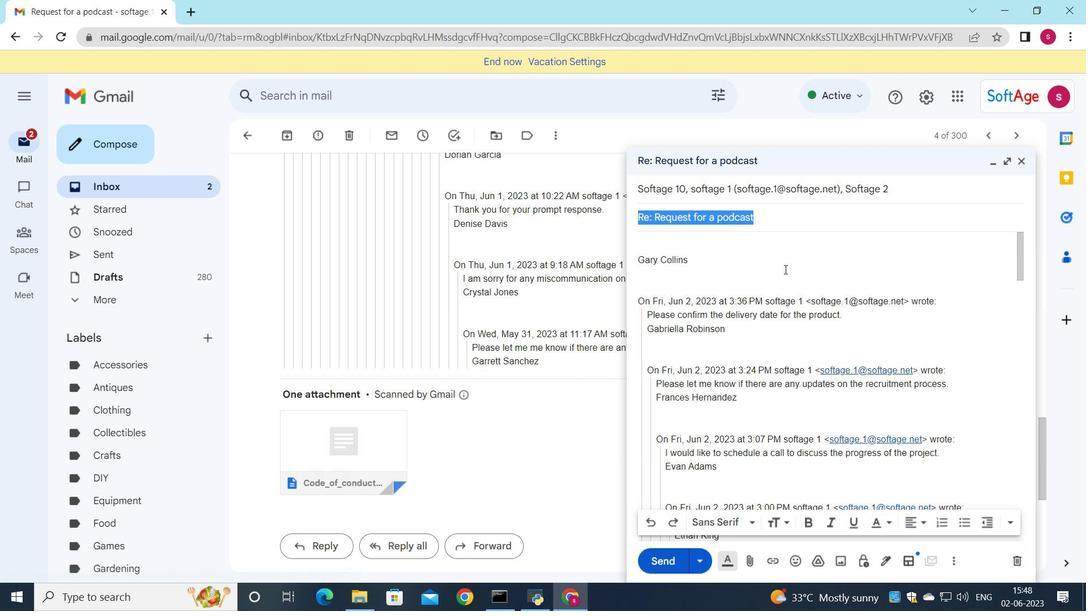 
Action: Key pressed <Key.shift>Request<Key.space>for<Key.space>advice
Screenshot: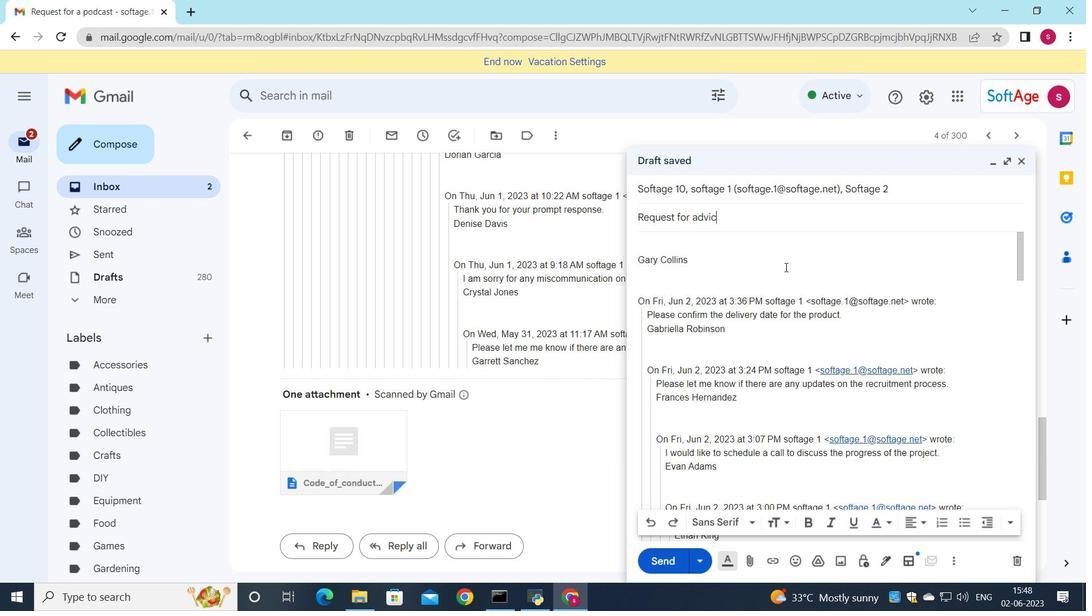 
Action: Mouse moved to (899, 190)
Screenshot: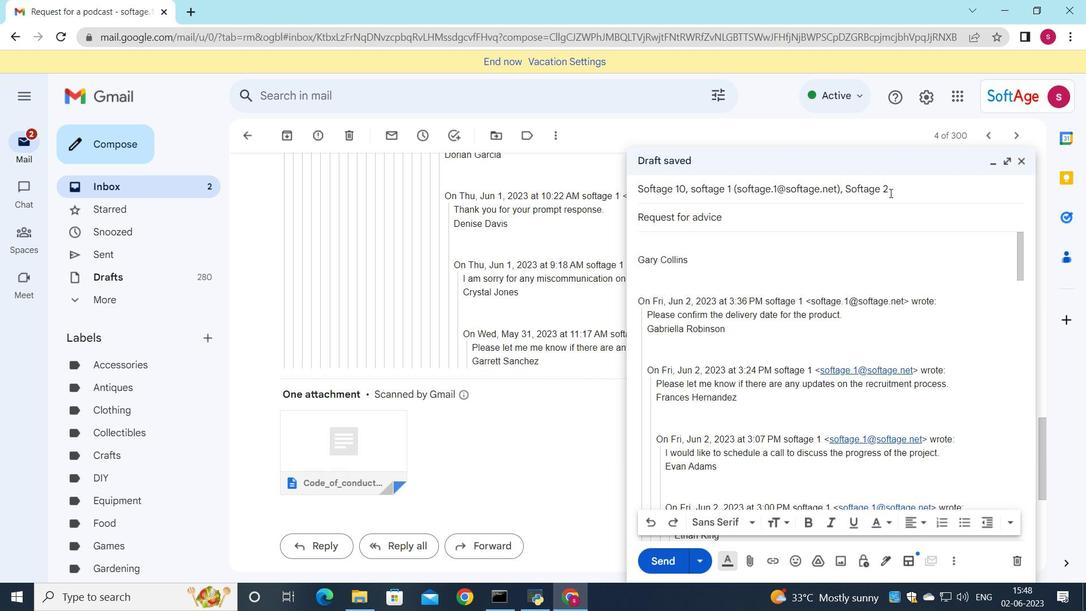 
Action: Mouse pressed left at (899, 190)
Screenshot: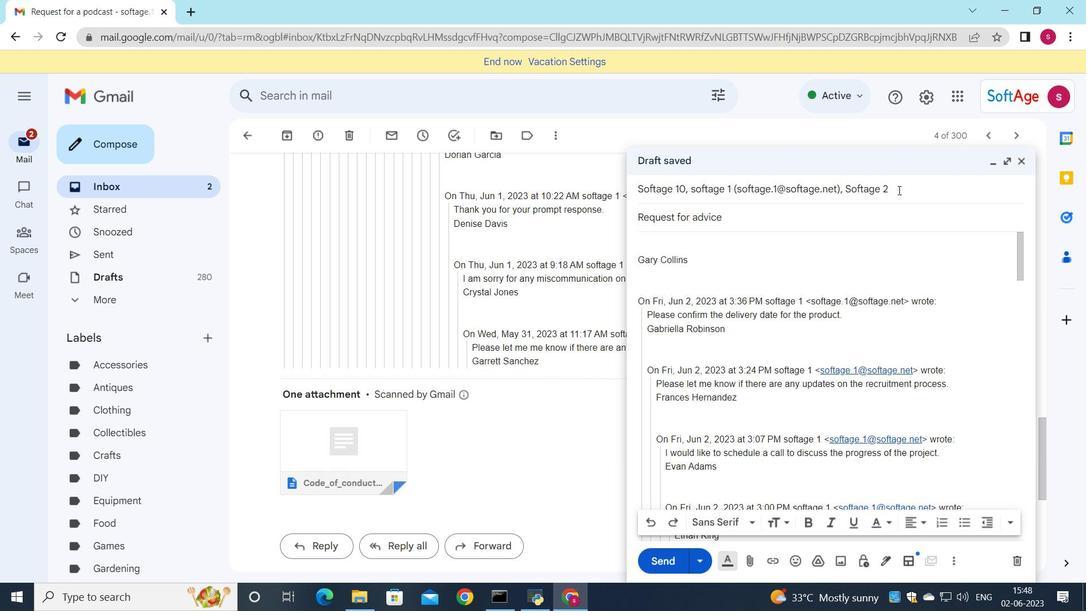 
Action: Mouse moved to (901, 210)
Screenshot: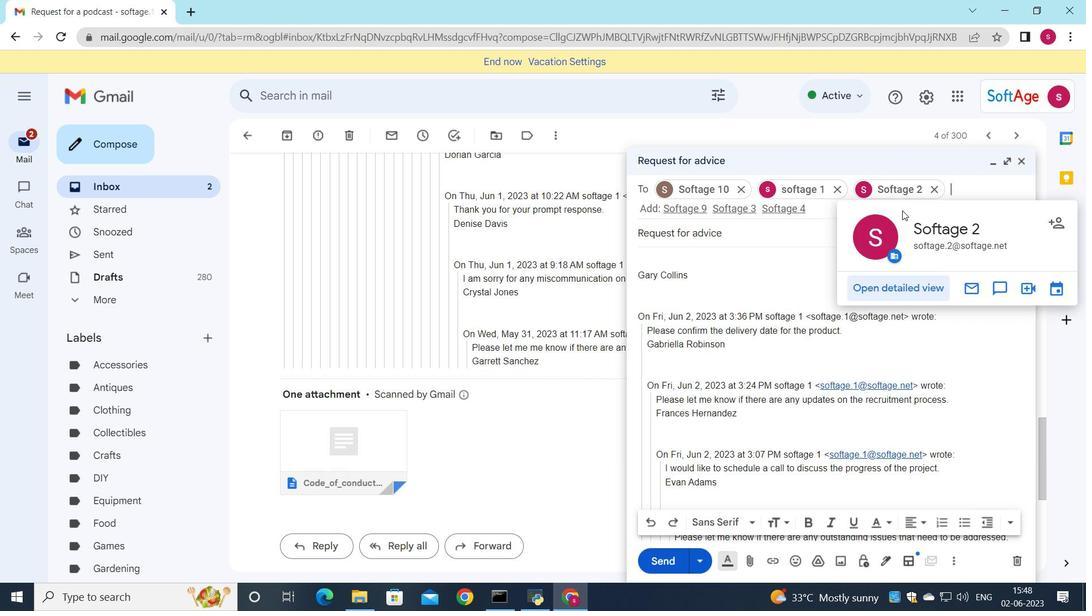 
Action: Key pressed <Key.down>
Screenshot: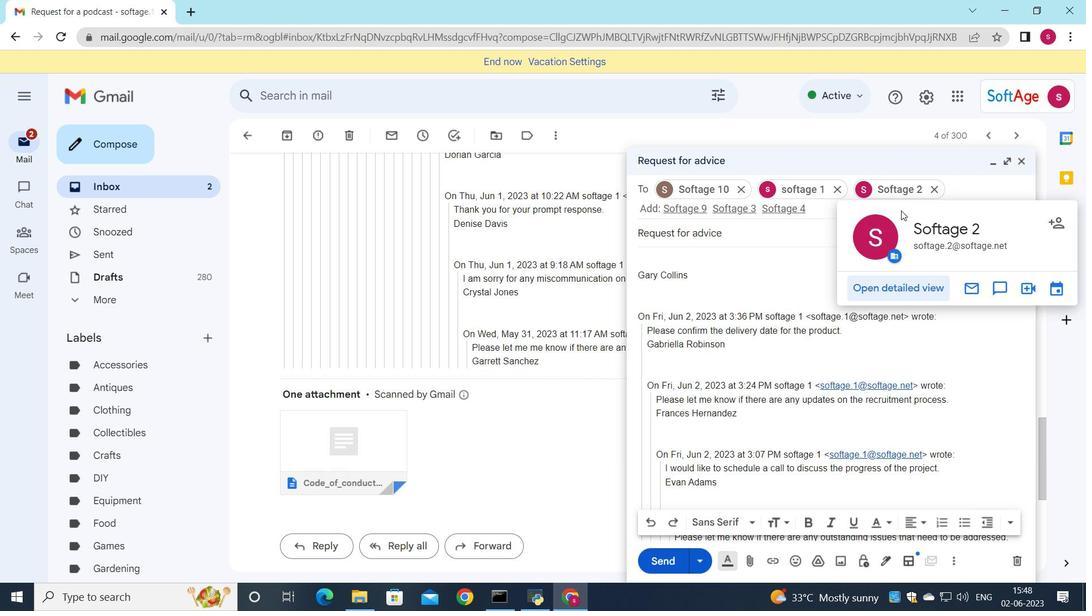 
Action: Mouse moved to (931, 372)
Screenshot: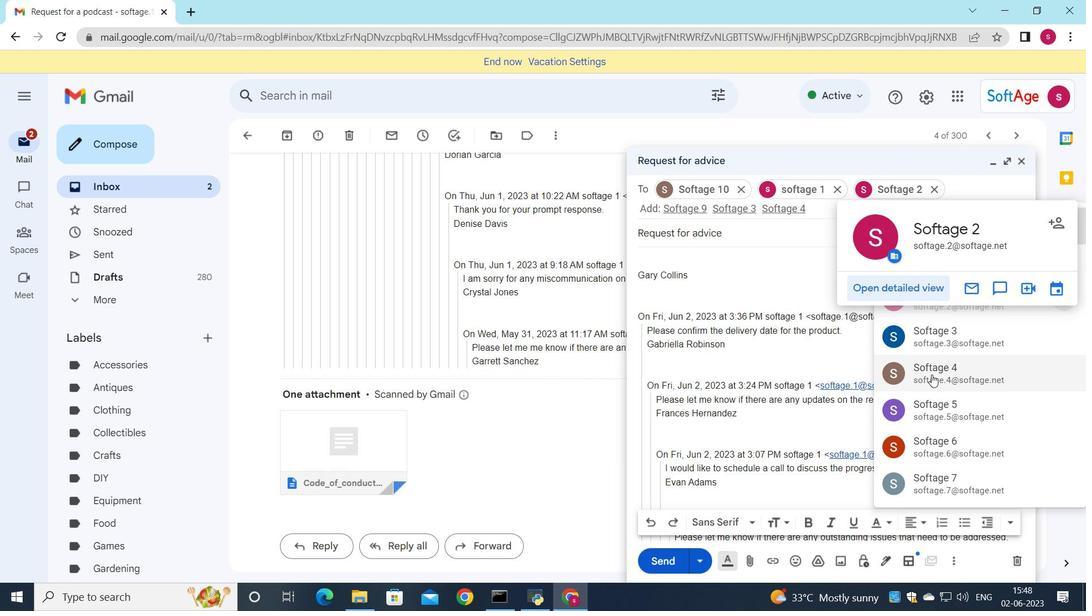 
Action: Mouse pressed left at (931, 372)
Screenshot: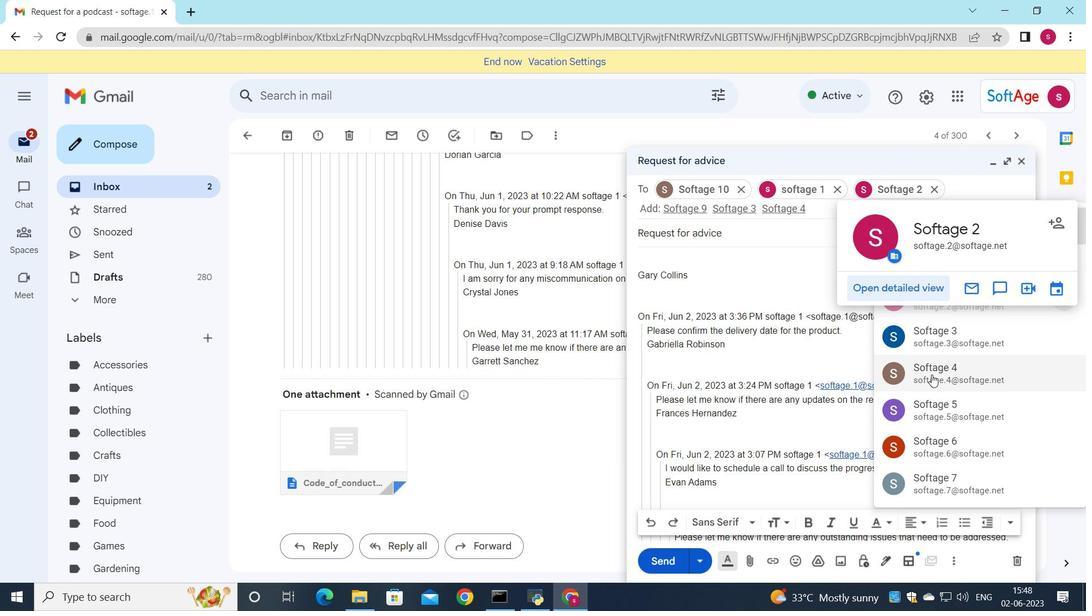 
Action: Mouse moved to (656, 284)
Screenshot: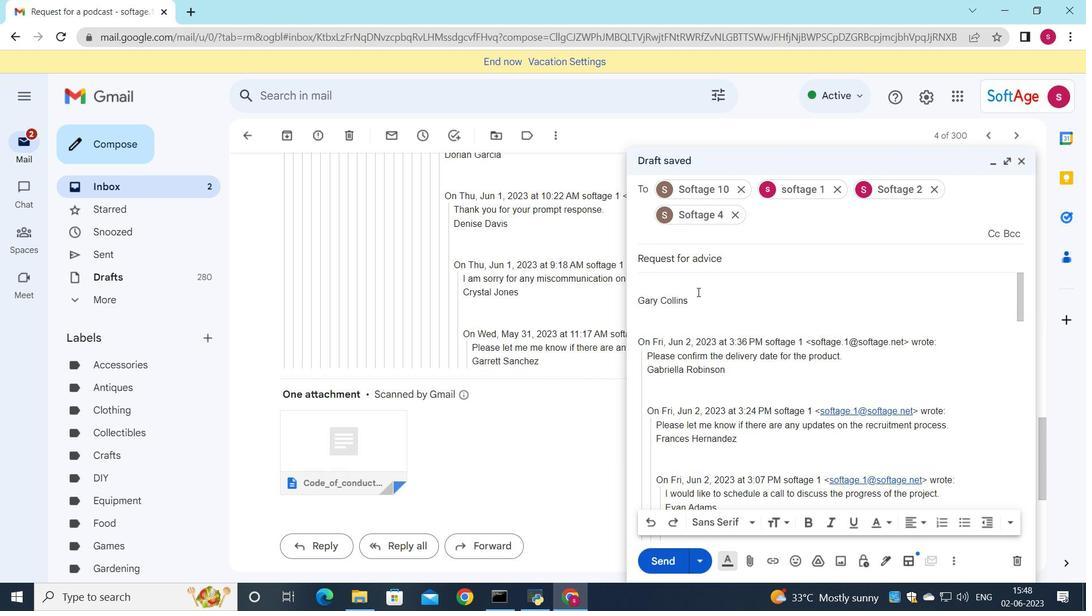 
Action: Mouse pressed left at (656, 284)
Screenshot: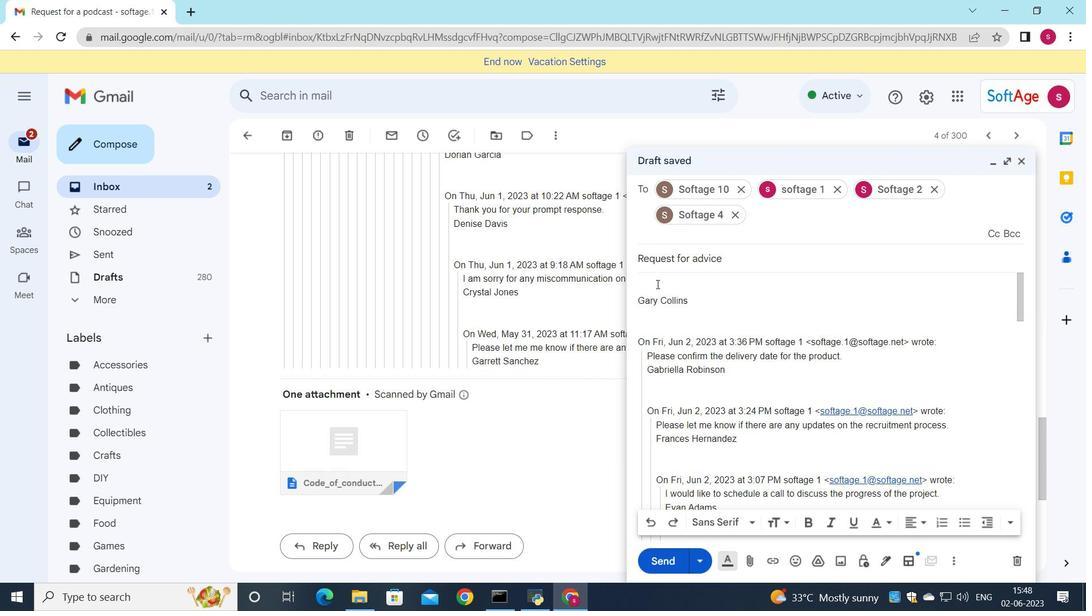 
Action: Key pressed <Key.shift>I<Key.space>would<Key.space>like<Key.space>to<Key.space>request<Key.space>an<Key.space>update<Key.space>on<Key.space>the<Key.space>implementation<Key.space>of<Key.space>the<Key.space>new<Key.space>system.
Screenshot: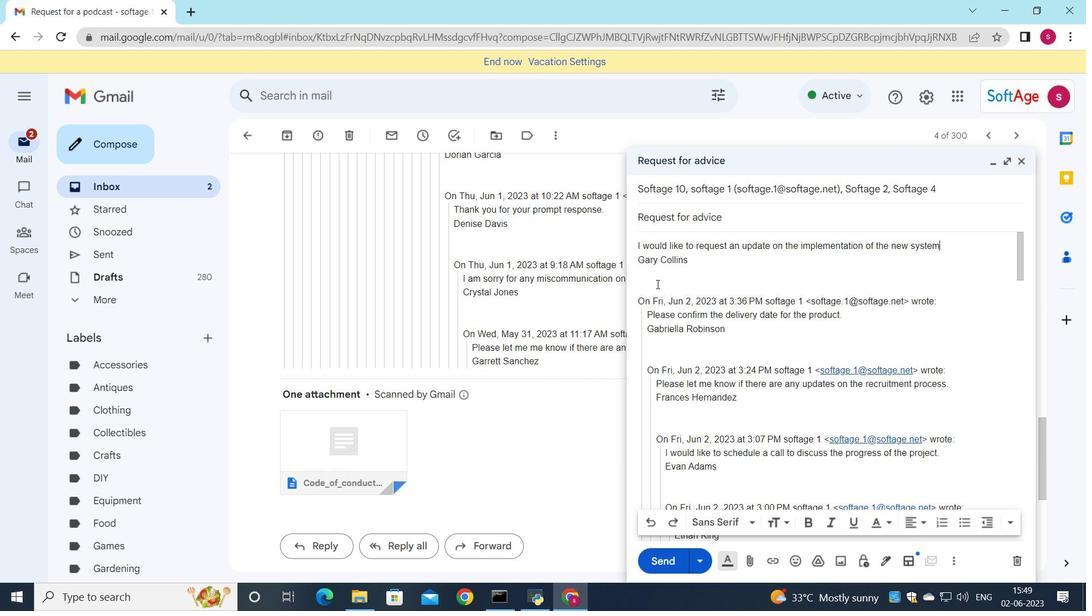 
Action: Mouse moved to (748, 558)
Screenshot: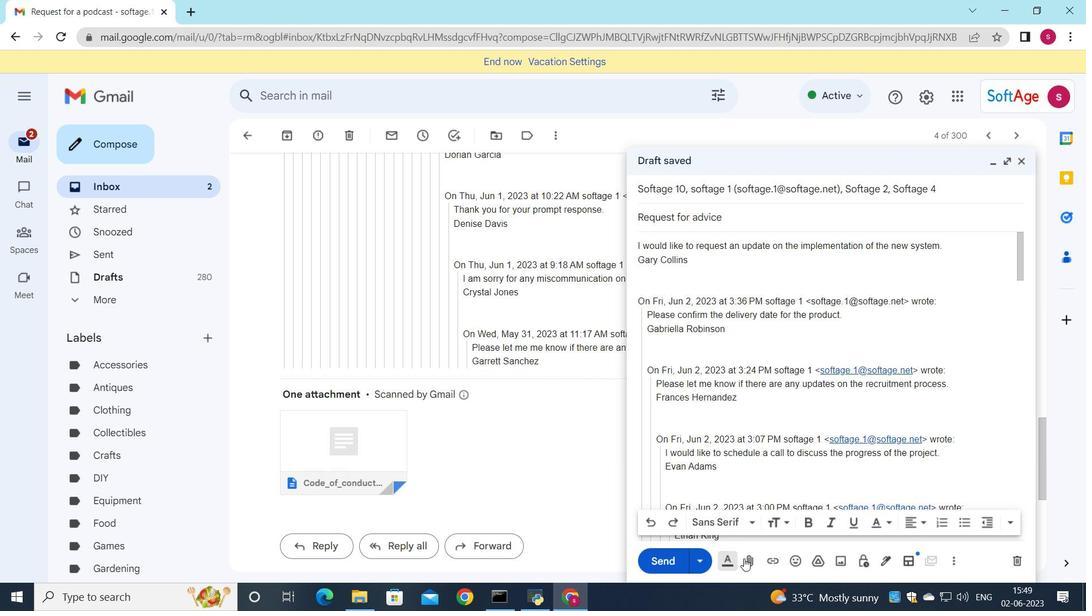 
Action: Mouse pressed left at (748, 558)
Screenshot: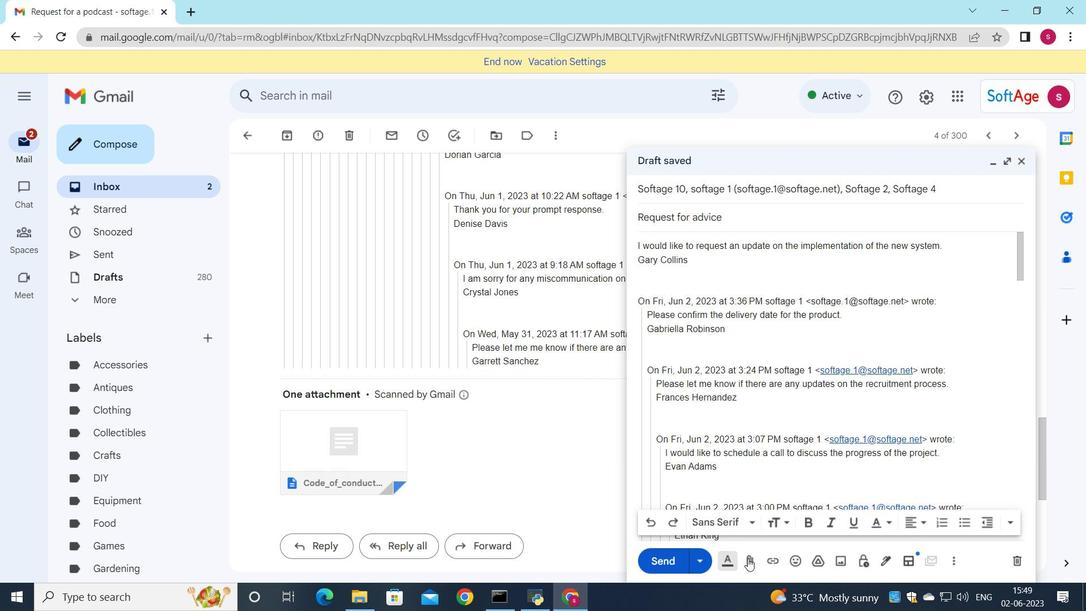 
Action: Mouse moved to (190, 109)
Screenshot: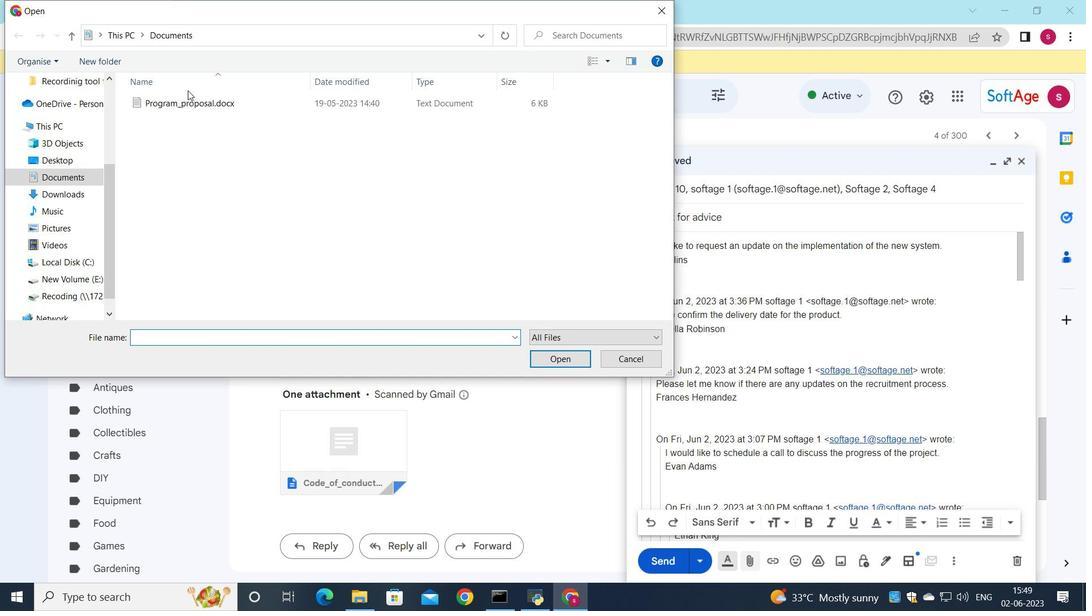 
Action: Mouse pressed left at (190, 109)
Screenshot: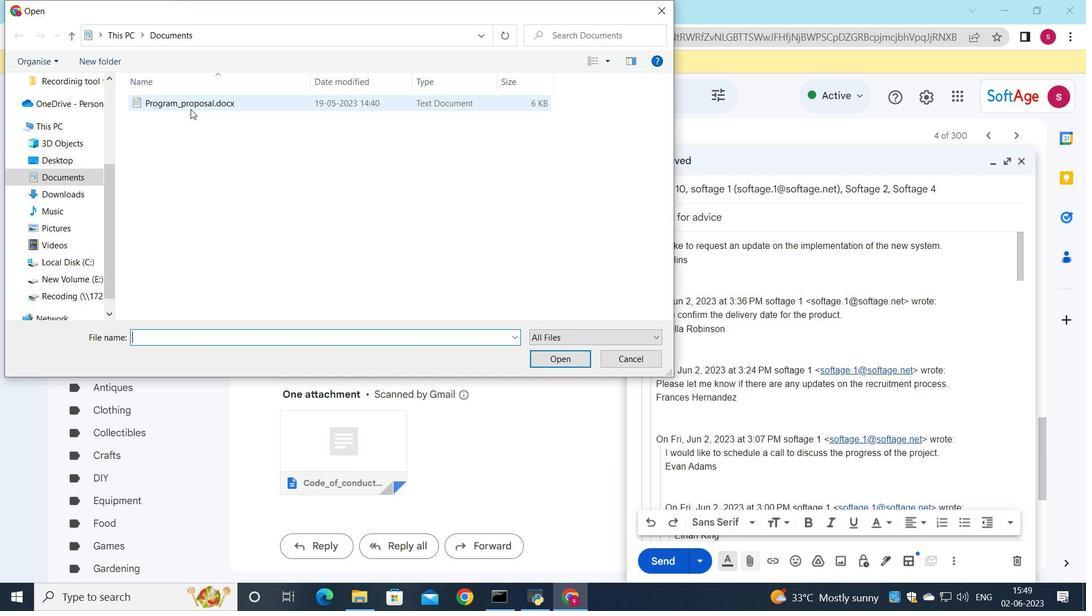 
Action: Mouse moved to (219, 105)
Screenshot: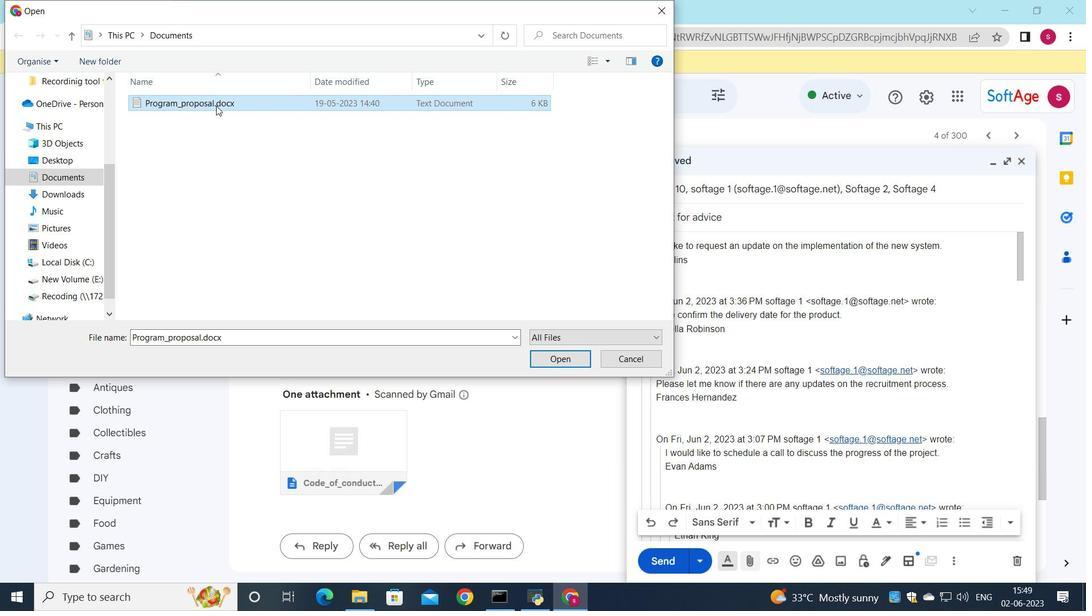 
Action: Mouse pressed left at (219, 105)
Screenshot: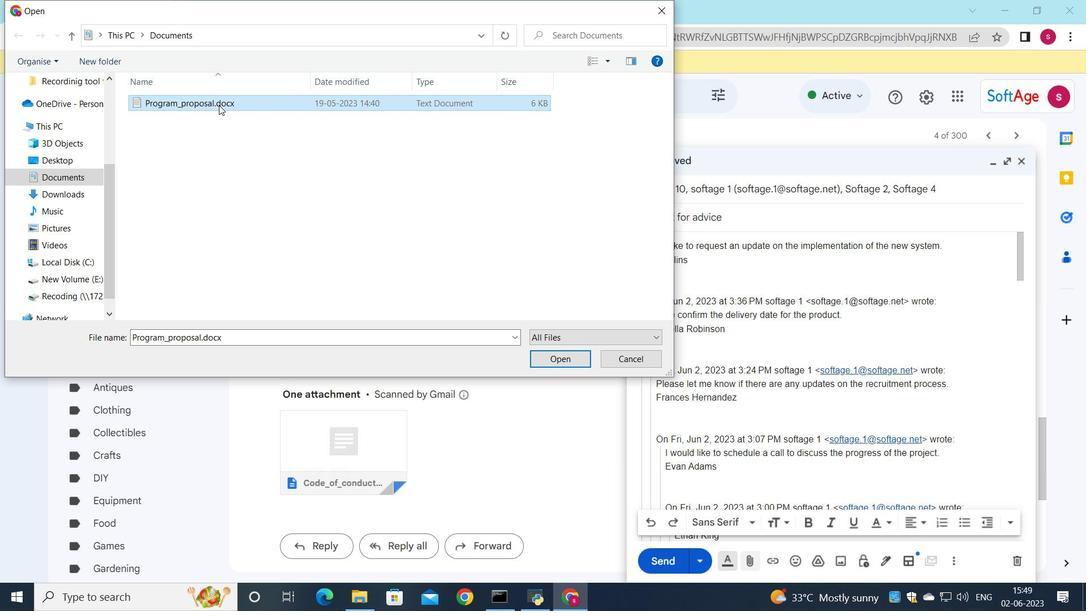
Action: Mouse moved to (231, 109)
Screenshot: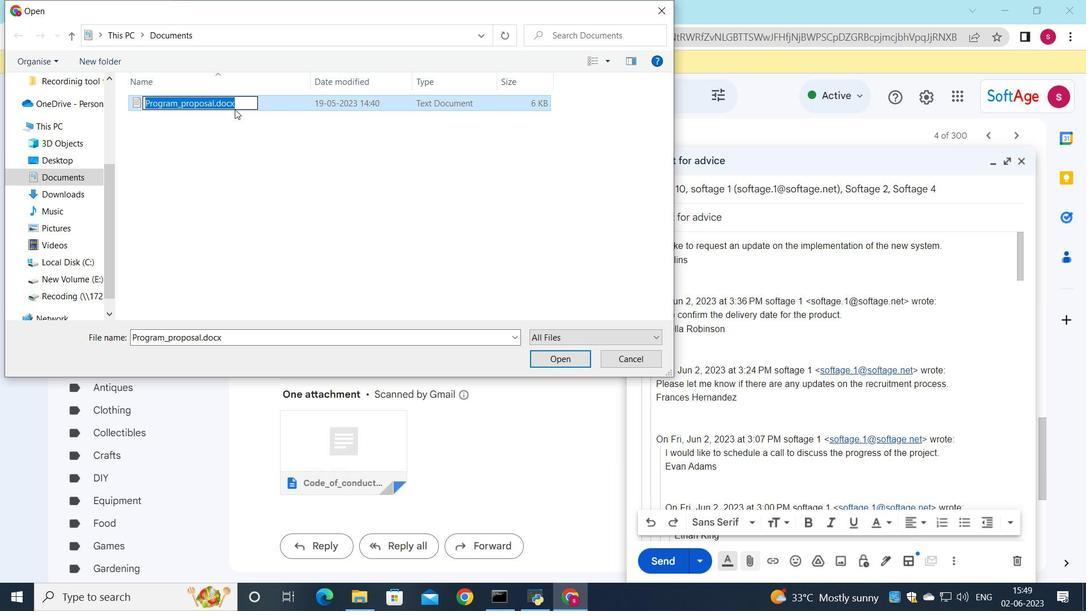 
Action: Key pressed <Key.shift>Report.docx
Screenshot: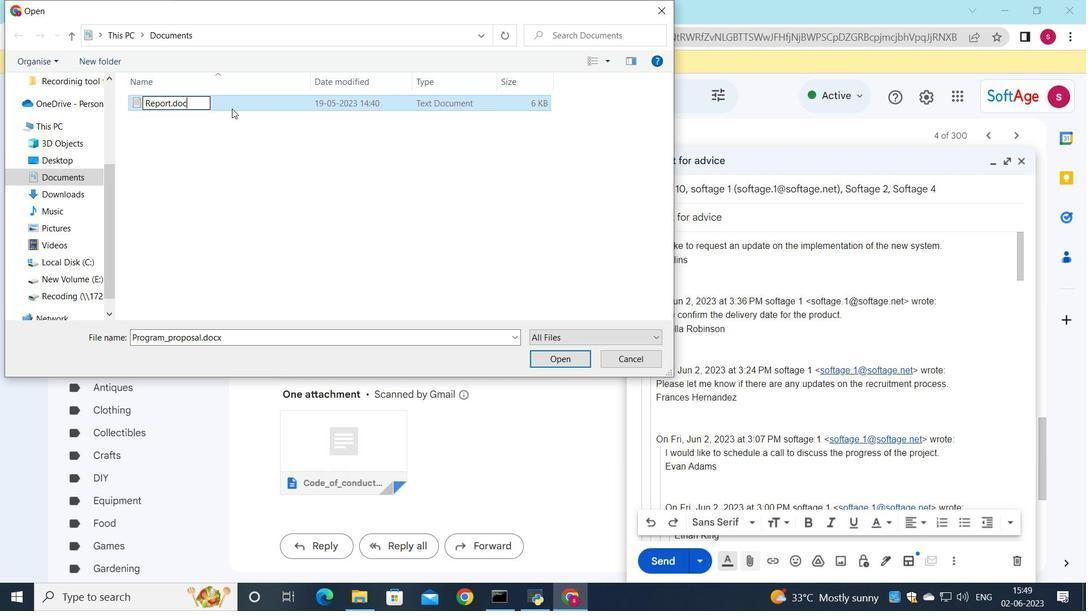 
Action: Mouse moved to (237, 102)
Screenshot: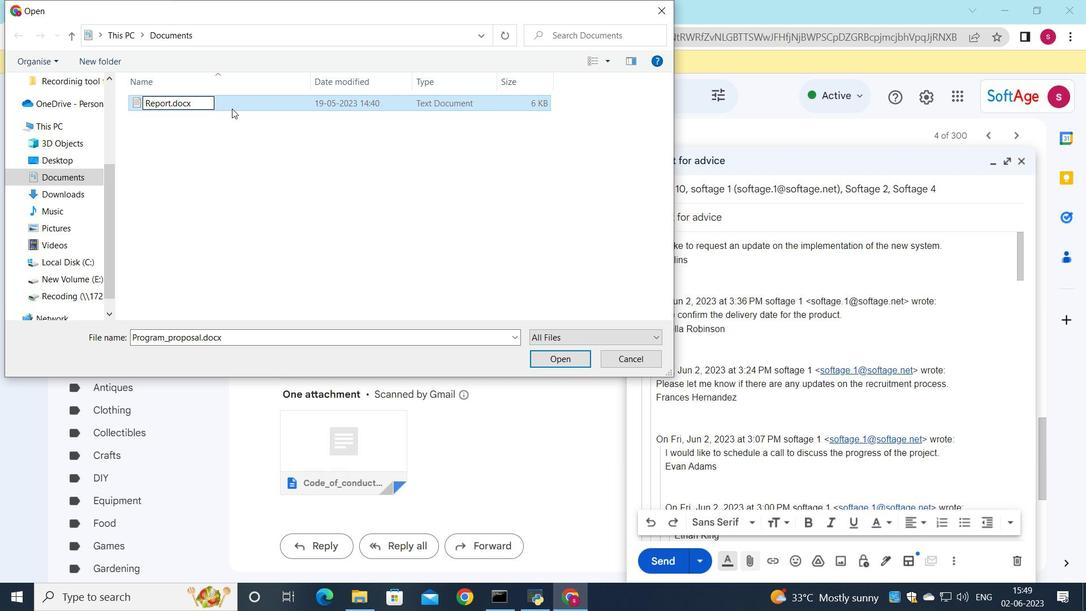
Action: Mouse pressed left at (237, 102)
Screenshot: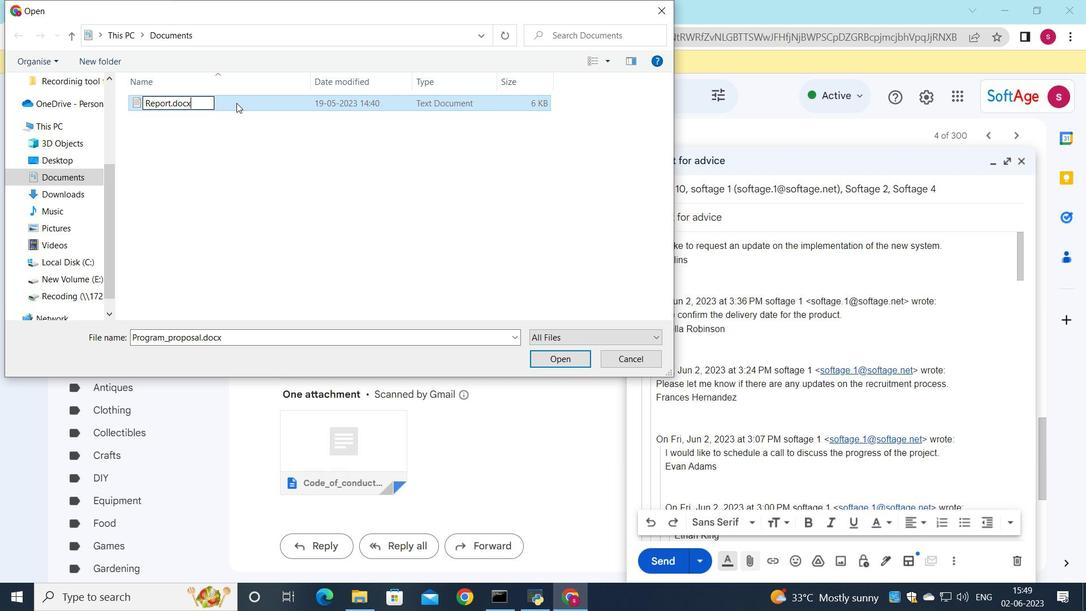 
Action: Mouse moved to (555, 362)
Screenshot: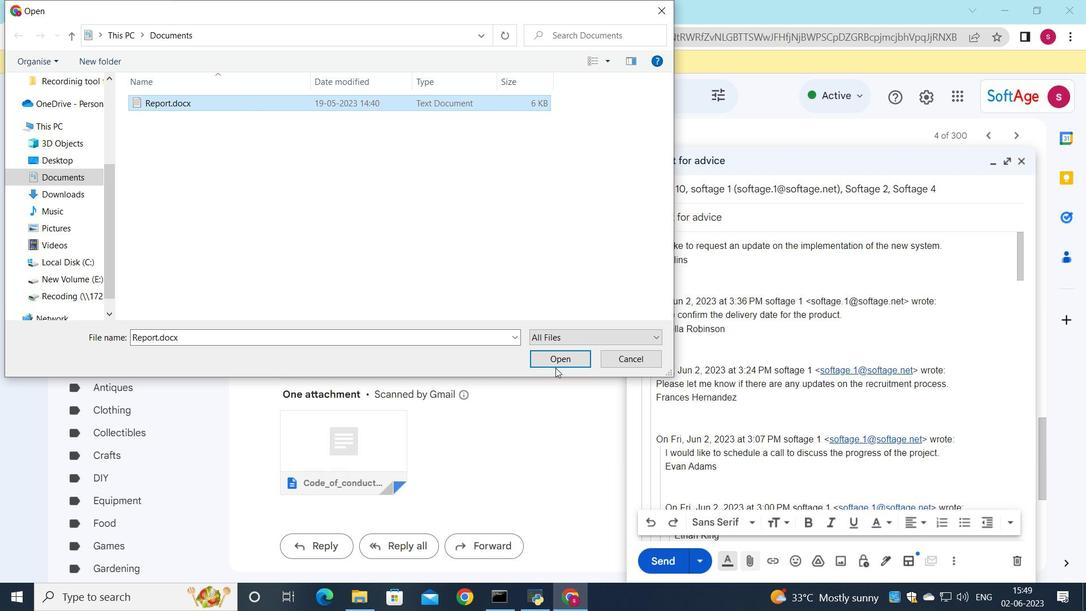 
Action: Mouse pressed left at (555, 362)
Screenshot: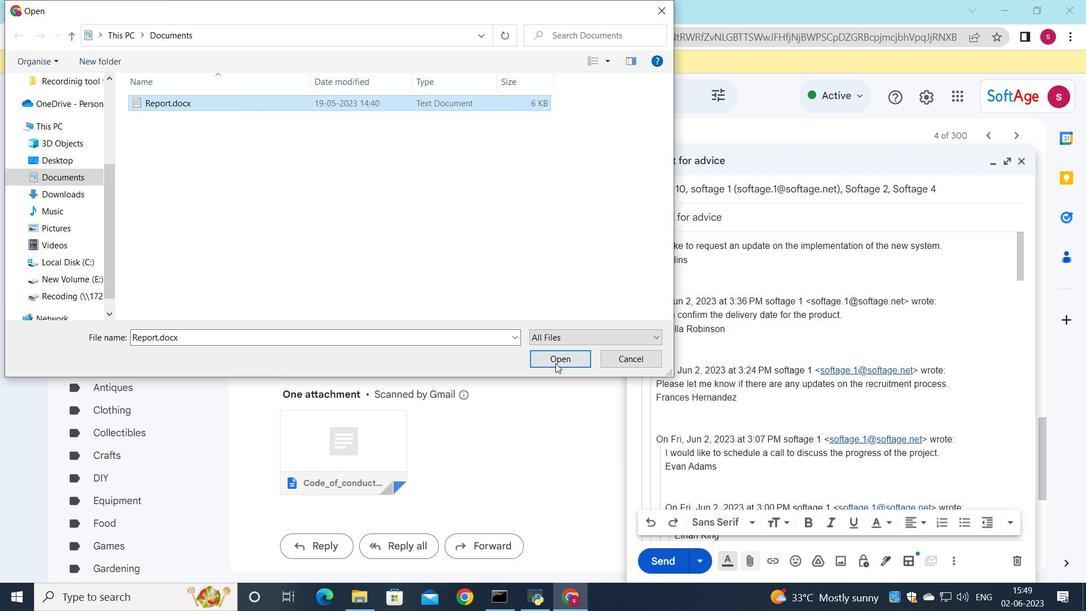 
Action: Mouse moved to (672, 557)
Screenshot: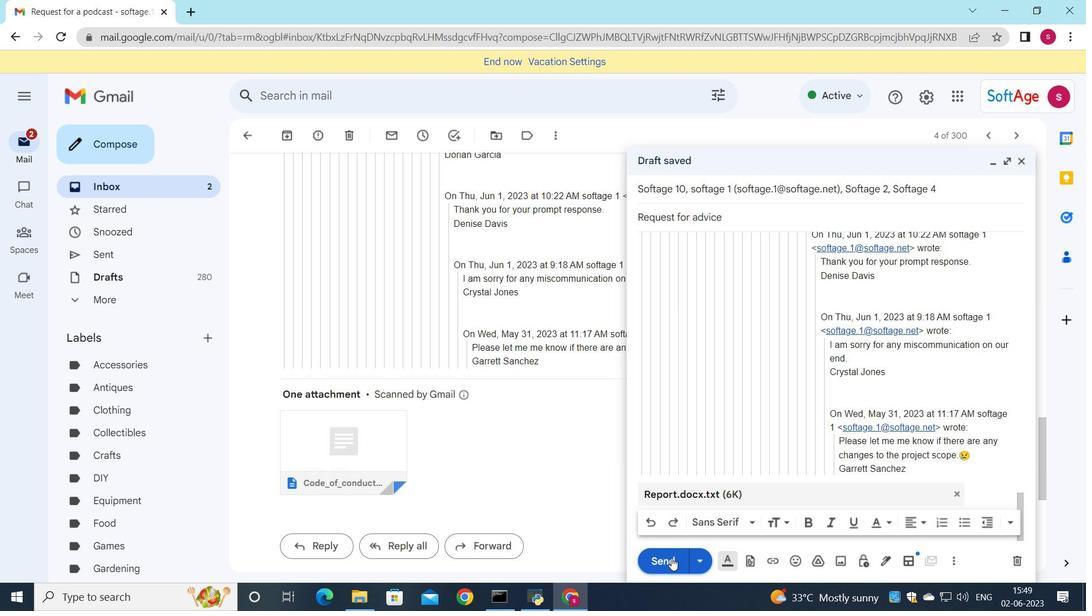 
Action: Mouse pressed left at (672, 557)
Screenshot: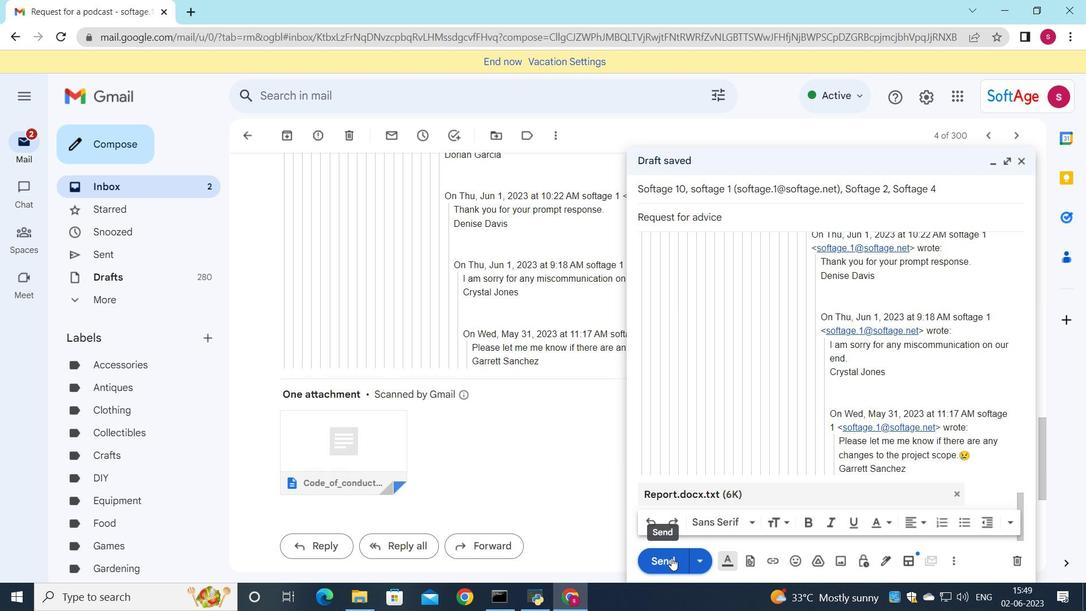 
Action: Mouse moved to (182, 177)
Screenshot: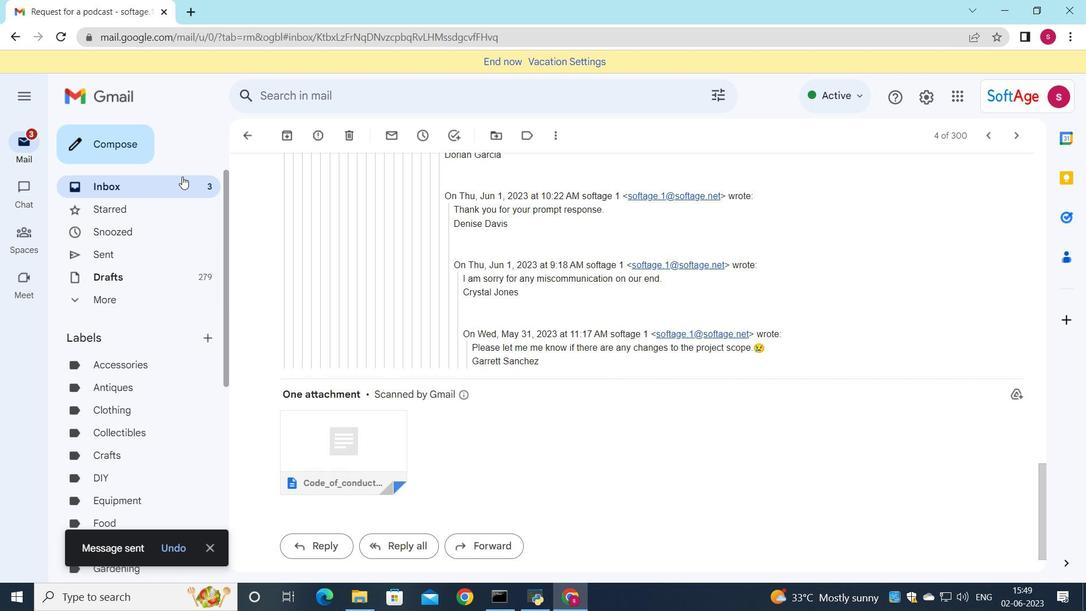 
Action: Mouse pressed left at (182, 177)
Screenshot: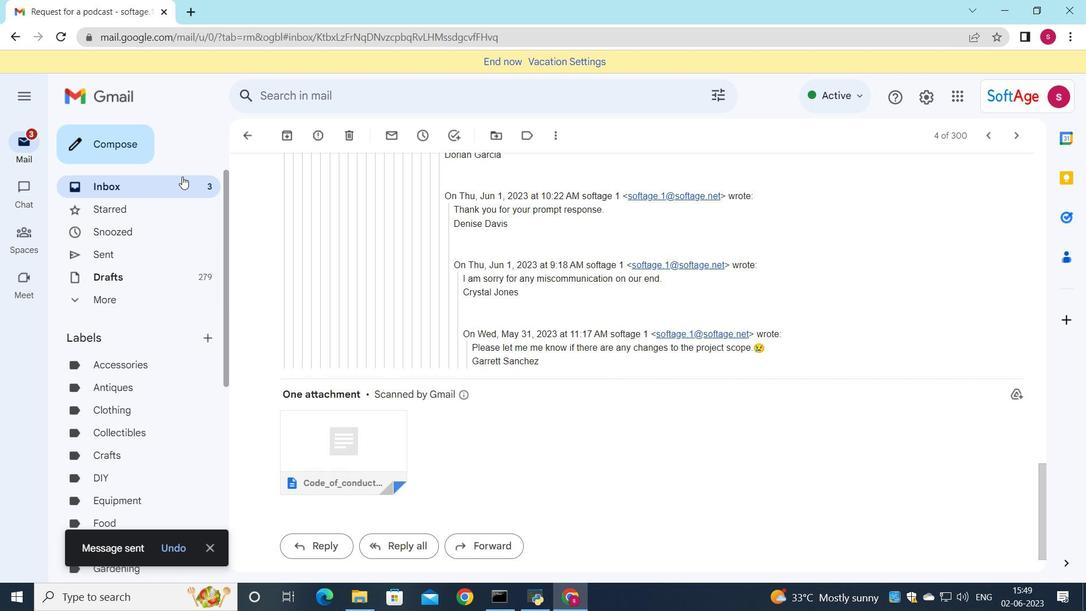 
Action: Mouse moved to (568, 177)
Screenshot: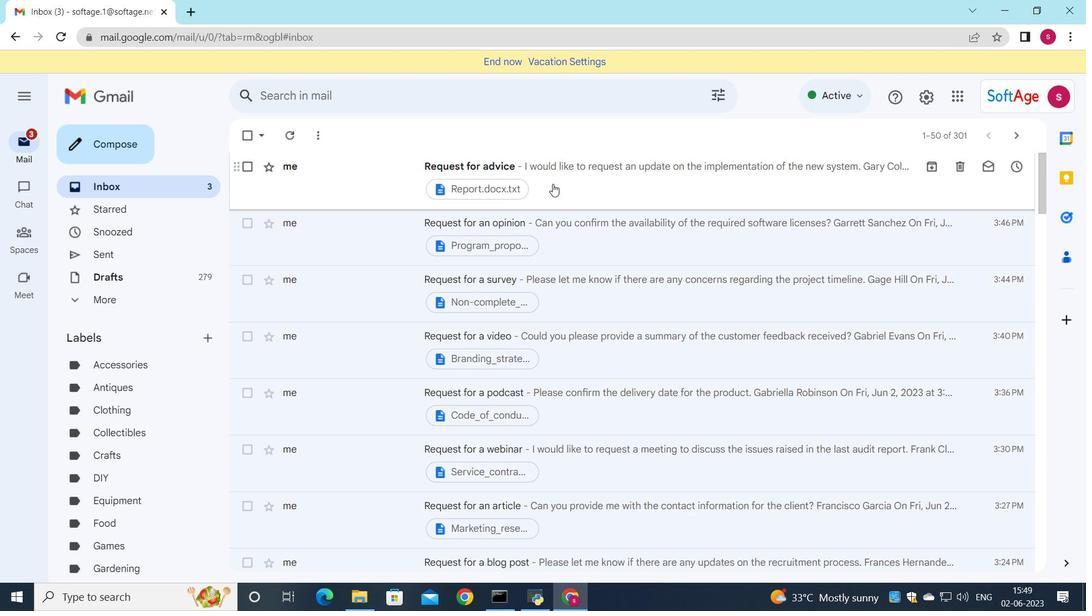 
Action: Mouse pressed left at (568, 177)
Screenshot: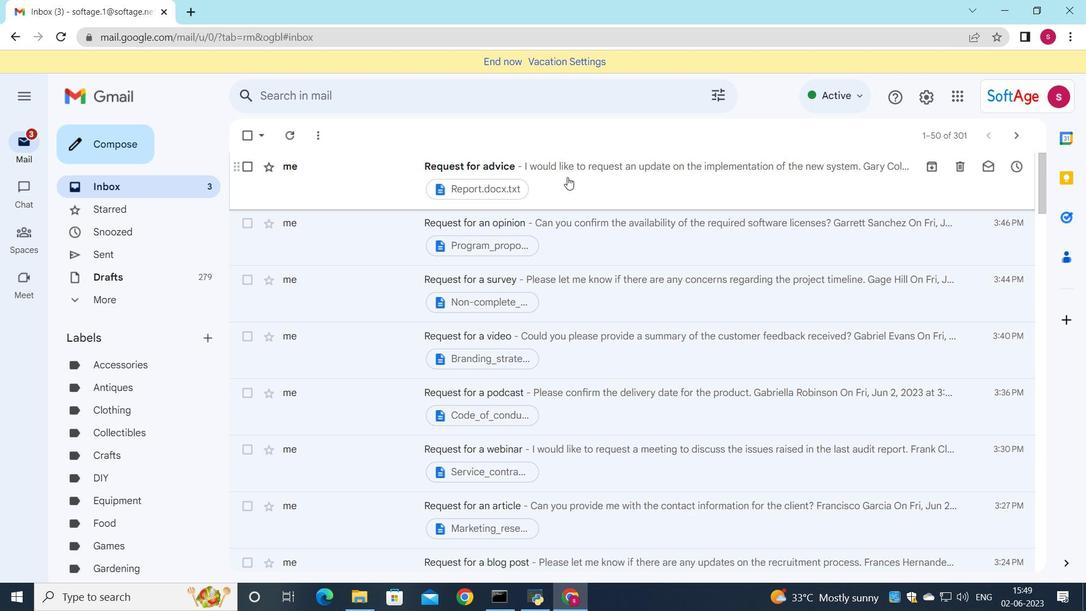 
Action: Mouse moved to (592, 157)
Screenshot: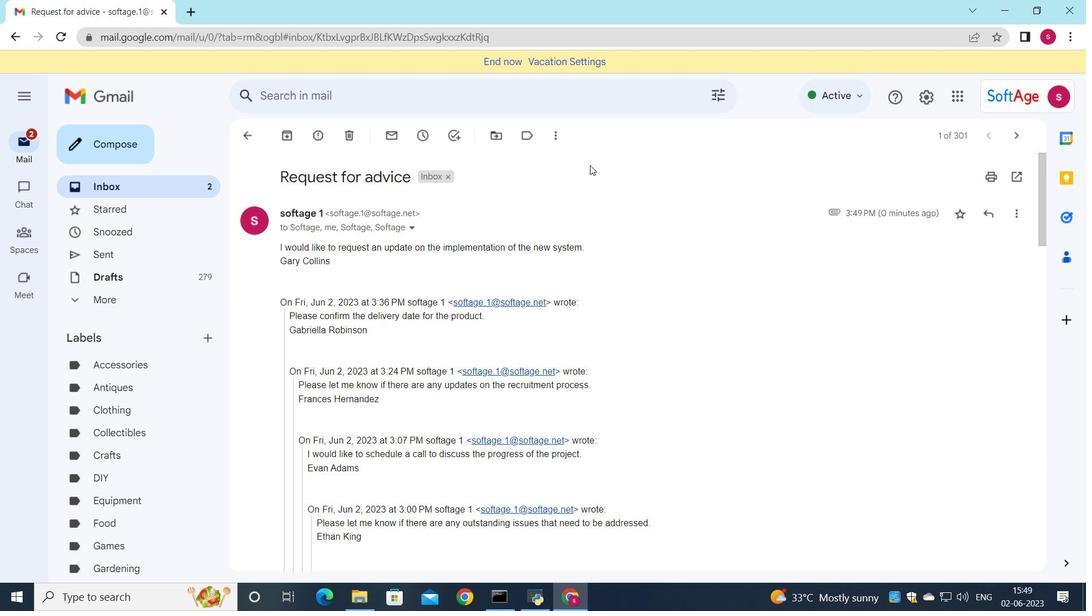 
